 Task: Make an articulated and posable action figure.
Action: Mouse moved to (229, 171)
Screenshot: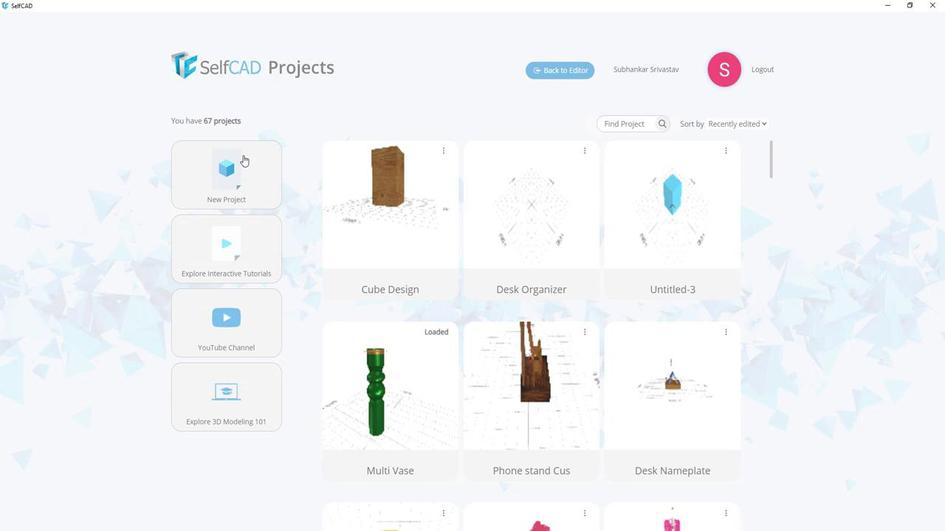 
Action: Mouse pressed left at (229, 171)
Screenshot: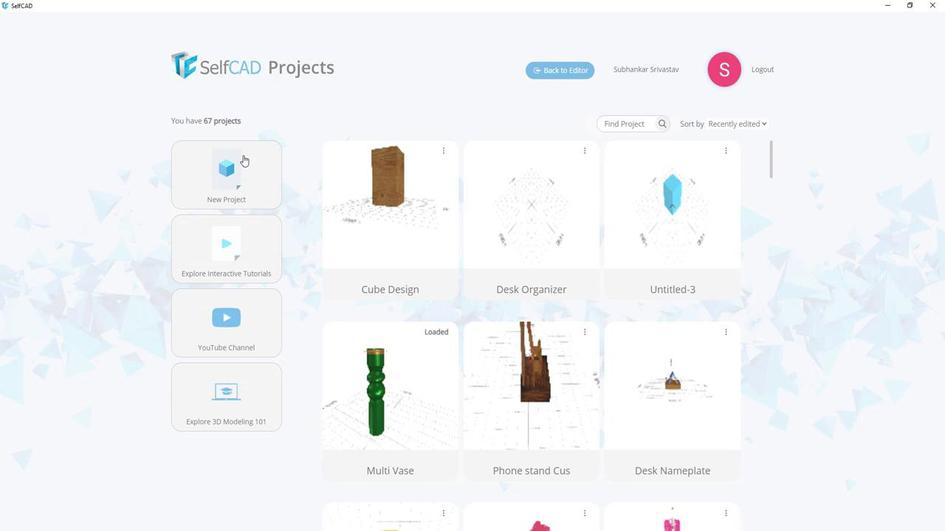 
Action: Mouse moved to (492, 215)
Screenshot: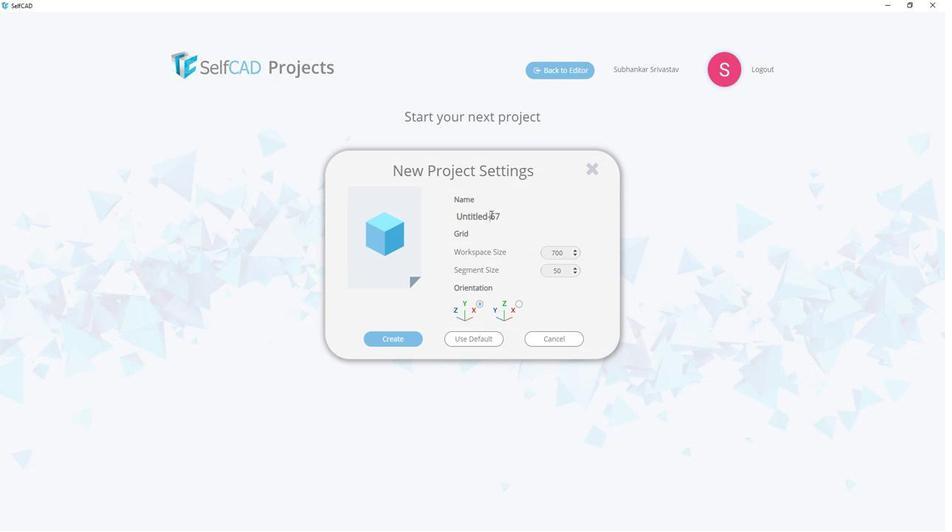 
Action: Mouse pressed left at (492, 215)
Screenshot: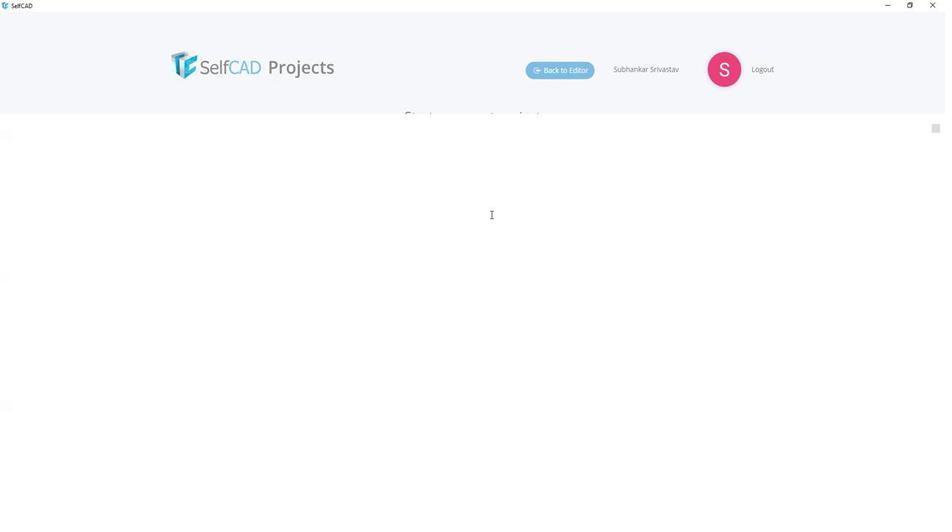 
Action: Mouse moved to (464, 214)
Screenshot: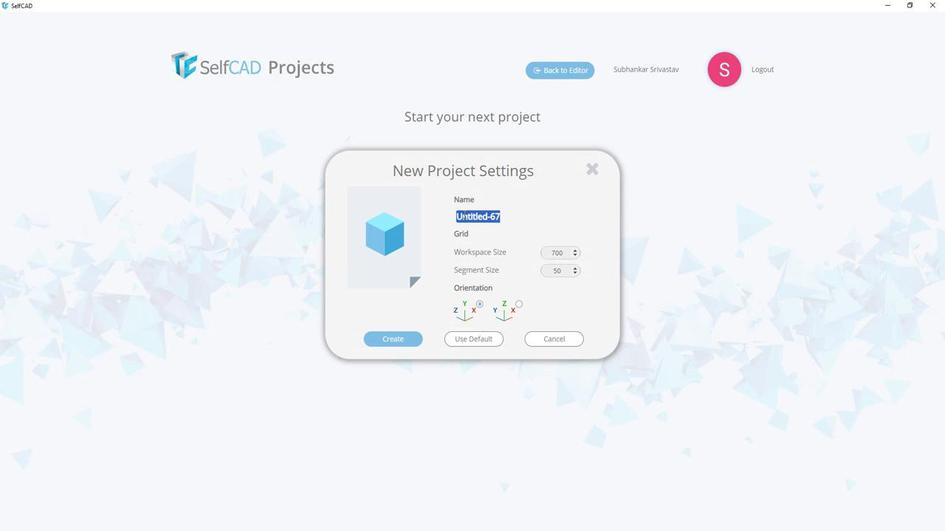 
Action: Key pressed <Key.shift>Ac
Screenshot: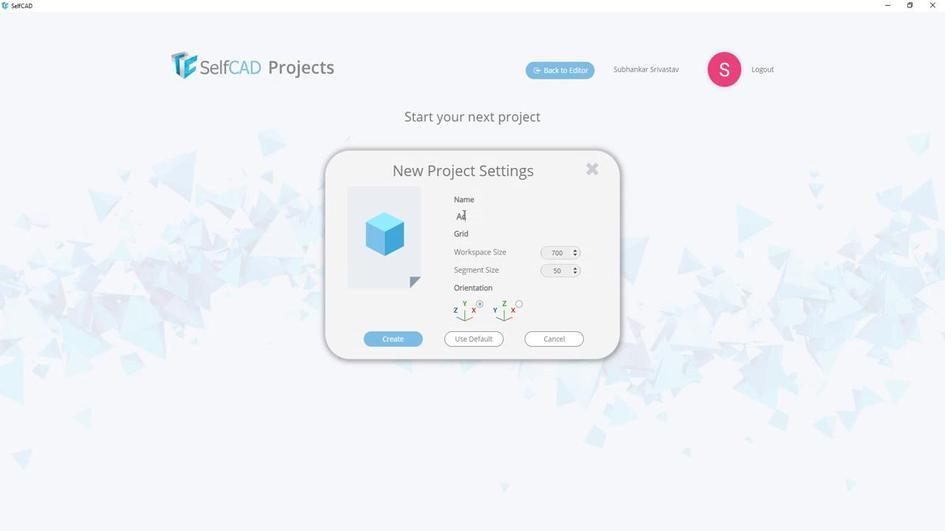 
Action: Mouse moved to (464, 214)
Screenshot: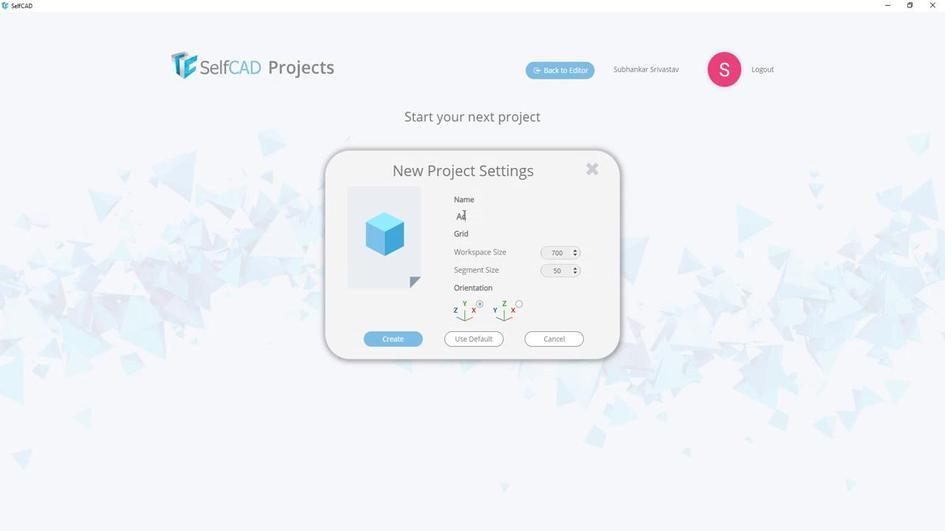 
Action: Key pressed tion<Key.space><Key.shift>figure<Key.enter>
Screenshot: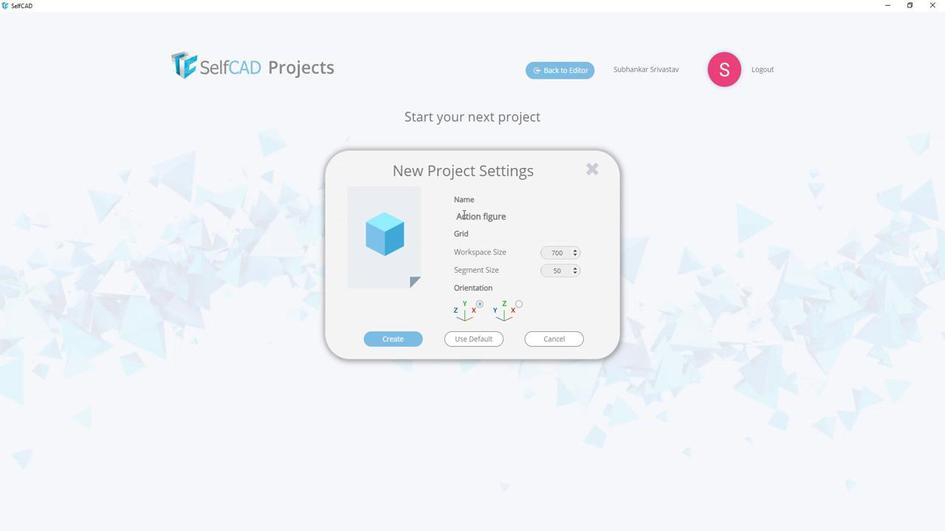 
Action: Mouse moved to (34, 163)
Screenshot: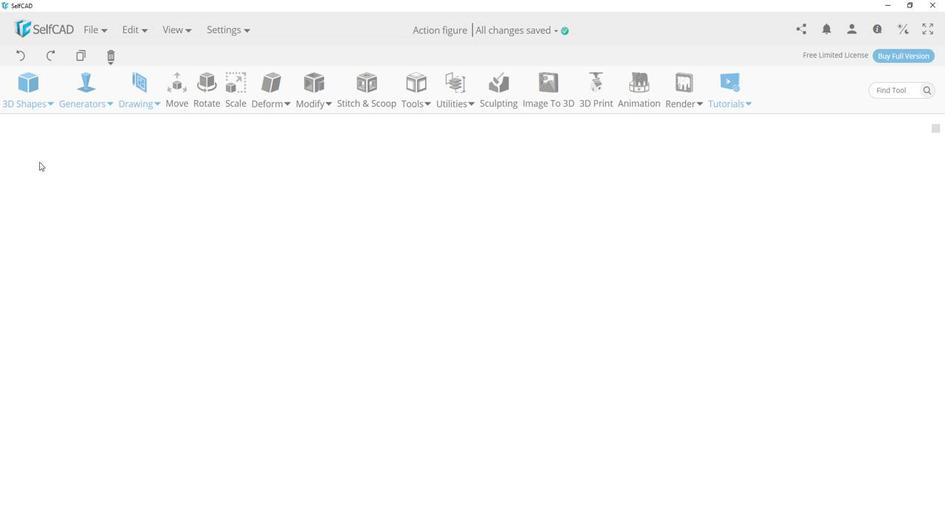 
Action: Mouse pressed left at (34, 163)
Screenshot: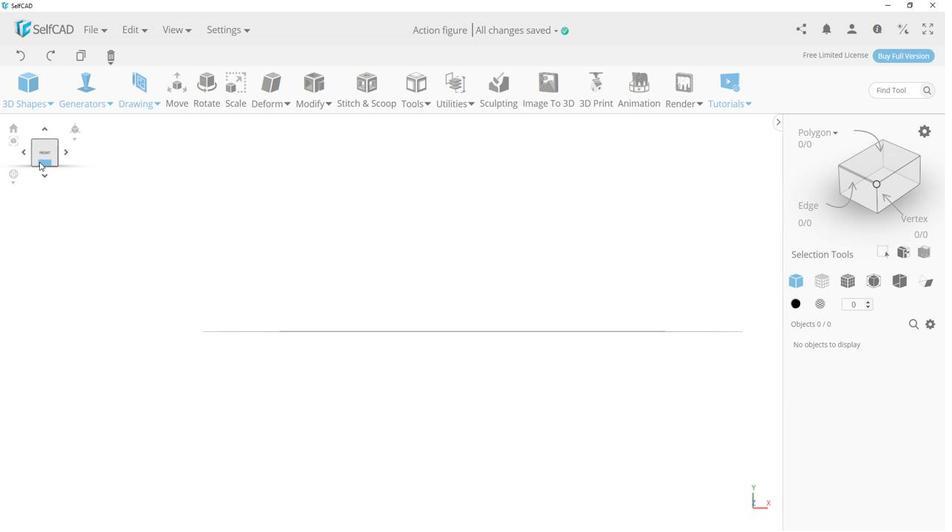 
Action: Mouse moved to (39, 156)
Screenshot: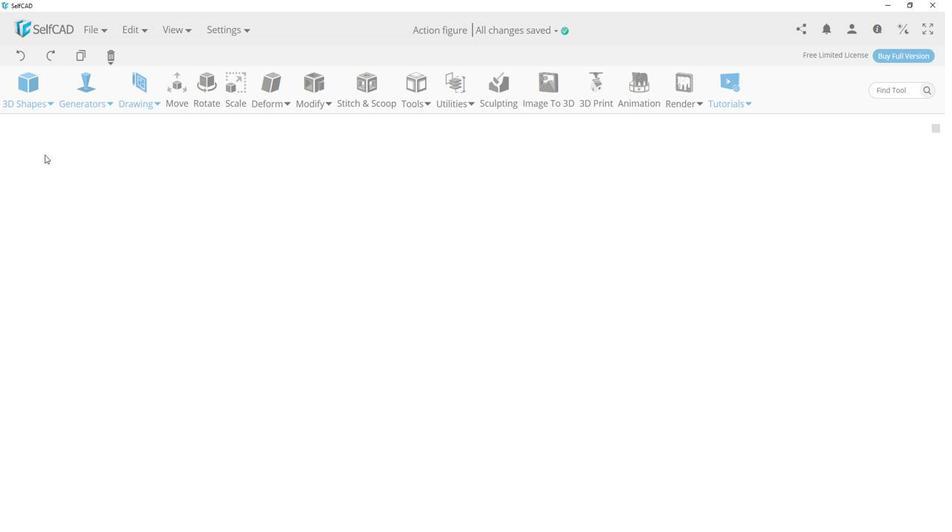 
Action: Mouse pressed left at (39, 156)
Screenshot: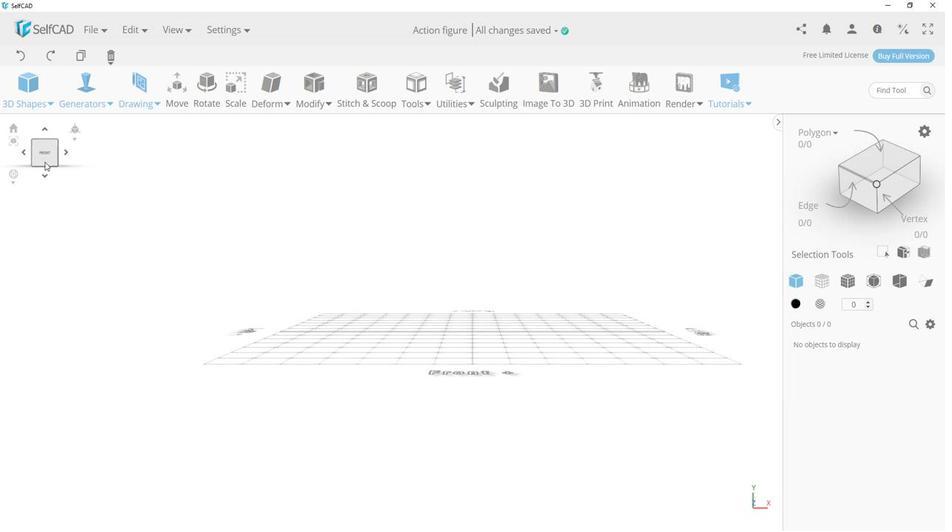 
Action: Mouse moved to (53, 171)
Screenshot: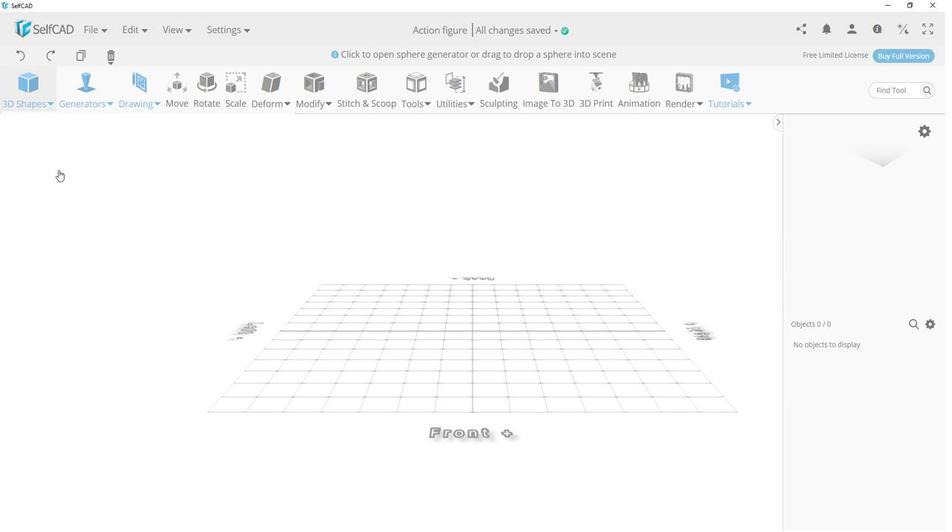 
Action: Mouse pressed left at (53, 171)
Screenshot: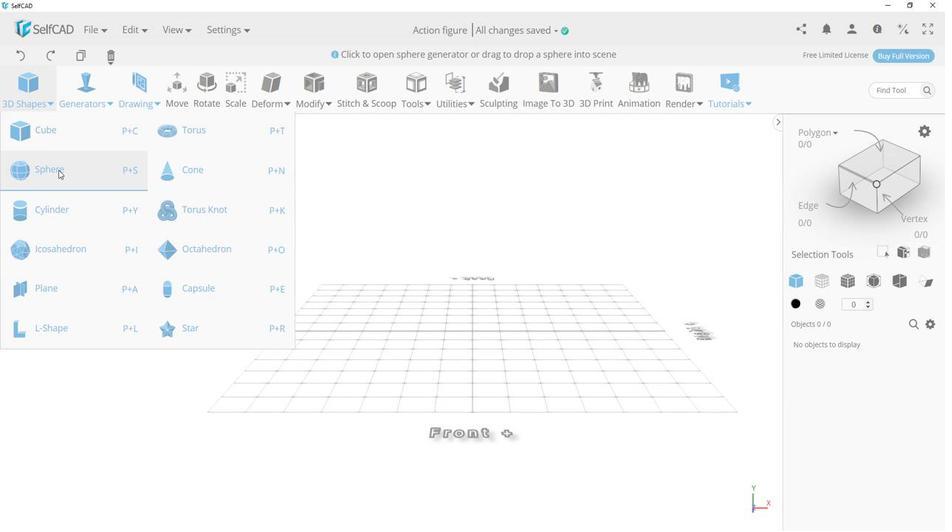 
Action: Mouse moved to (129, 124)
Screenshot: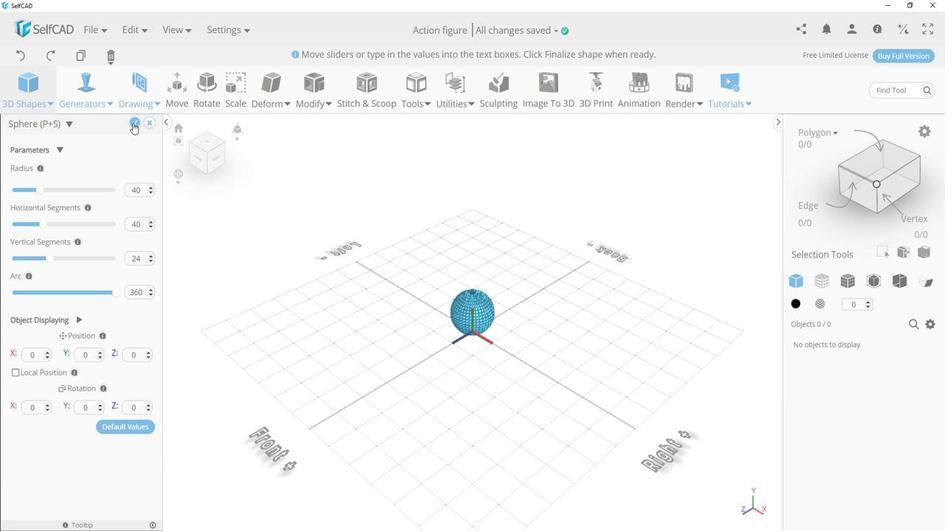 
Action: Mouse pressed left at (129, 124)
Screenshot: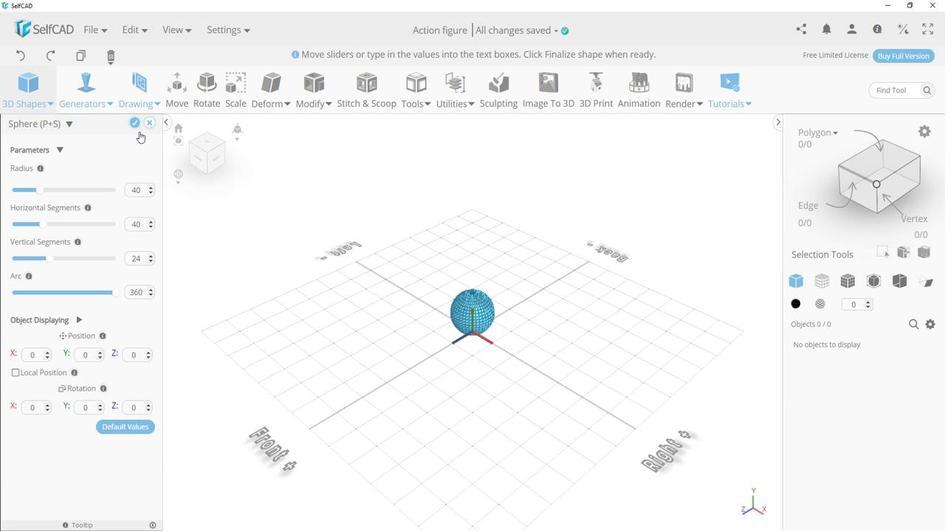 
Action: Mouse moved to (529, 370)
Screenshot: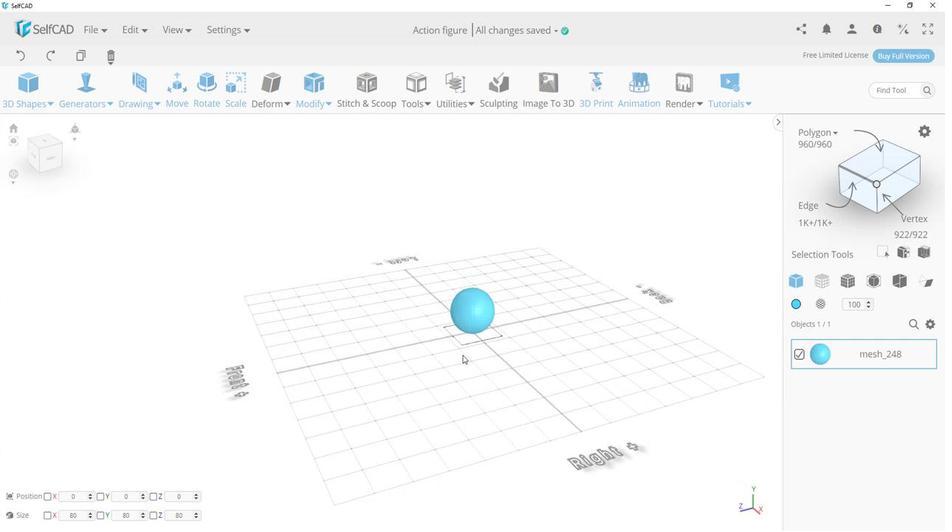 
Action: Mouse pressed left at (529, 370)
Screenshot: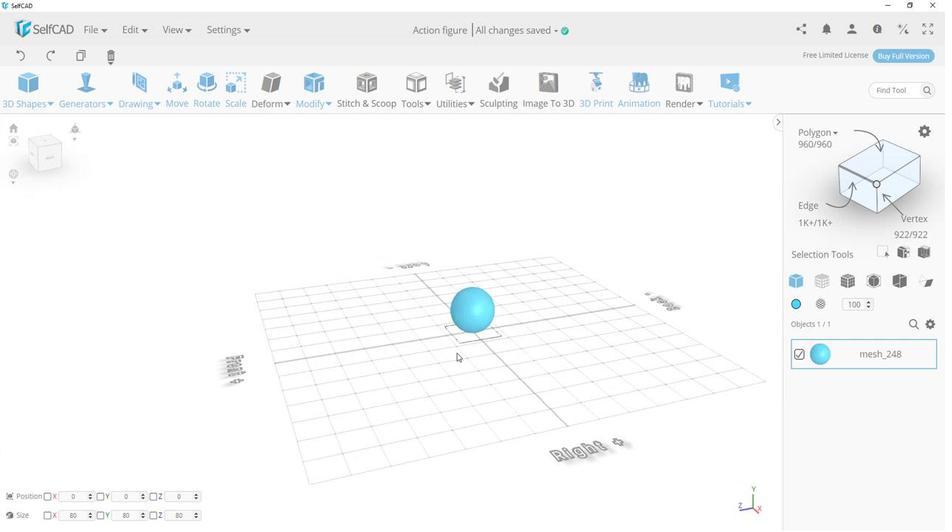 
Action: Mouse moved to (14, 513)
Screenshot: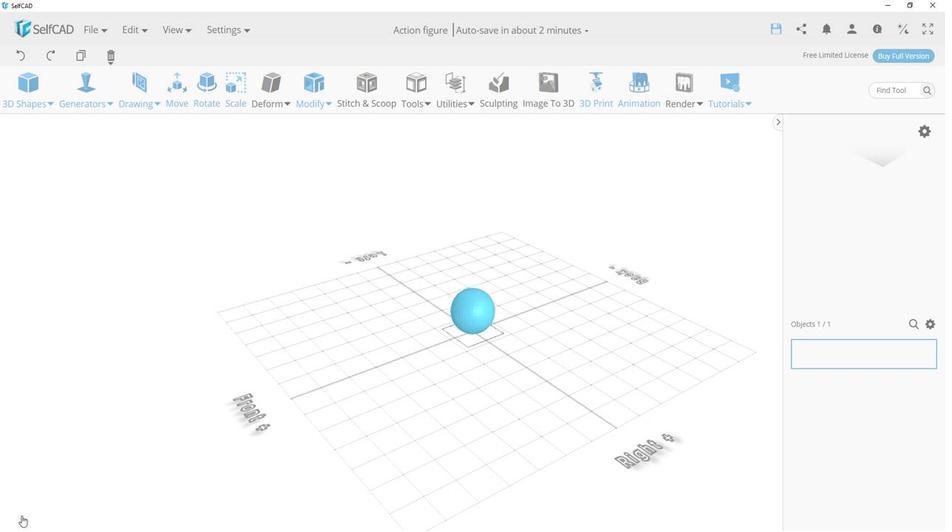 
Action: Mouse pressed left at (14, 513)
Screenshot: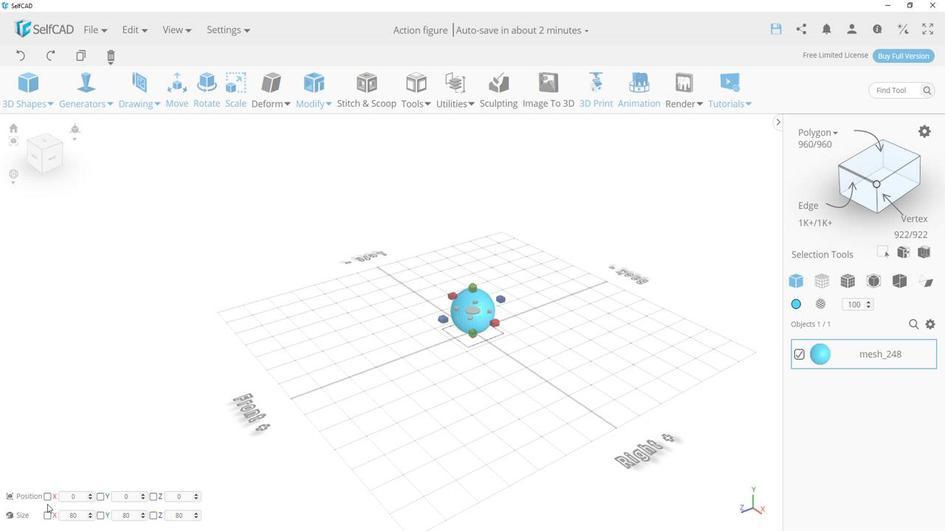 
Action: Mouse moved to (474, 285)
Screenshot: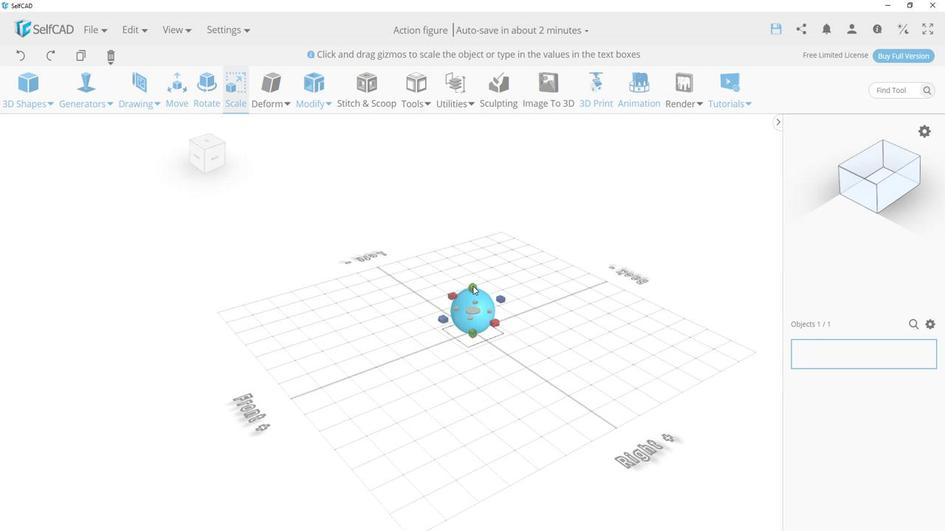 
Action: Mouse pressed left at (474, 285)
Screenshot: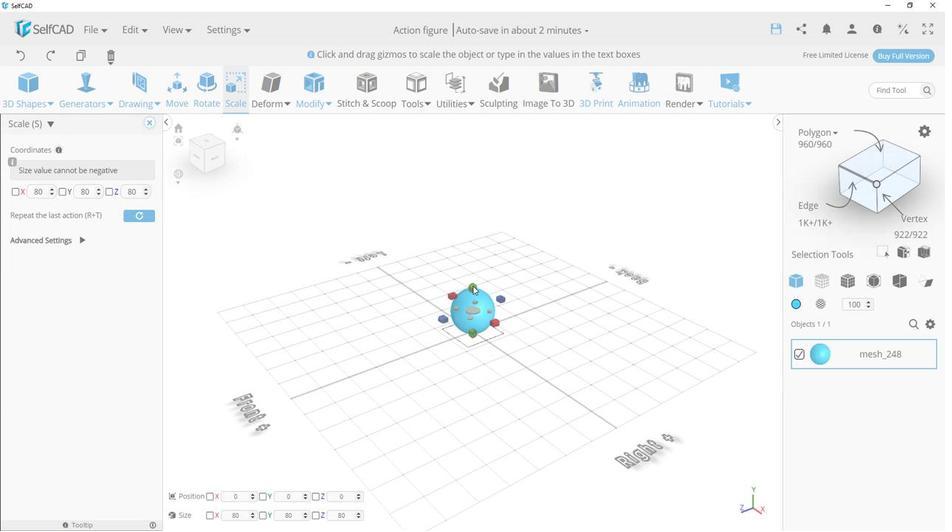 
Action: Mouse moved to (524, 326)
Screenshot: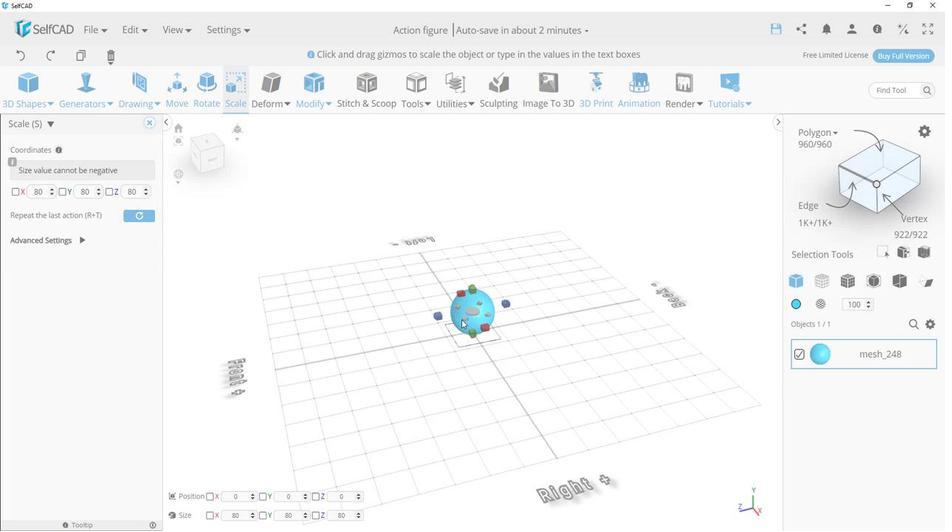 
Action: Mouse pressed left at (524, 326)
Screenshot: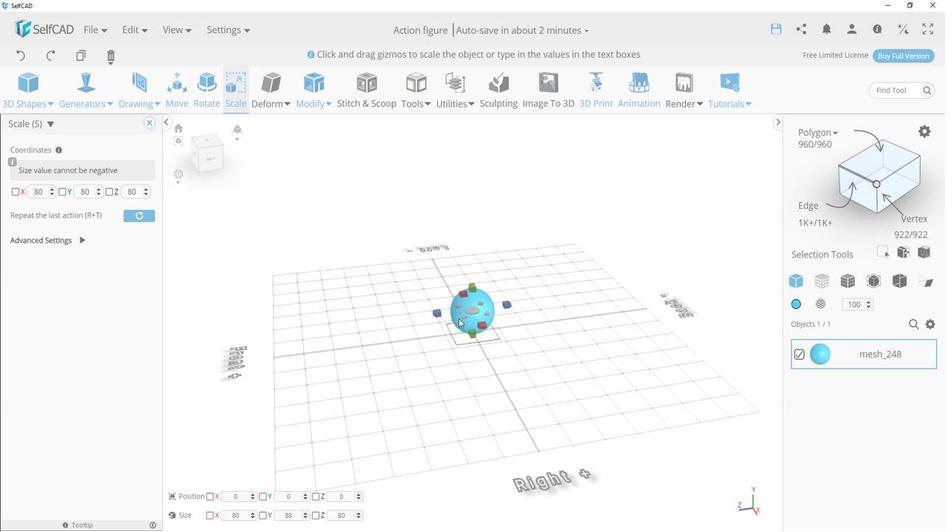
Action: Mouse moved to (475, 282)
Screenshot: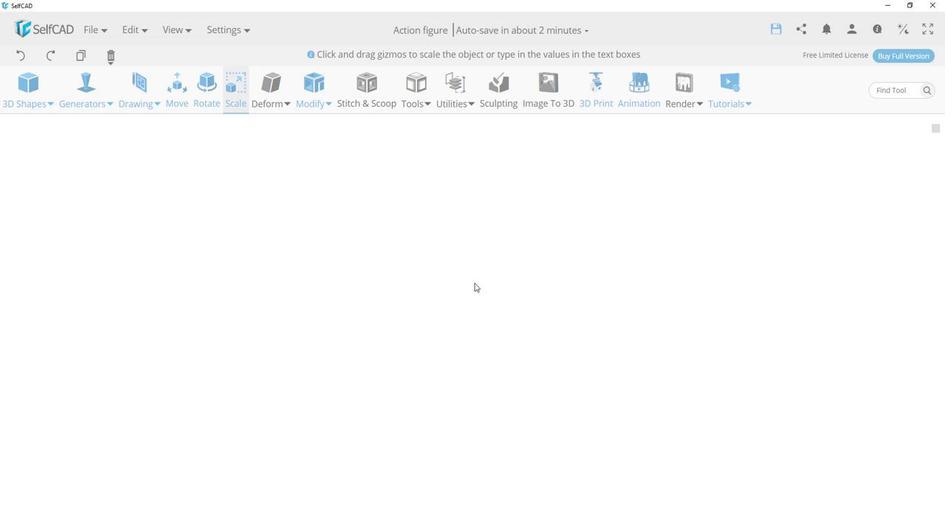 
Action: Mouse pressed left at (475, 282)
Screenshot: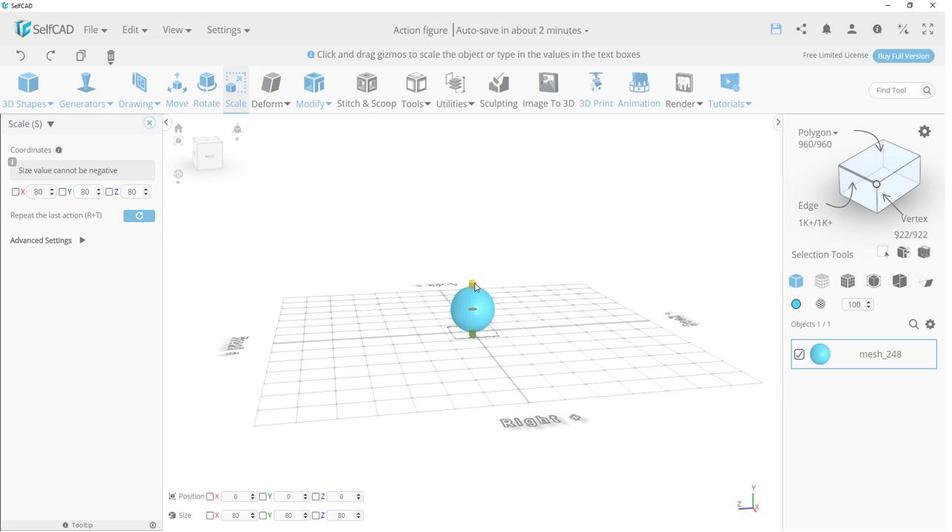 
Action: Mouse moved to (406, 342)
Screenshot: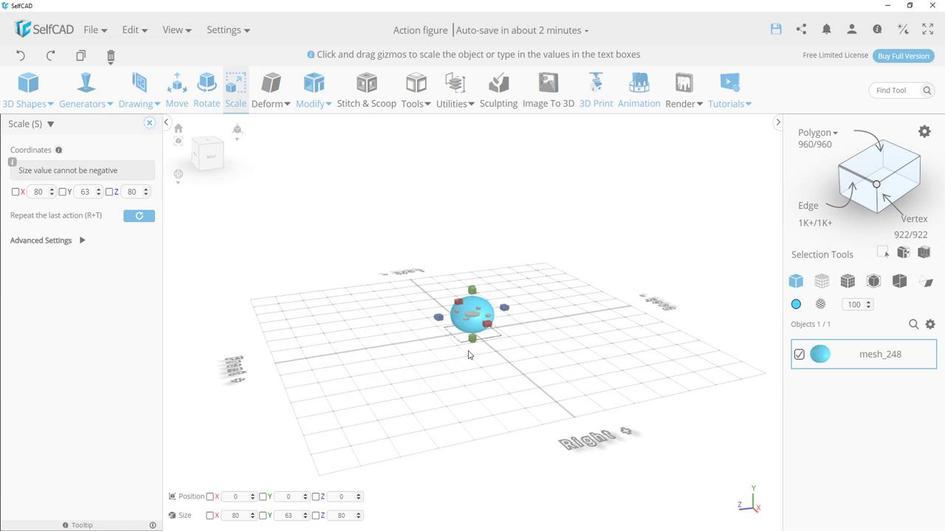 
Action: Mouse pressed left at (406, 342)
Screenshot: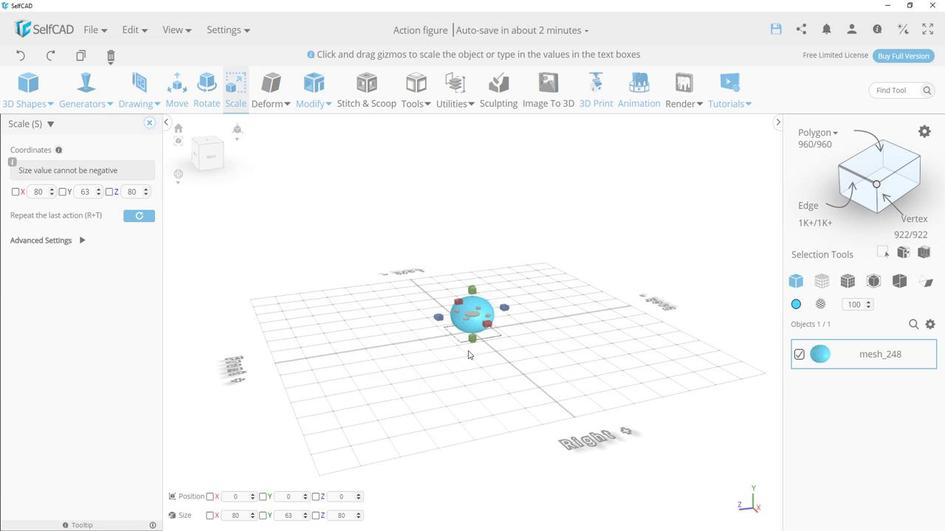 
Action: Mouse moved to (481, 320)
Screenshot: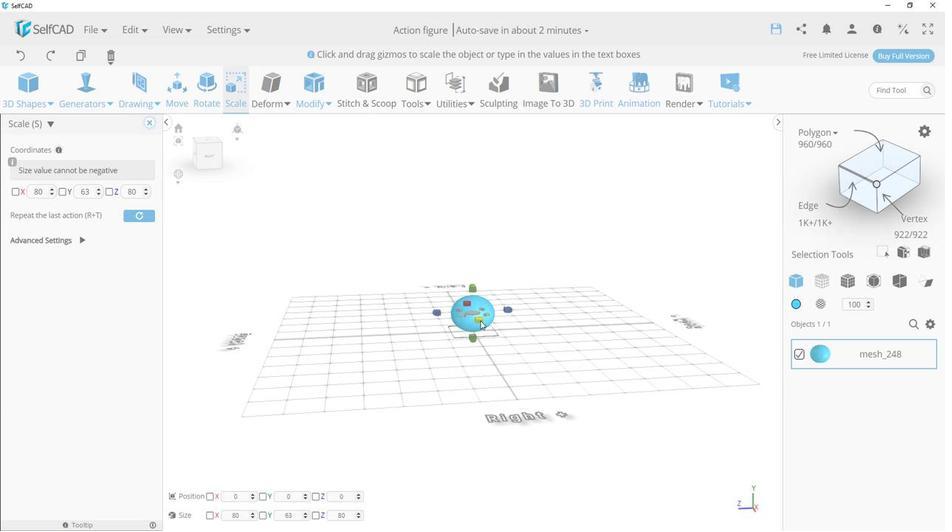 
Action: Mouse pressed left at (481, 320)
Screenshot: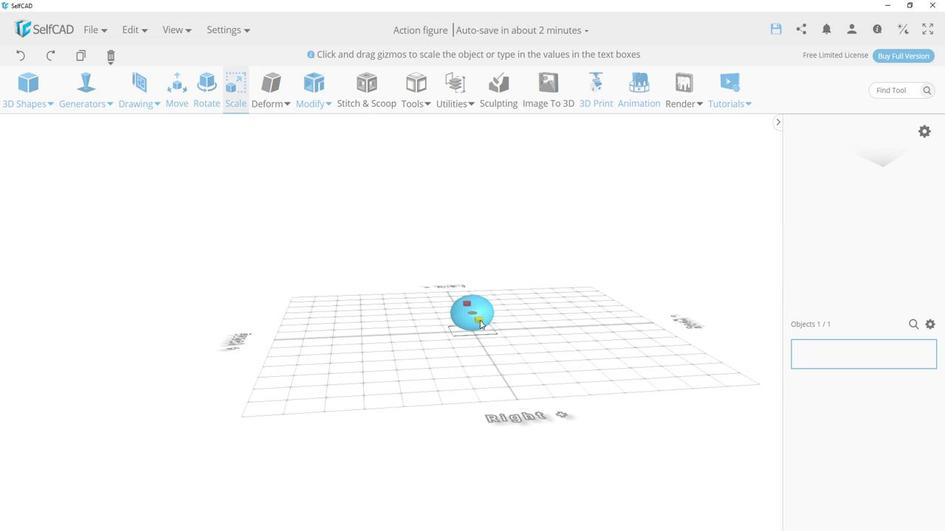 
Action: Mouse moved to (352, 354)
Screenshot: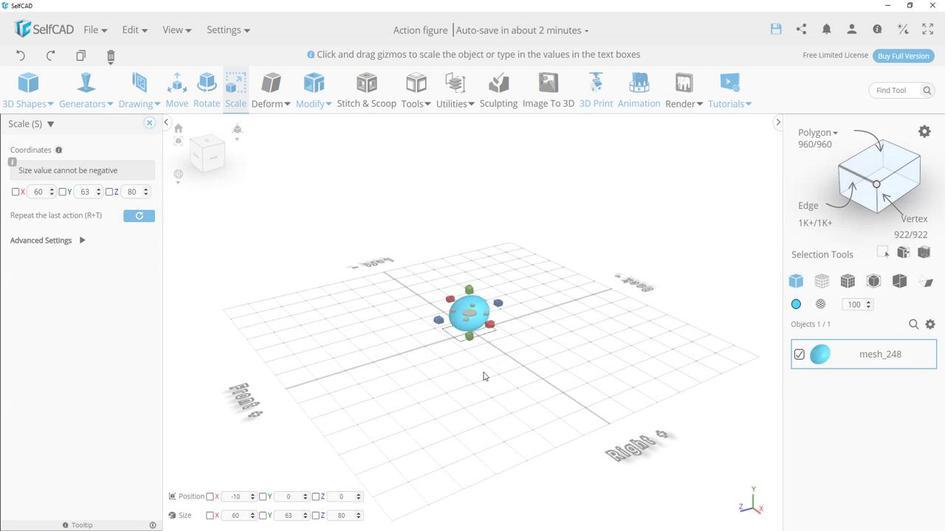 
Action: Mouse pressed left at (352, 354)
Screenshot: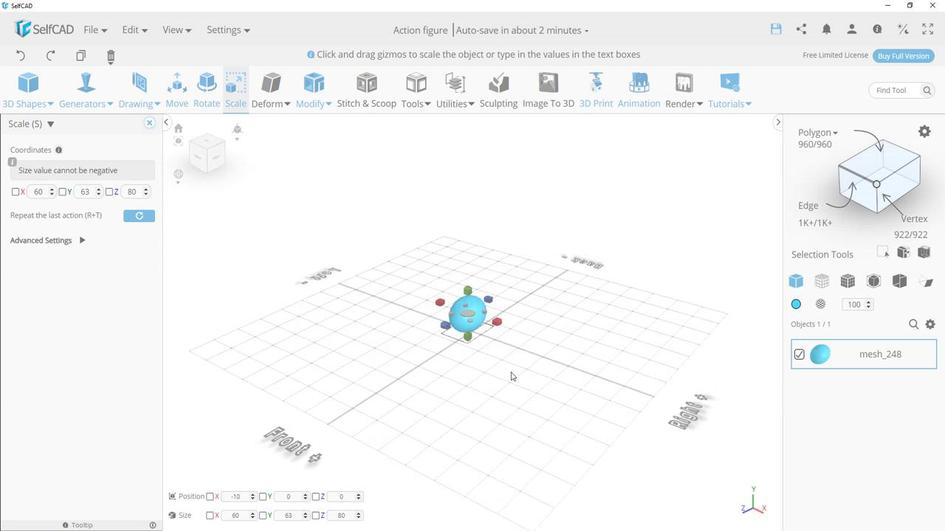 
Action: Mouse moved to (556, 337)
Screenshot: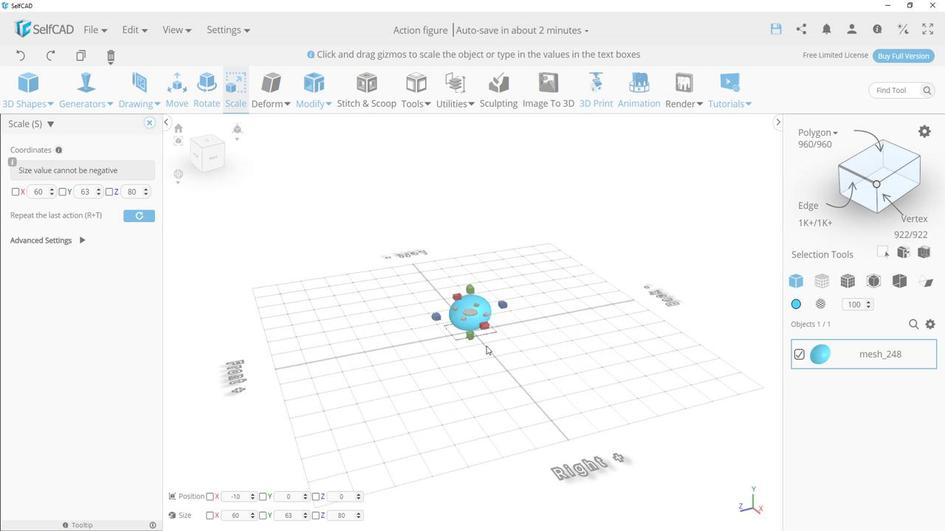 
Action: Mouse pressed left at (556, 337)
Screenshot: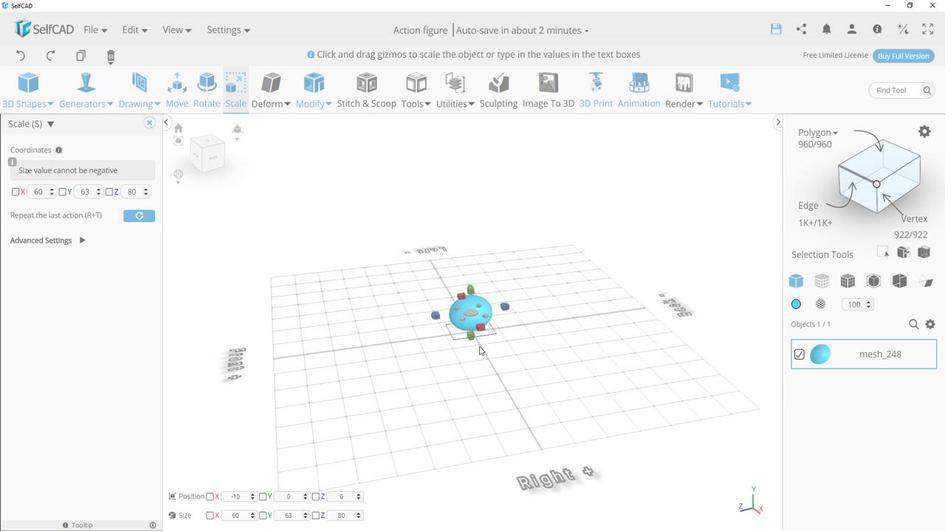 
Action: Mouse moved to (498, 341)
Screenshot: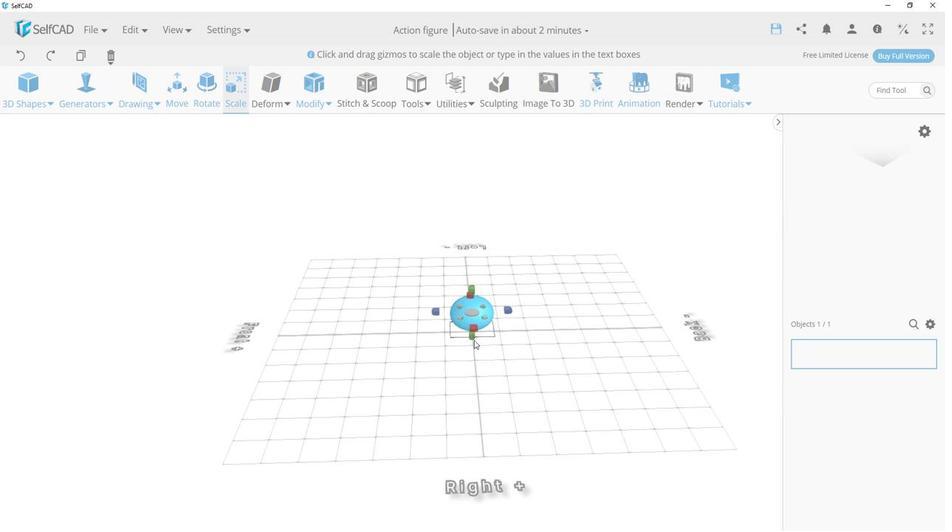 
Action: Mouse pressed left at (498, 341)
Screenshot: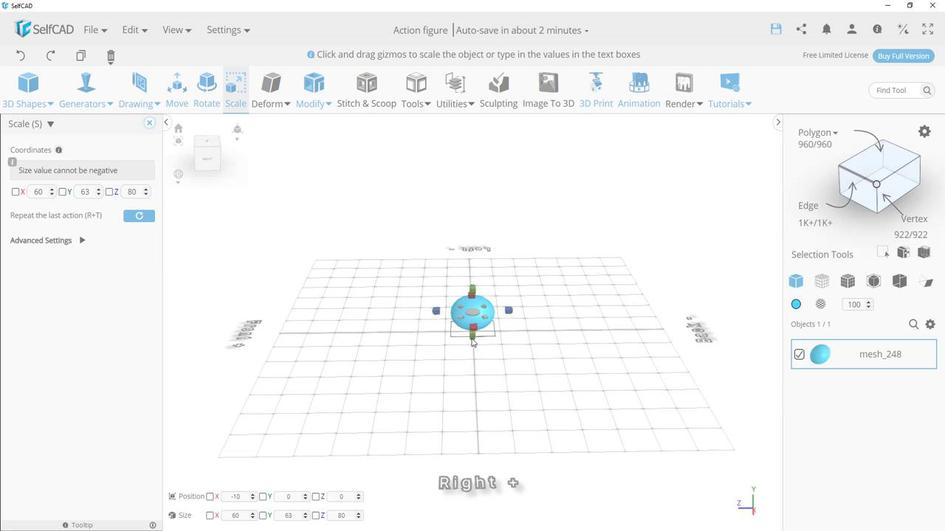 
Action: Mouse moved to (42, 107)
Screenshot: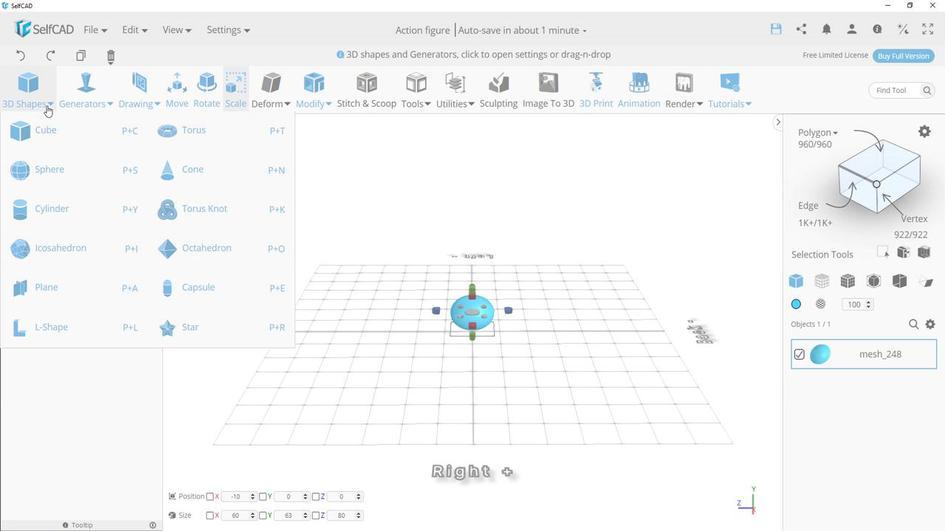 
Action: Mouse pressed left at (42, 107)
Screenshot: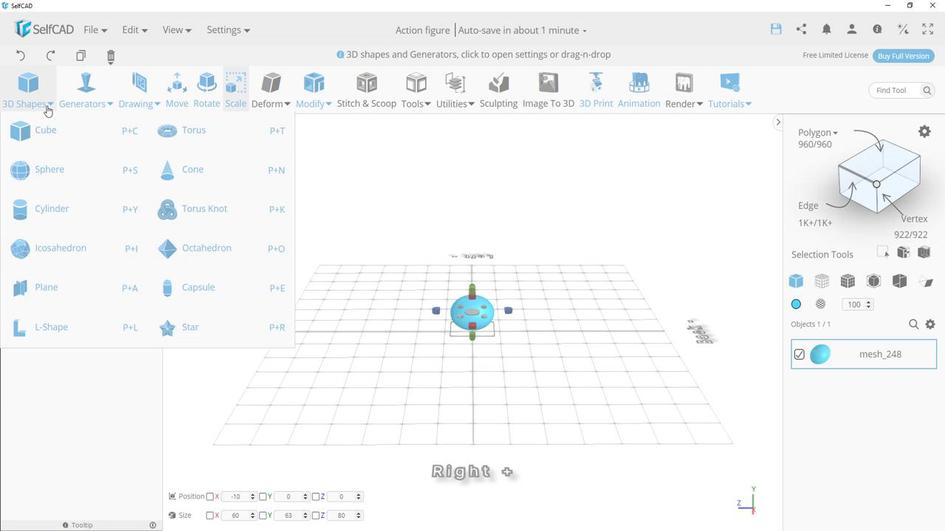 
Action: Mouse moved to (49, 220)
Screenshot: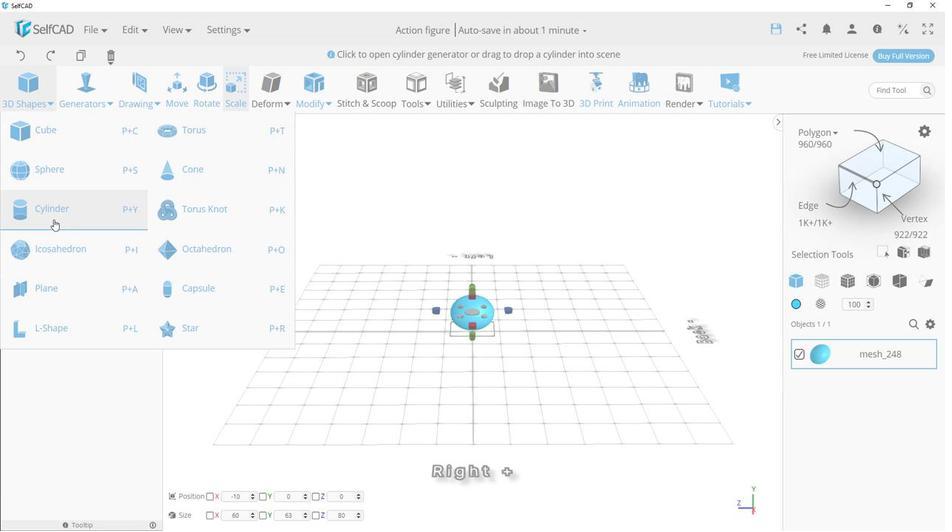 
Action: Mouse pressed left at (49, 220)
Screenshot: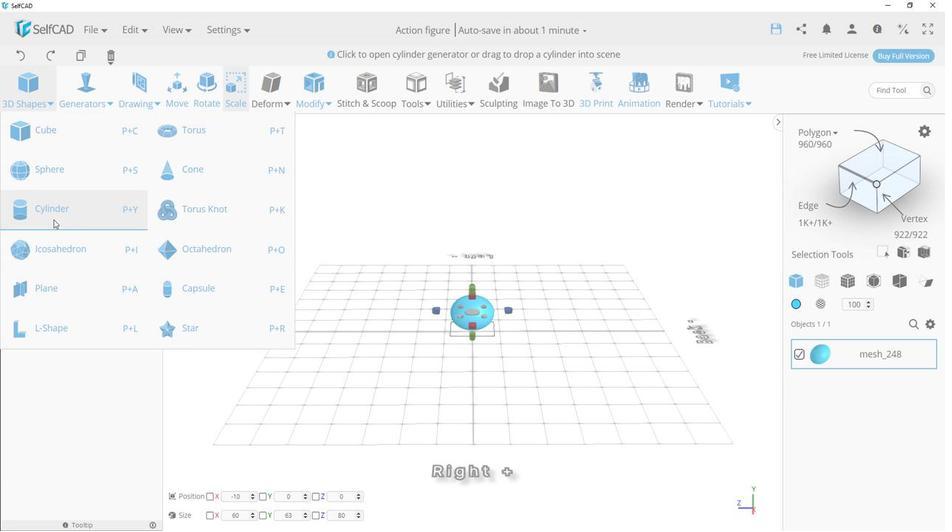 
Action: Mouse moved to (565, 435)
Screenshot: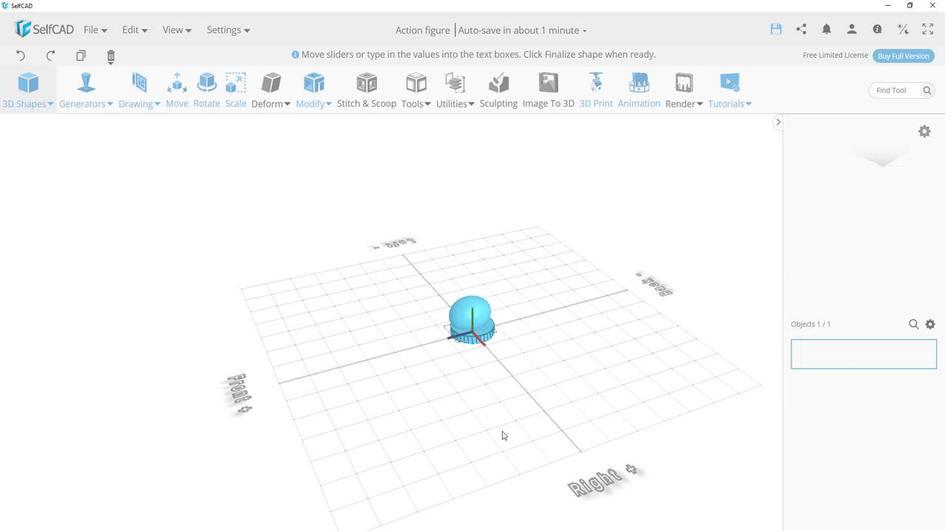 
Action: Mouse pressed left at (565, 435)
Screenshot: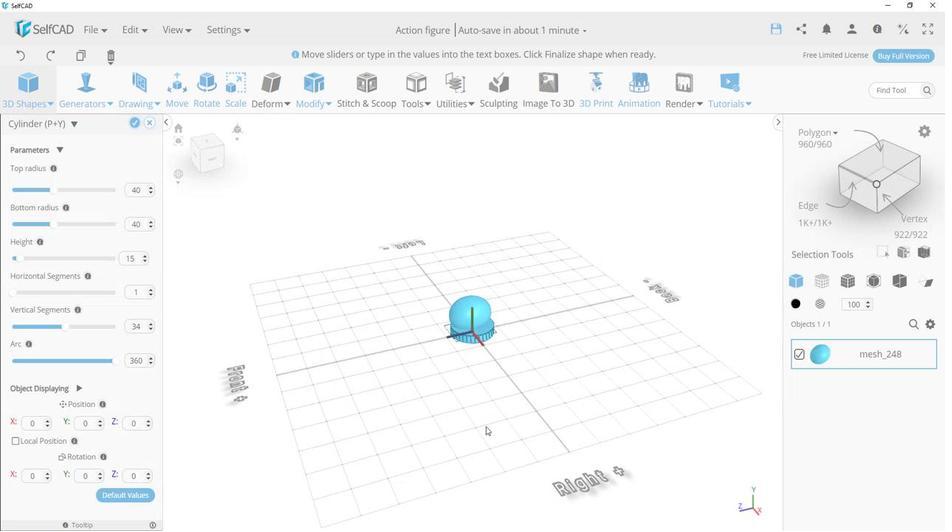 
Action: Mouse moved to (49, 191)
Screenshot: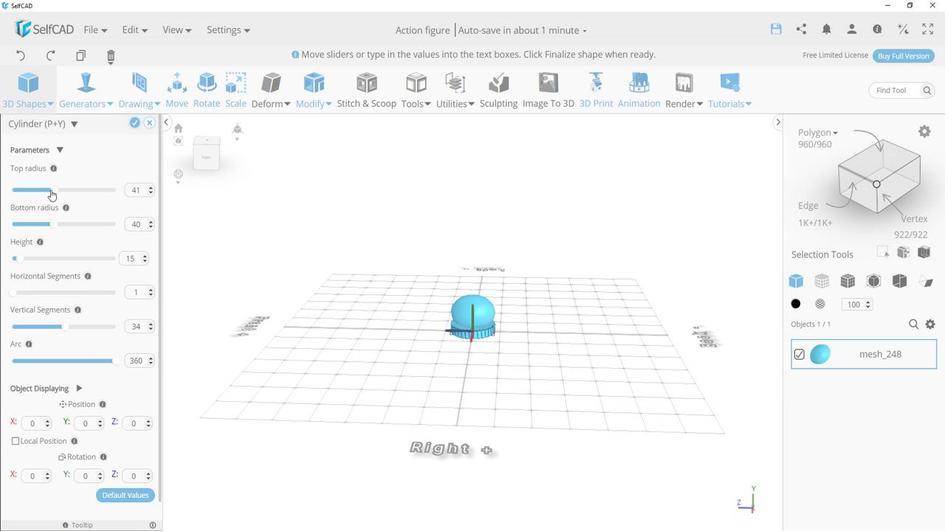 
Action: Mouse pressed left at (49, 191)
Screenshot: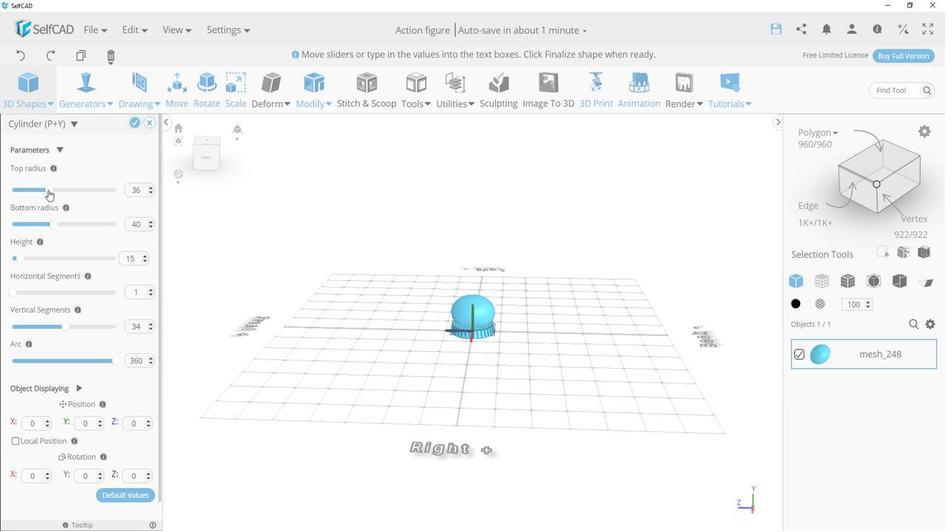 
Action: Mouse moved to (46, 225)
Screenshot: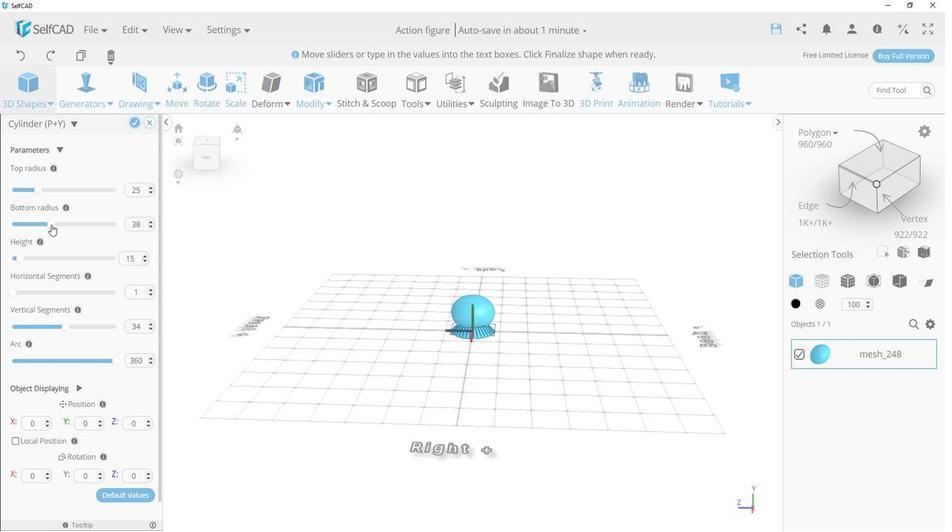 
Action: Mouse pressed left at (46, 225)
Screenshot: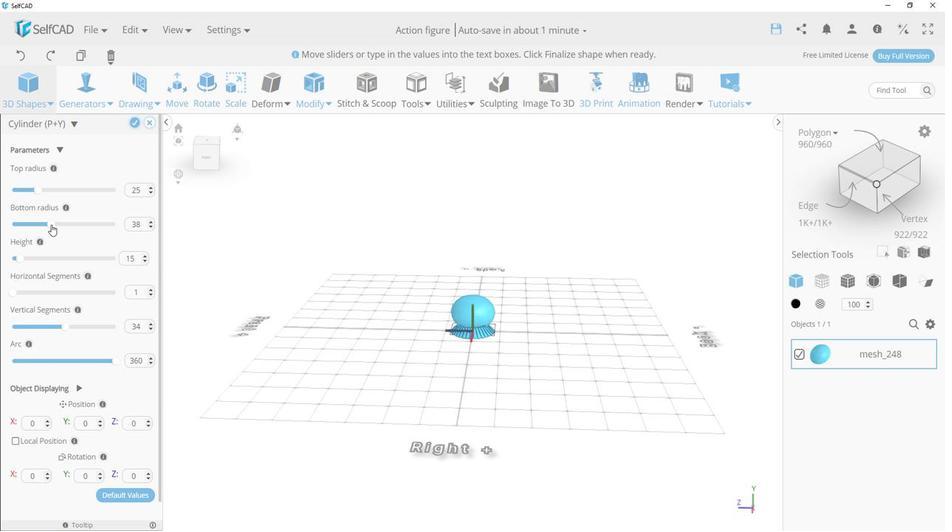 
Action: Mouse moved to (16, 258)
Screenshot: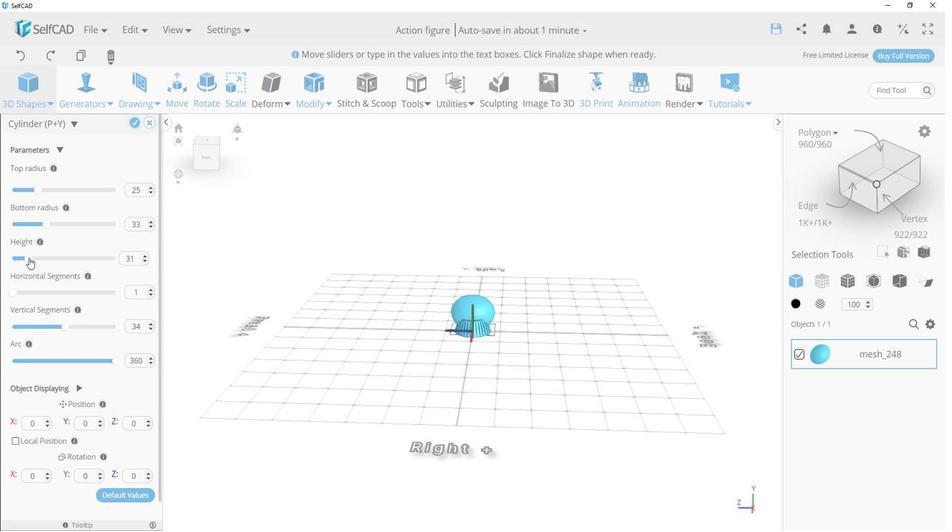 
Action: Mouse pressed left at (16, 258)
Screenshot: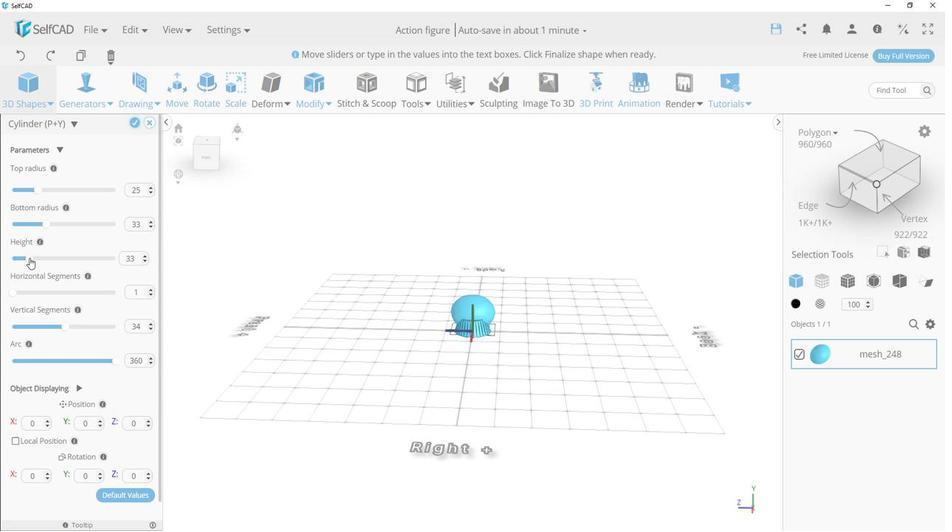 
Action: Mouse moved to (130, 124)
Screenshot: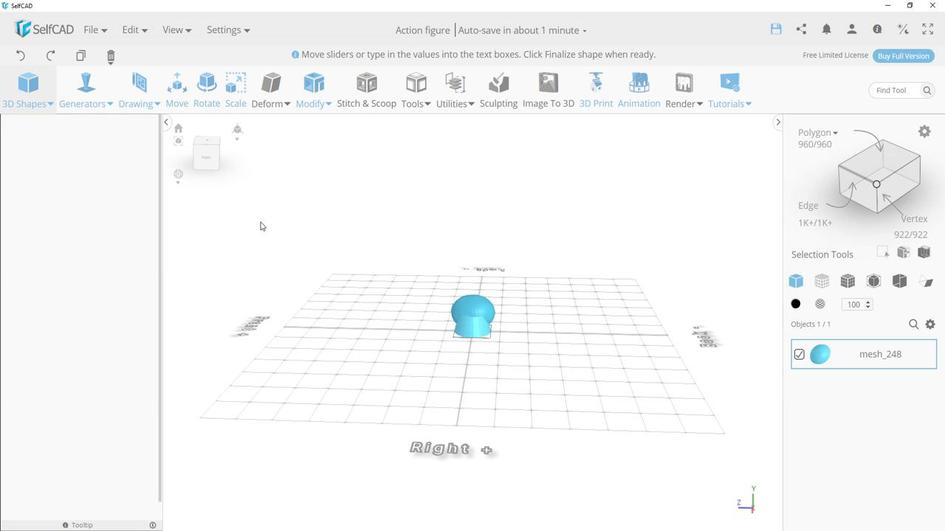 
Action: Mouse pressed left at (130, 124)
Screenshot: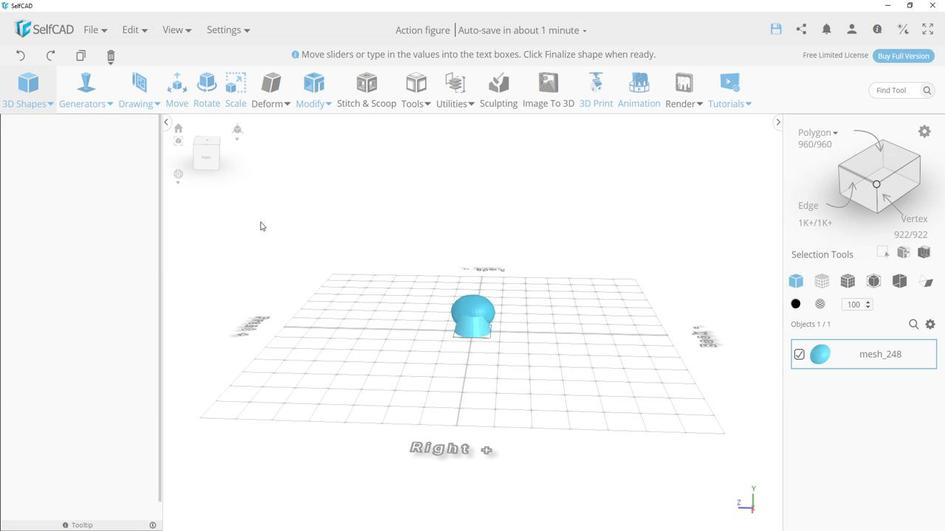 
Action: Mouse moved to (178, 96)
Screenshot: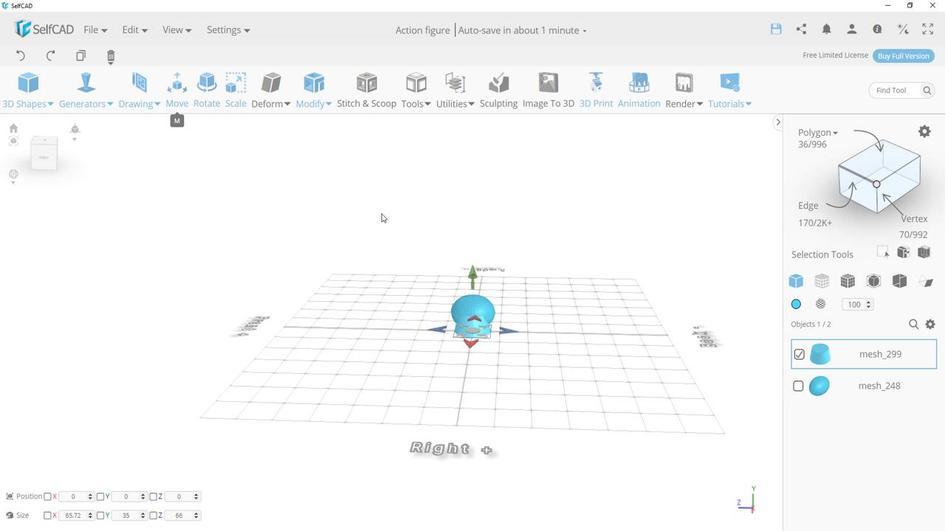 
Action: Mouse pressed left at (178, 96)
Screenshot: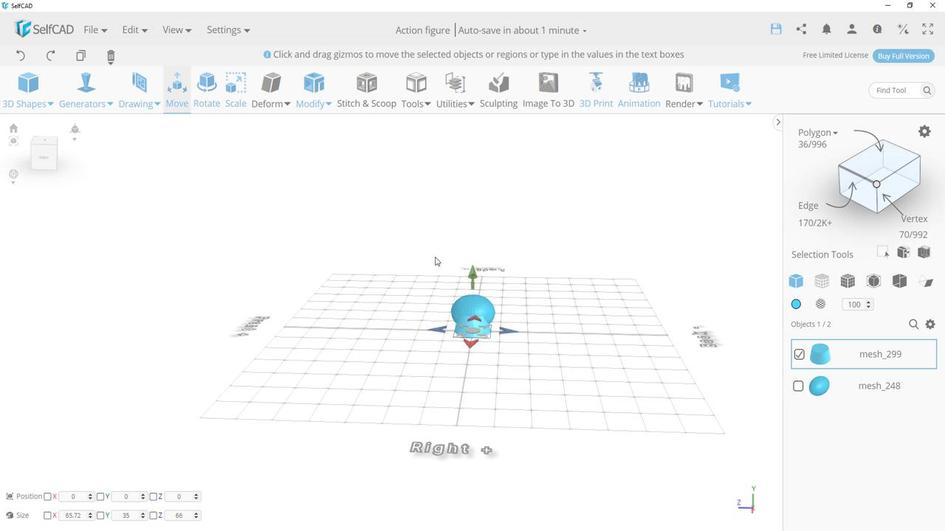
Action: Mouse moved to (474, 272)
Screenshot: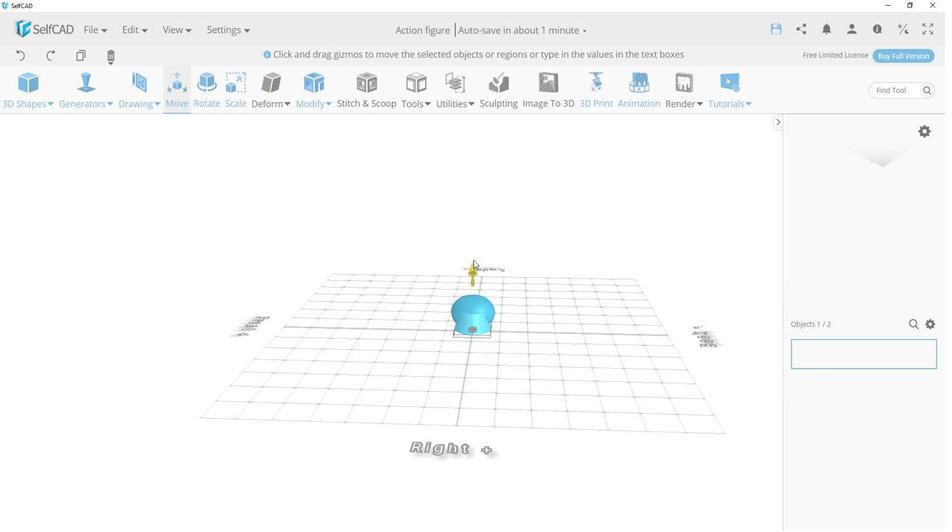 
Action: Mouse pressed left at (474, 272)
Screenshot: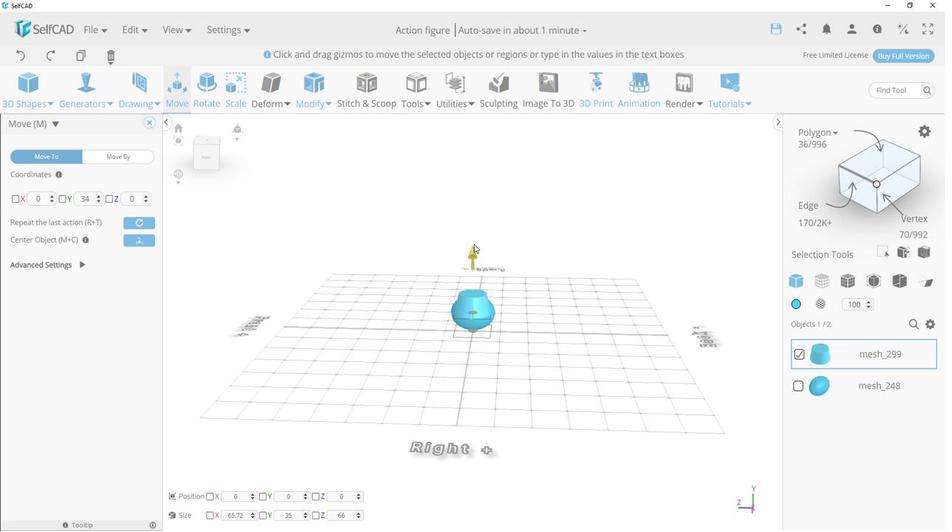 
Action: Mouse moved to (431, 341)
Screenshot: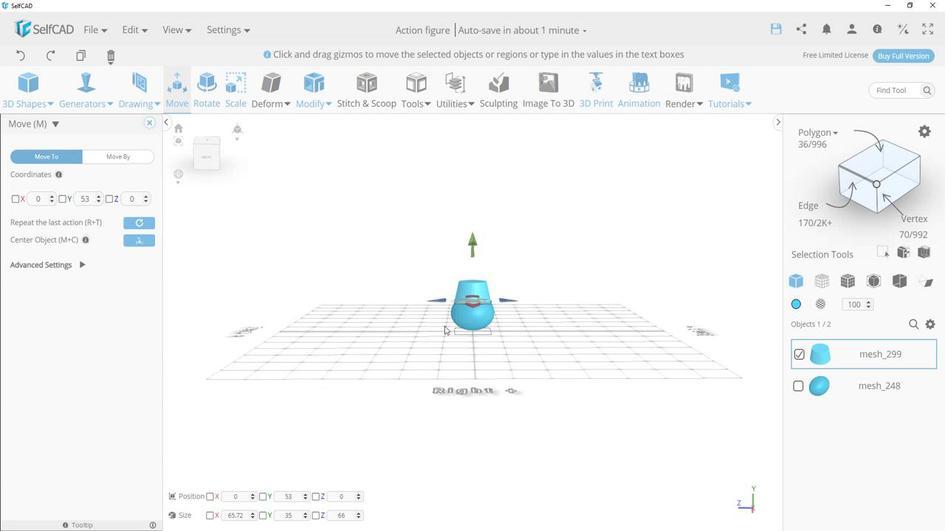 
Action: Mouse pressed left at (431, 341)
Screenshot: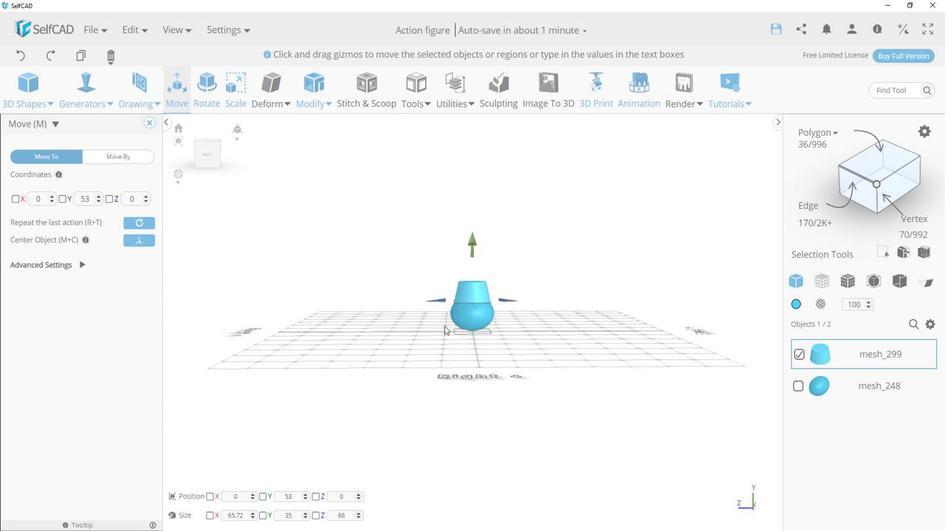 
Action: Mouse moved to (475, 243)
Screenshot: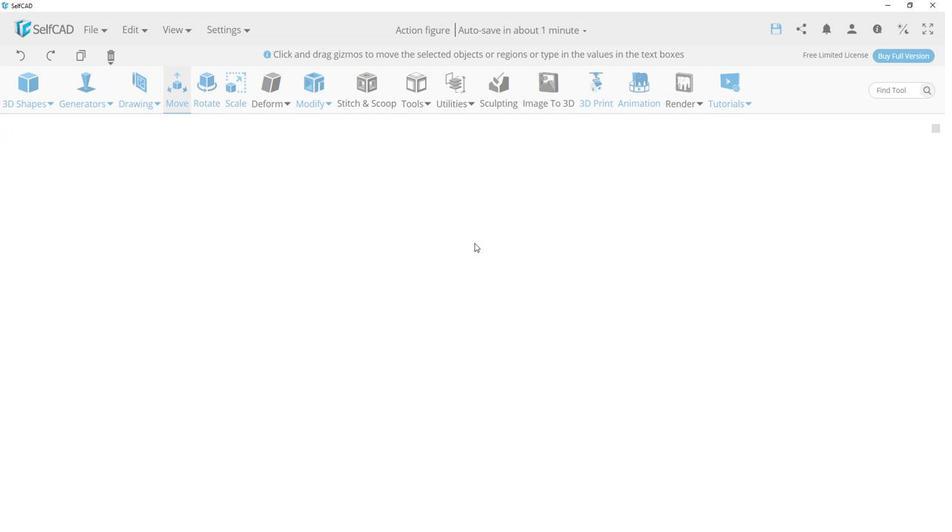 
Action: Mouse pressed left at (475, 243)
Screenshot: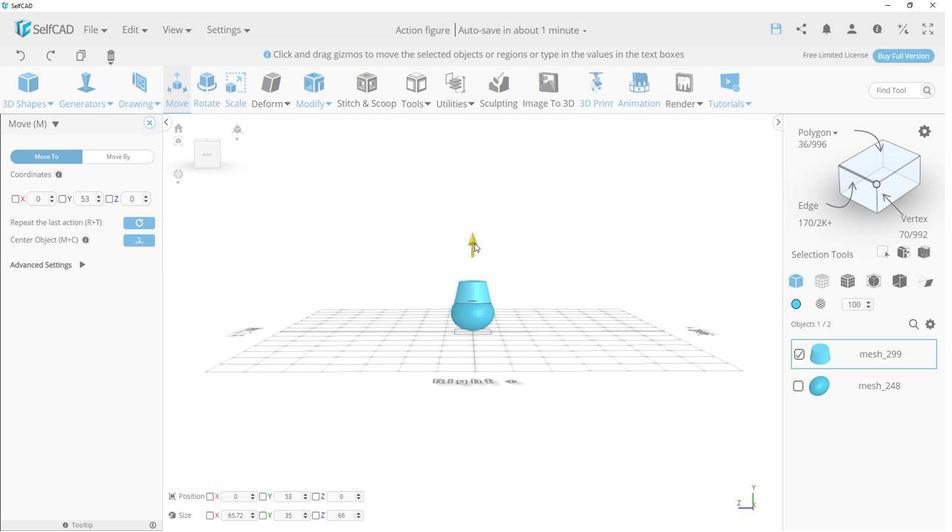 
Action: Mouse moved to (339, 329)
Screenshot: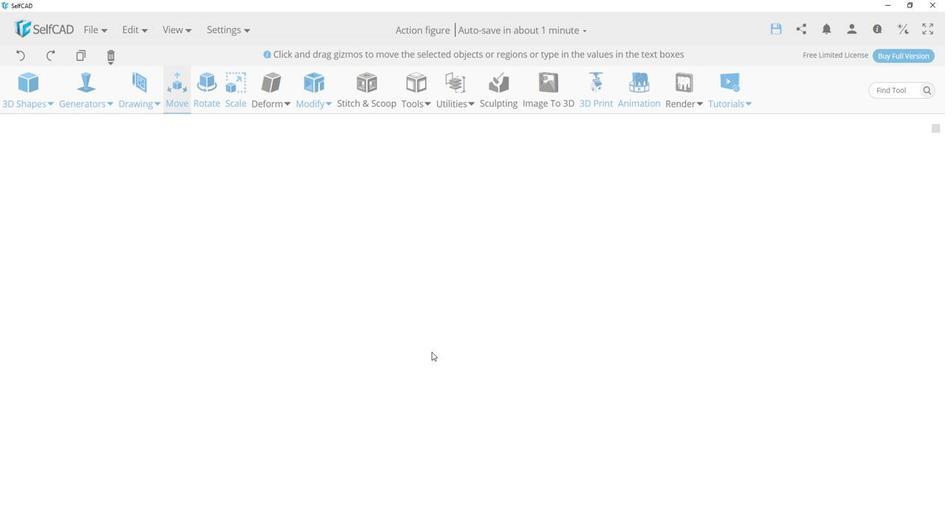 
Action: Mouse pressed left at (339, 329)
Screenshot: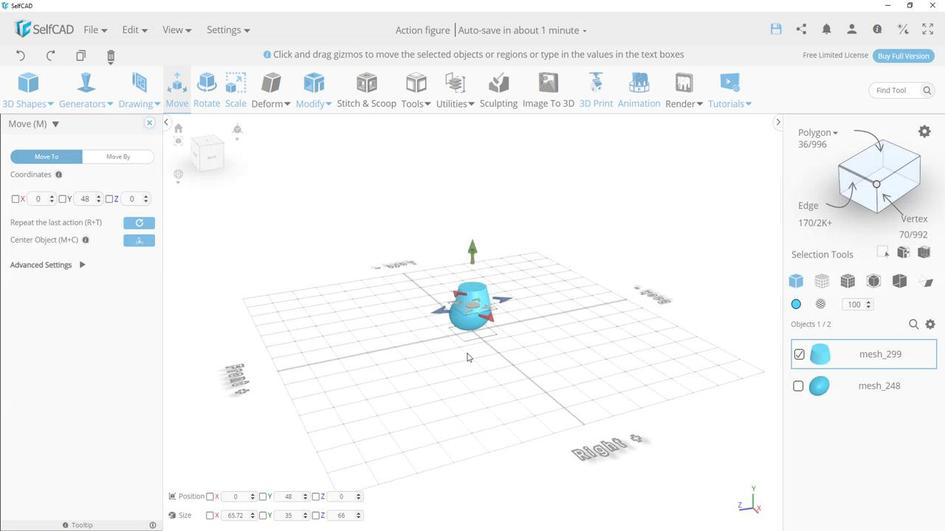
Action: Mouse moved to (180, 510)
Screenshot: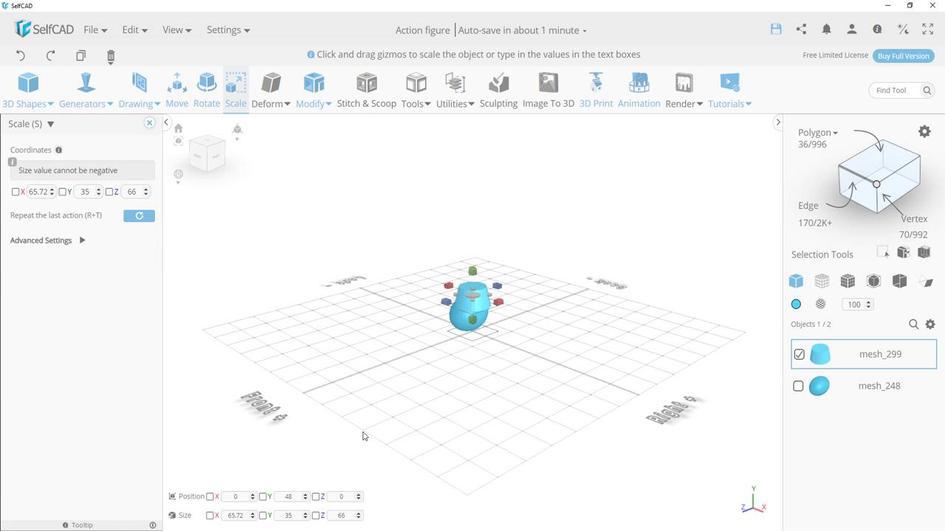 
Action: Mouse pressed left at (180, 510)
Screenshot: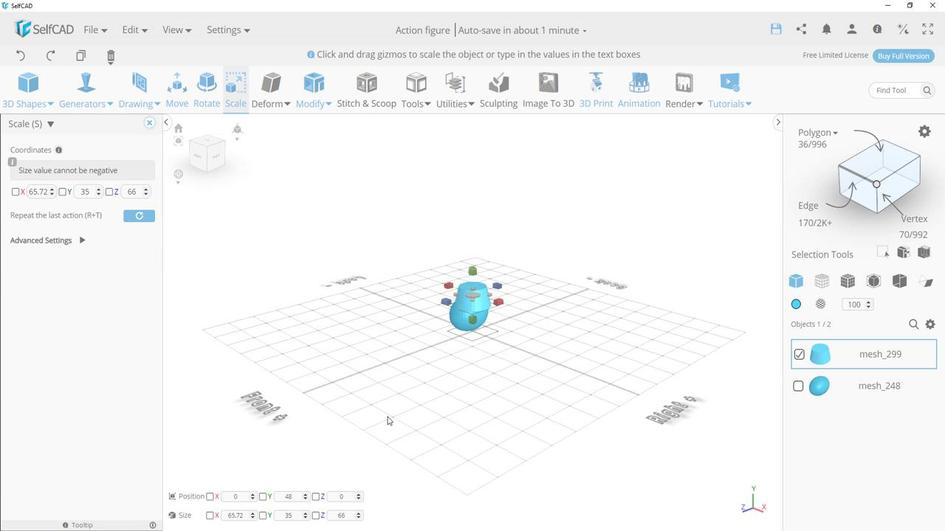 
Action: Mouse moved to (390, 411)
Screenshot: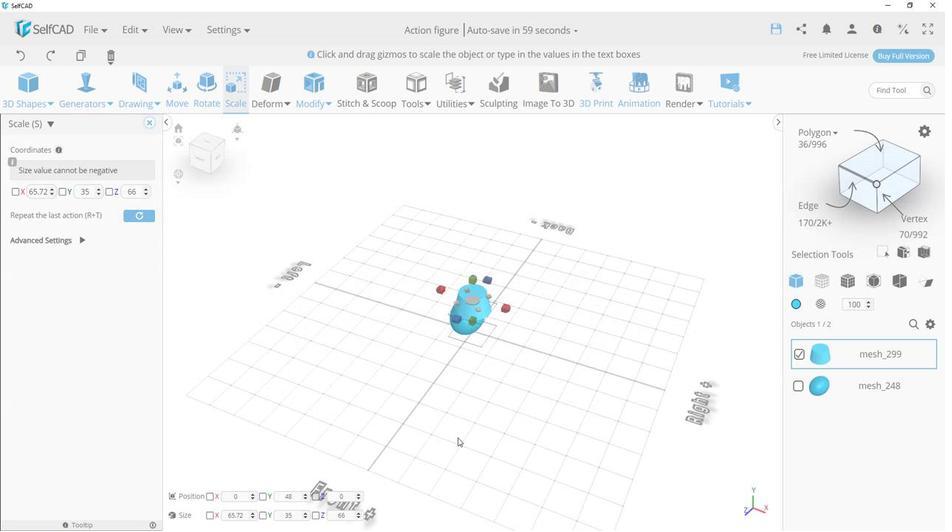 
Action: Mouse pressed left at (390, 411)
Screenshot: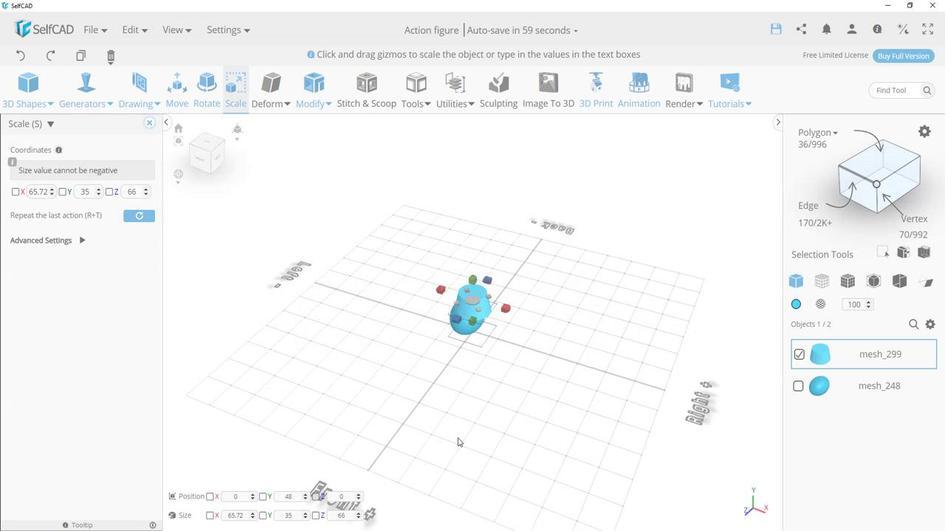 
Action: Mouse moved to (512, 296)
Screenshot: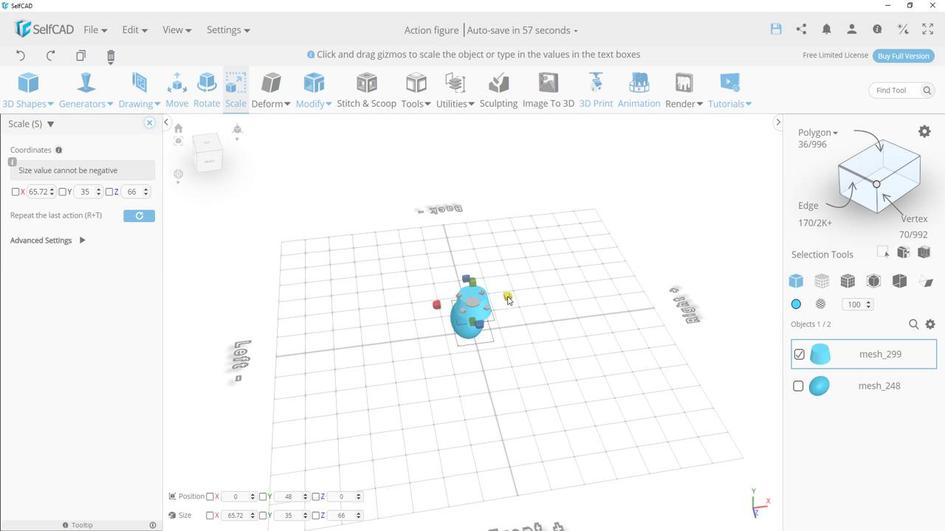 
Action: Mouse pressed left at (512, 296)
Screenshot: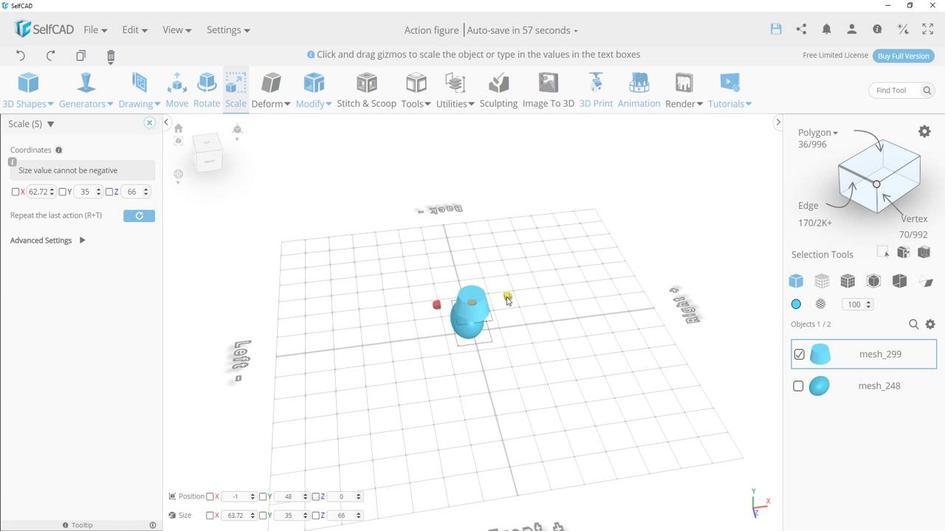 
Action: Mouse moved to (533, 345)
Screenshot: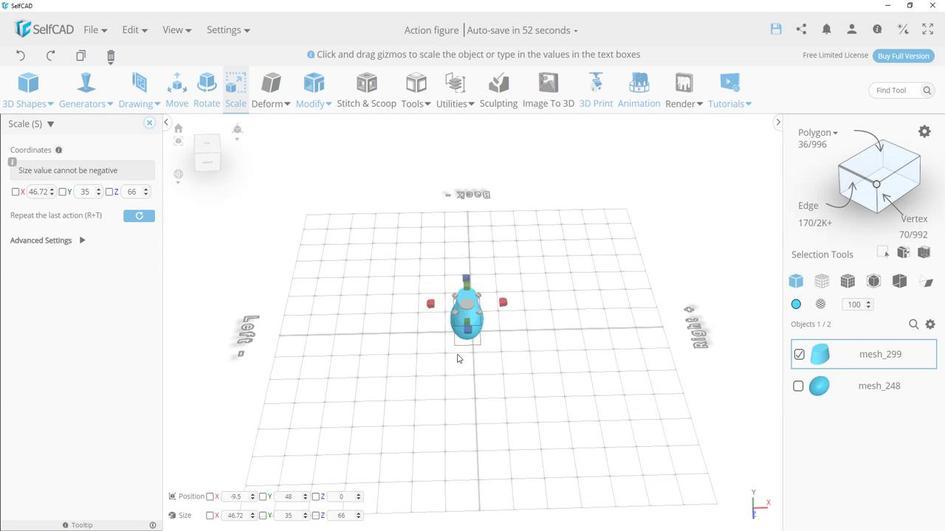 
Action: Mouse pressed left at (533, 345)
Screenshot: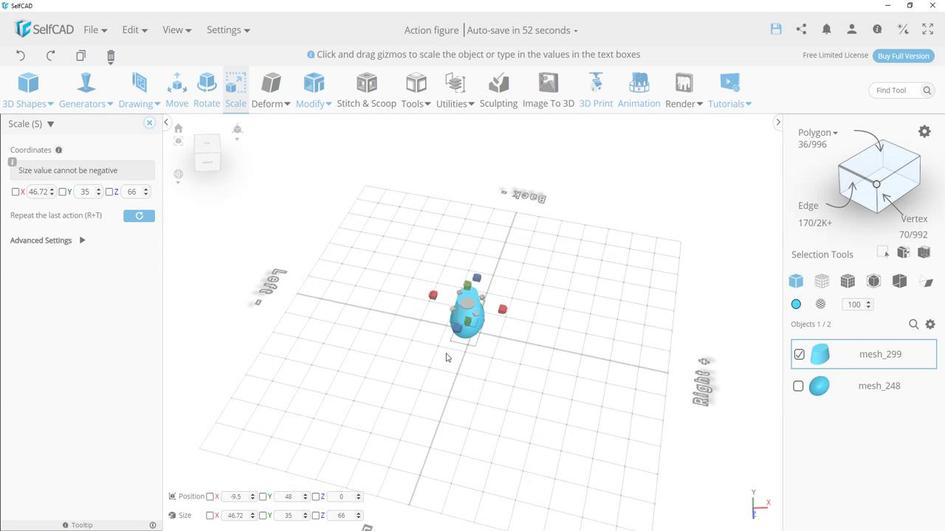 
Action: Mouse moved to (513, 354)
Screenshot: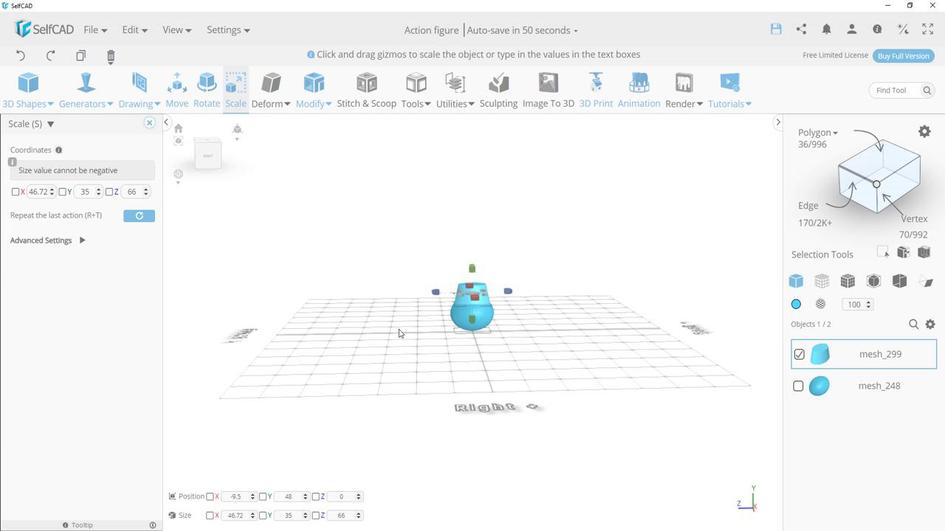 
Action: Mouse pressed left at (513, 354)
Screenshot: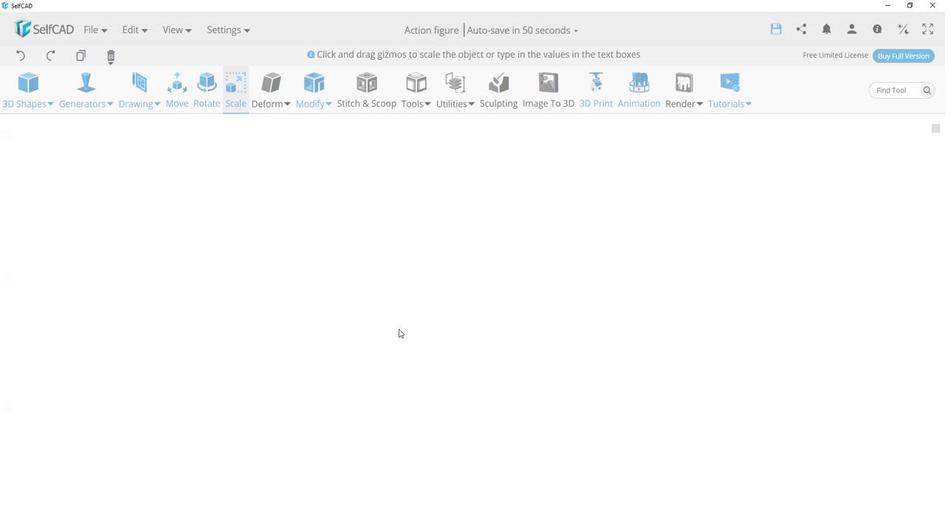 
Action: Mouse moved to (522, 310)
Screenshot: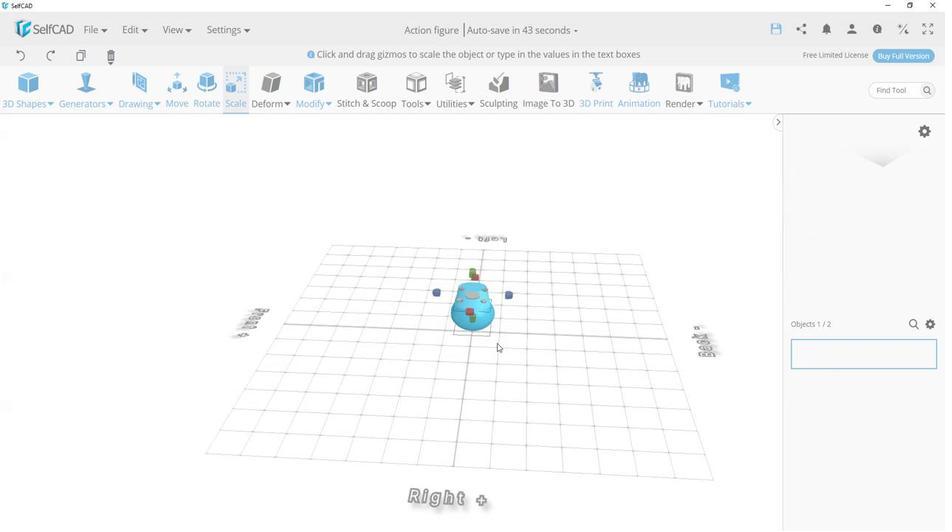 
Action: Mouse pressed left at (522, 310)
Screenshot: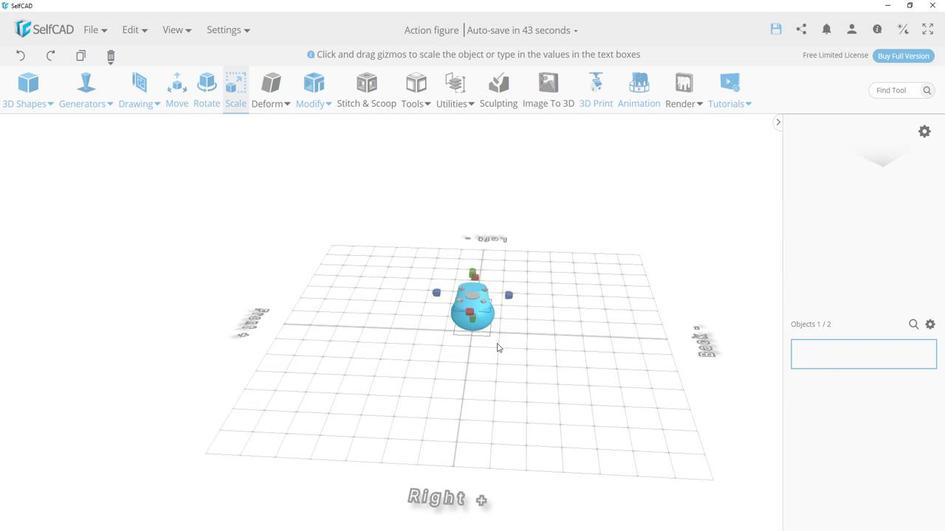 
Action: Mouse moved to (559, 293)
Screenshot: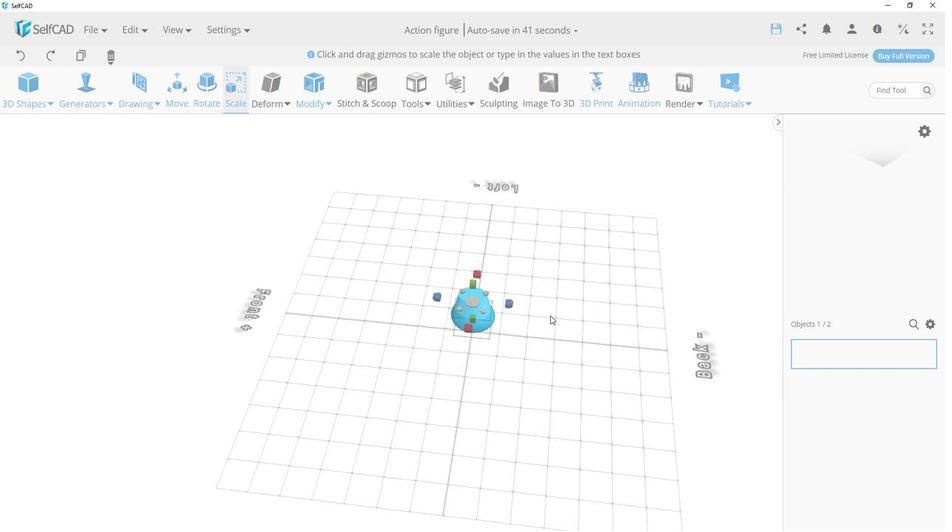 
Action: Mouse pressed left at (559, 293)
Screenshot: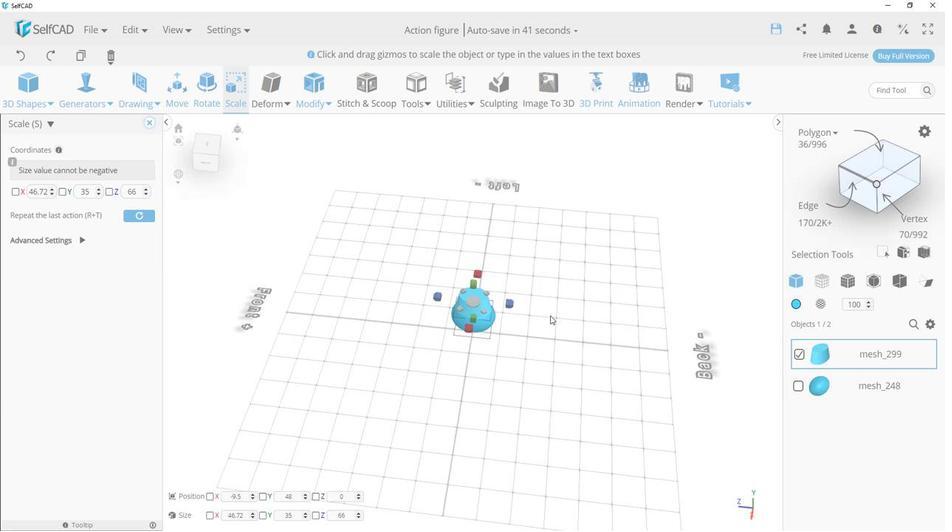 
Action: Mouse moved to (878, 165)
Screenshot: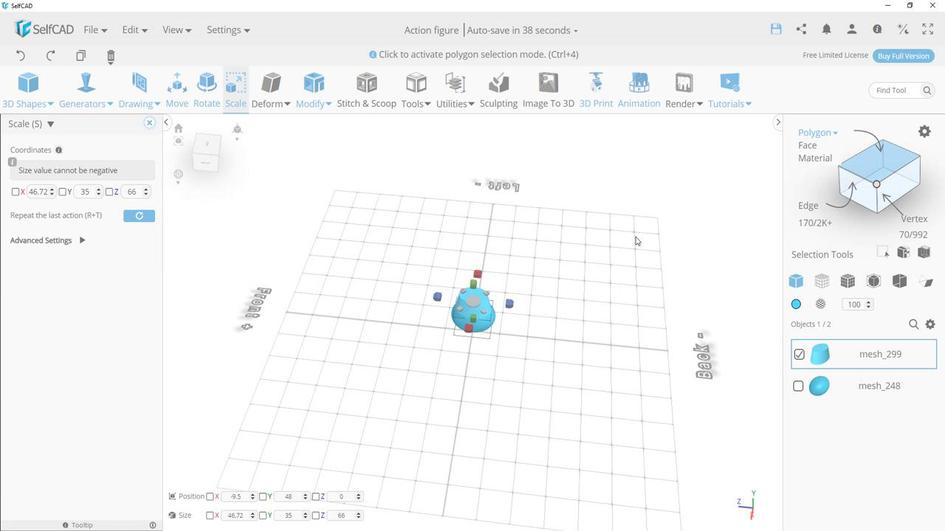 
Action: Mouse pressed left at (878, 165)
Screenshot: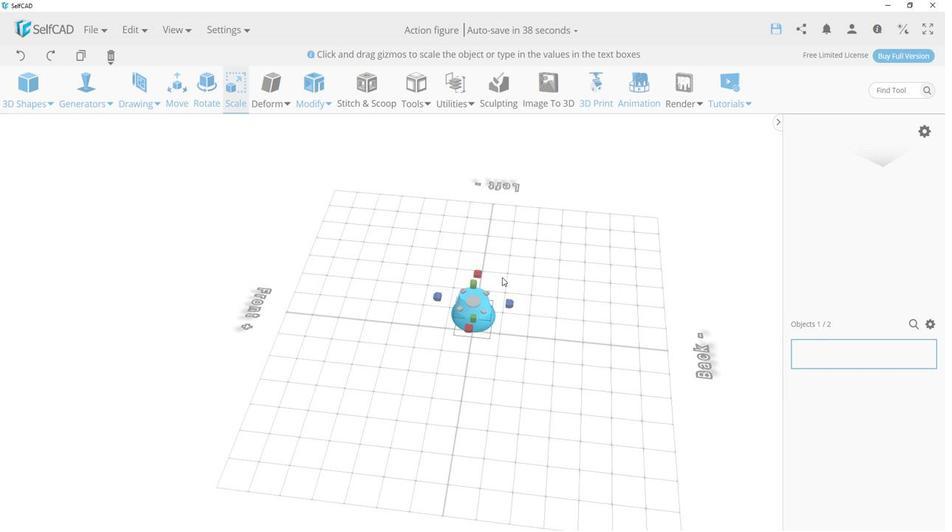 
Action: Mouse moved to (471, 293)
Screenshot: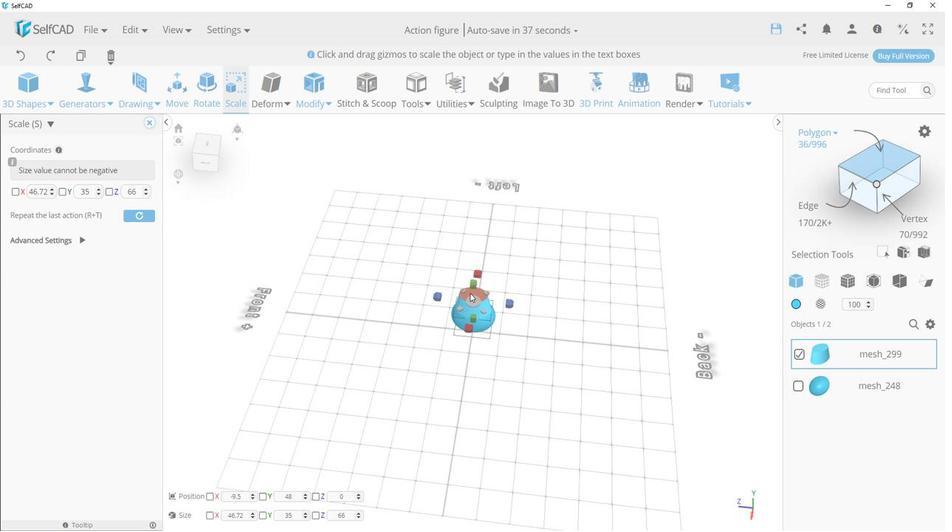 
Action: Mouse pressed left at (471, 293)
Screenshot: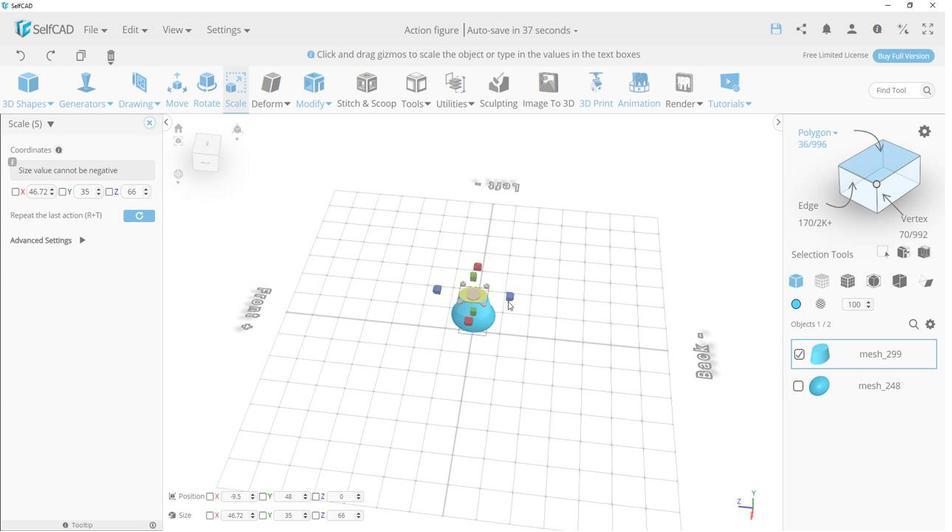 
Action: Mouse moved to (512, 353)
Screenshot: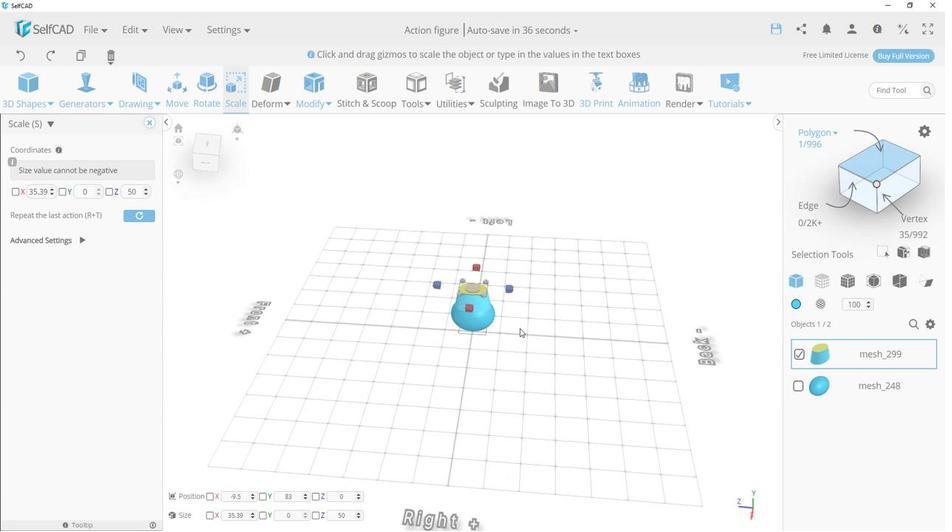 
Action: Mouse pressed left at (512, 353)
Screenshot: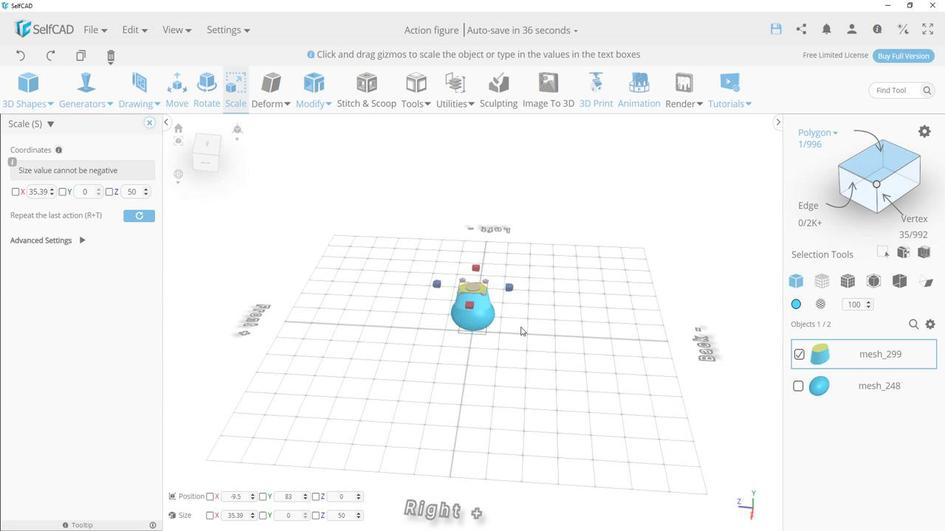 
Action: Mouse moved to (476, 282)
Screenshot: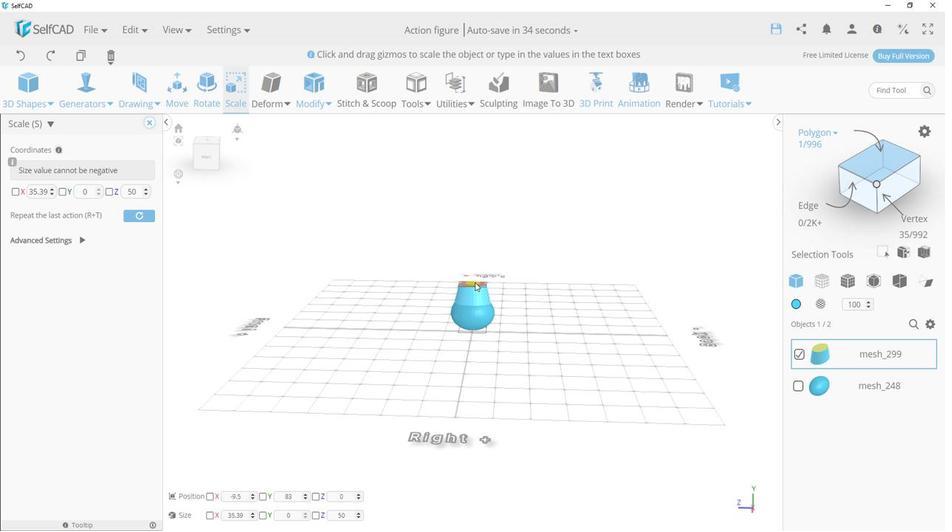 
Action: Mouse pressed left at (476, 282)
Screenshot: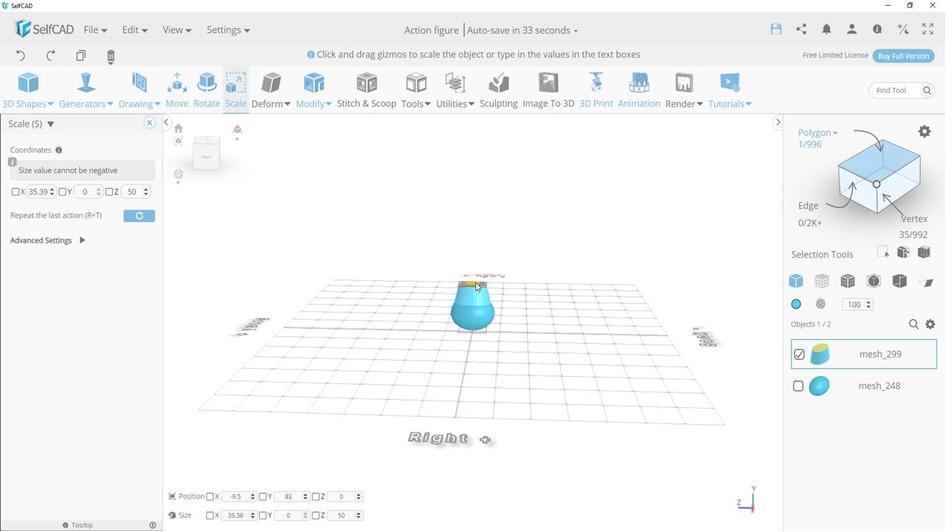 
Action: Mouse moved to (449, 337)
Screenshot: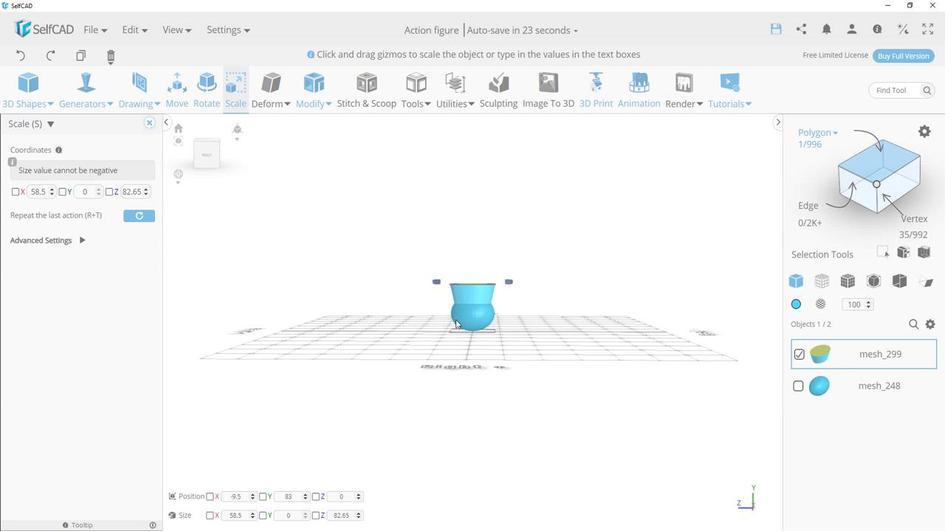 
Action: Mouse pressed left at (449, 337)
Screenshot: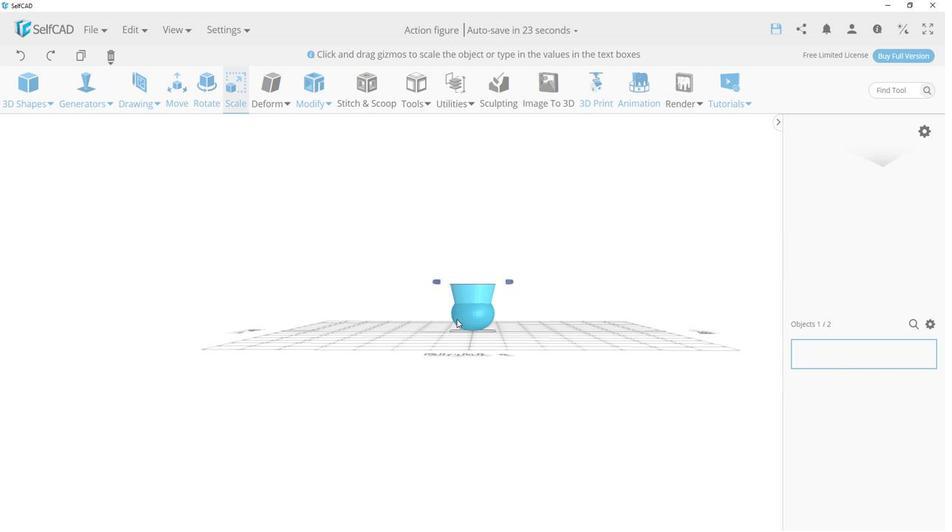 
Action: Mouse moved to (180, 91)
Screenshot: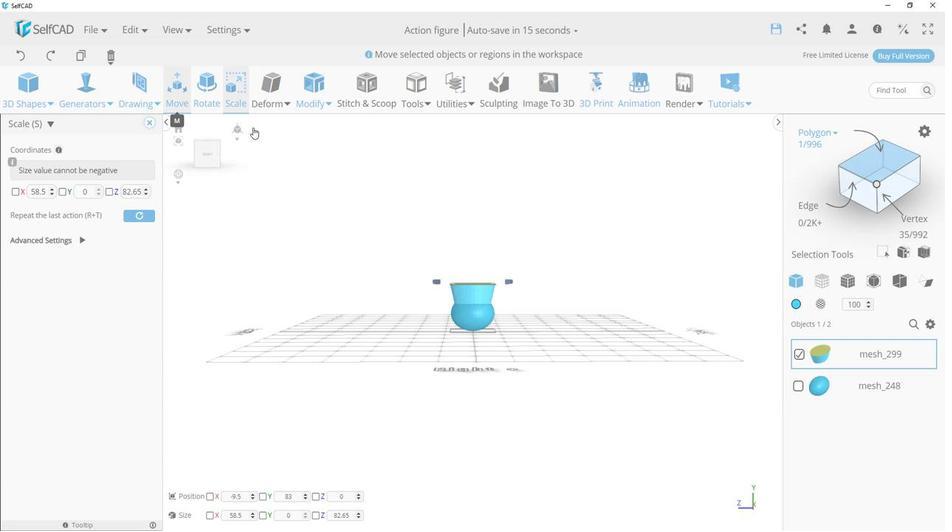 
Action: Mouse pressed left at (180, 91)
Screenshot: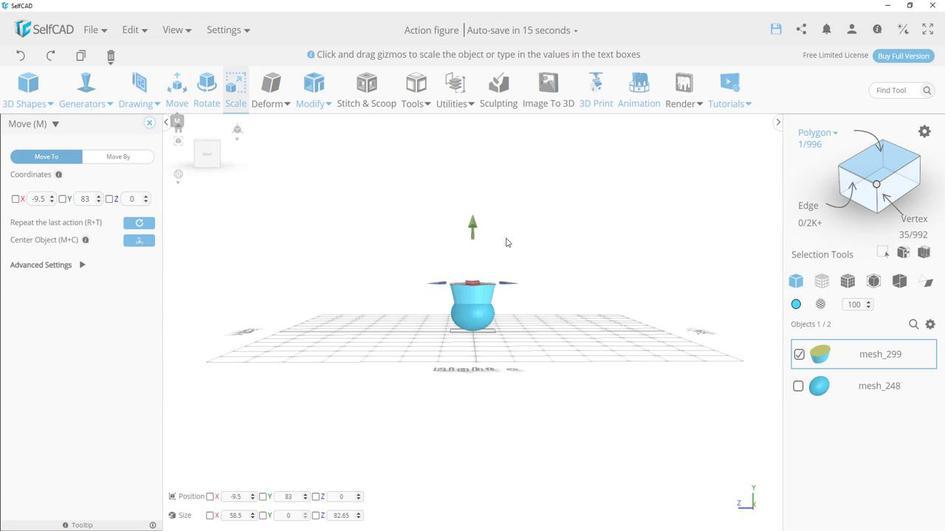 
Action: Mouse moved to (474, 220)
Screenshot: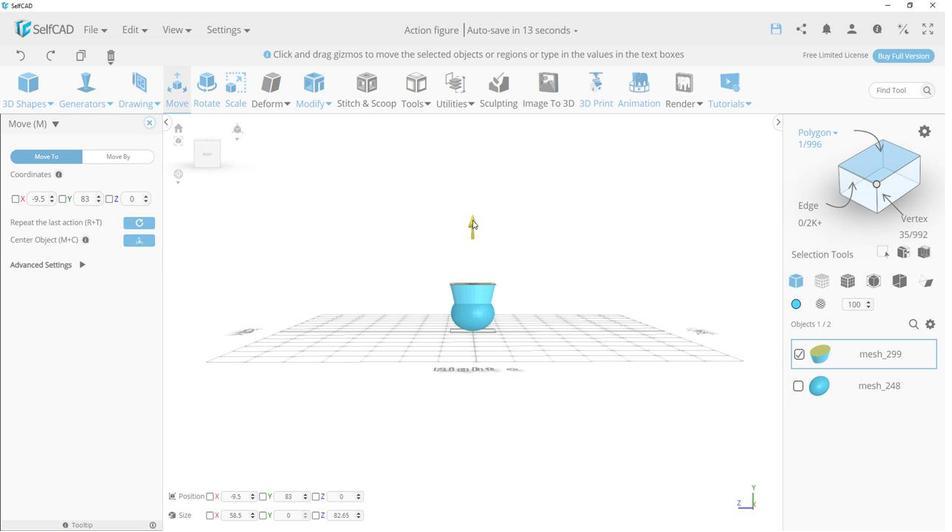 
Action: Mouse pressed left at (474, 220)
Screenshot: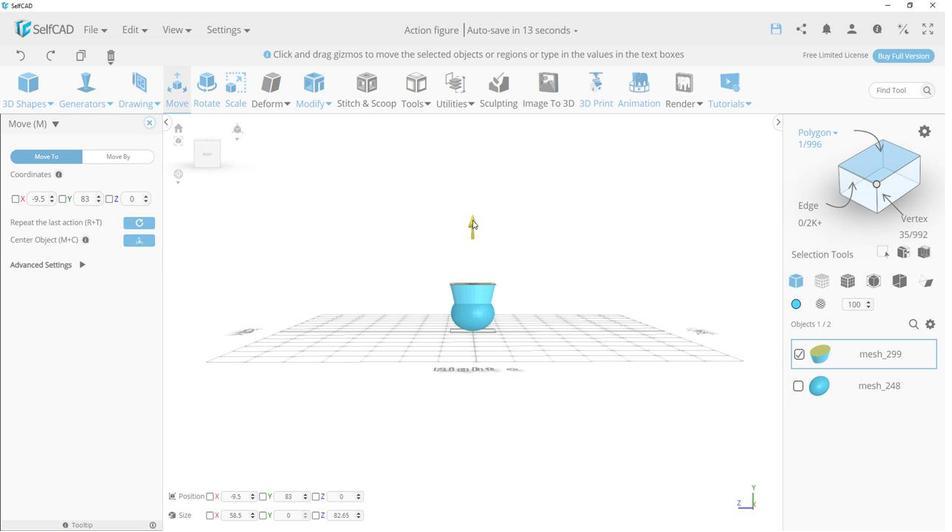 
Action: Mouse moved to (548, 296)
Screenshot: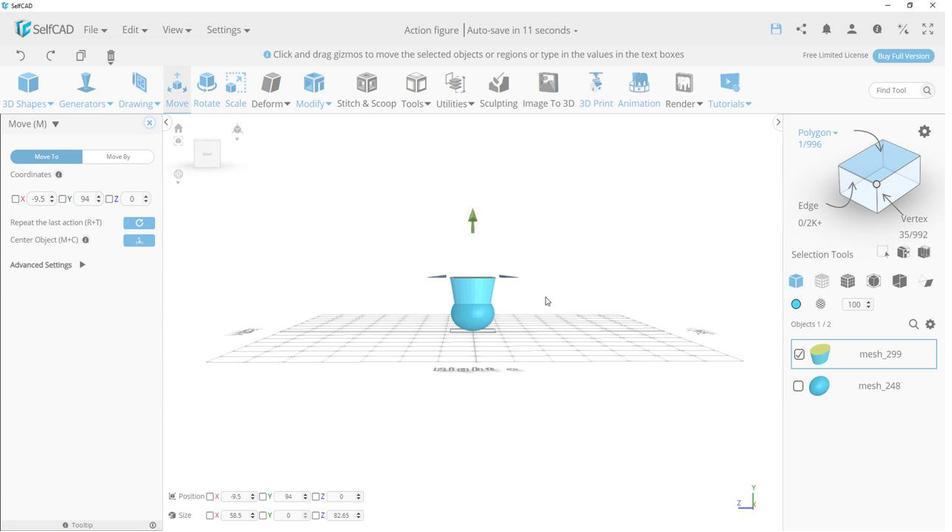 
Action: Mouse pressed left at (548, 296)
Screenshot: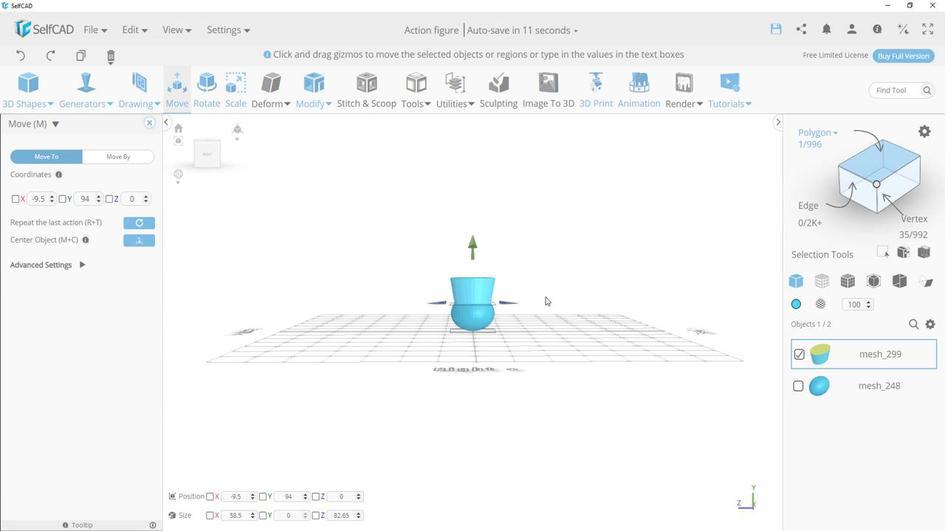 
Action: Mouse moved to (348, 327)
Screenshot: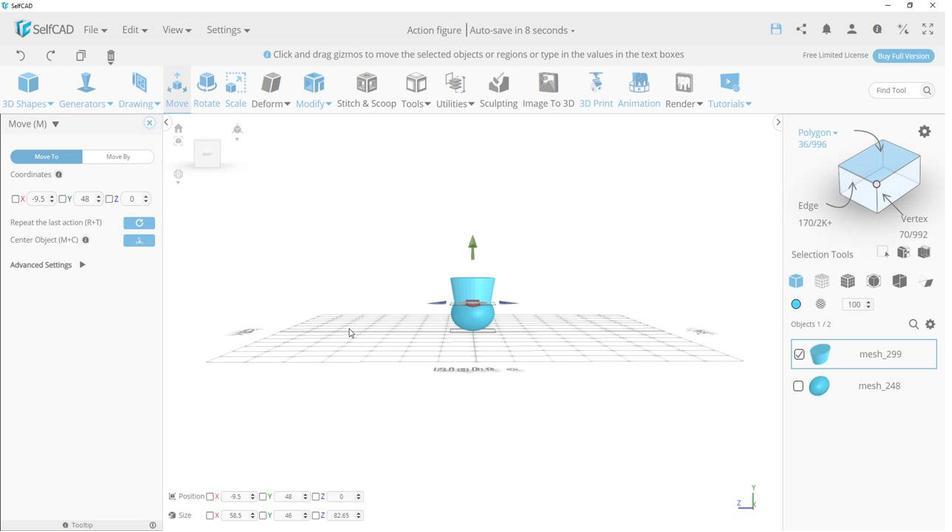 
Action: Mouse pressed left at (348, 327)
Screenshot: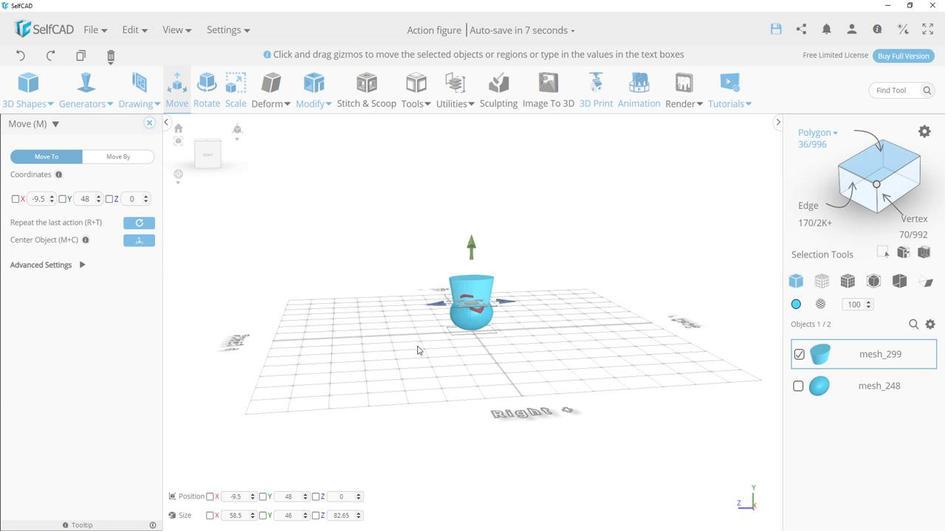 
Action: Mouse moved to (413, 366)
Screenshot: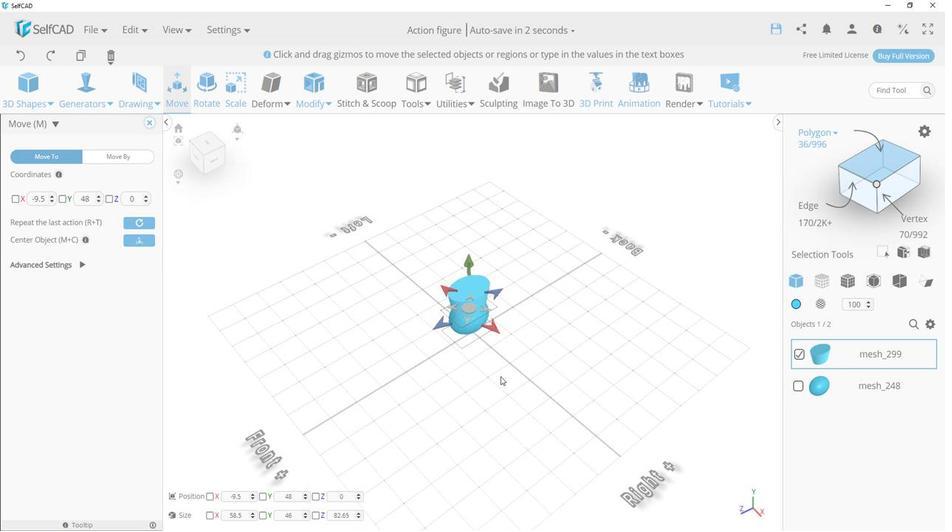 
Action: Mouse pressed left at (413, 366)
Screenshot: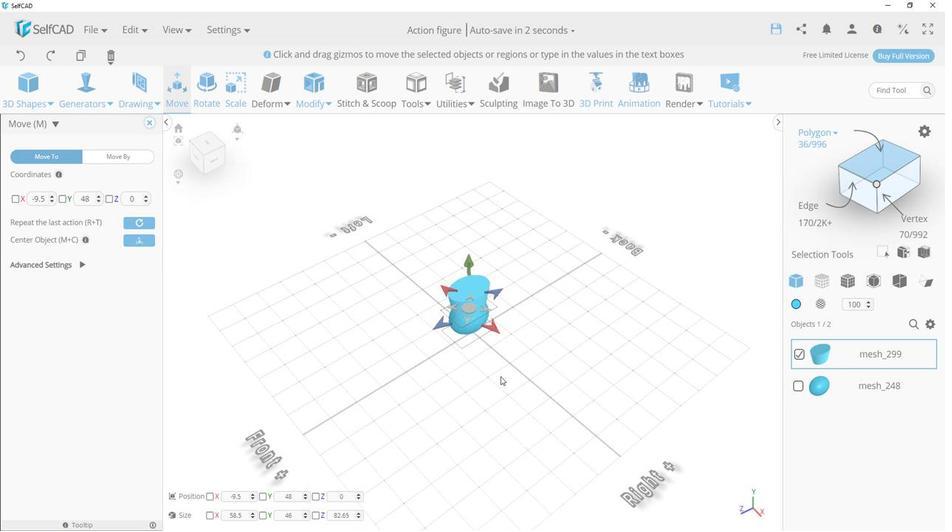 
Action: Mouse moved to (429, 352)
Screenshot: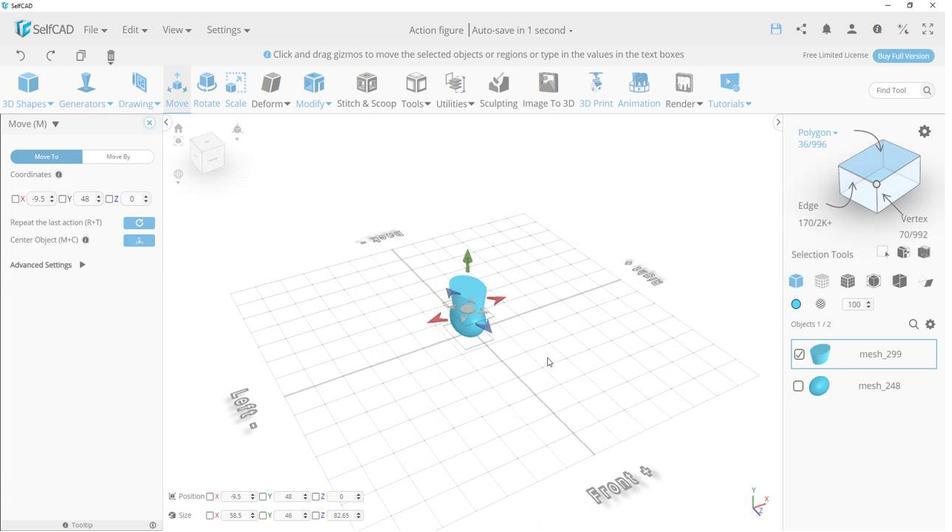 
Action: Mouse pressed left at (429, 352)
Screenshot: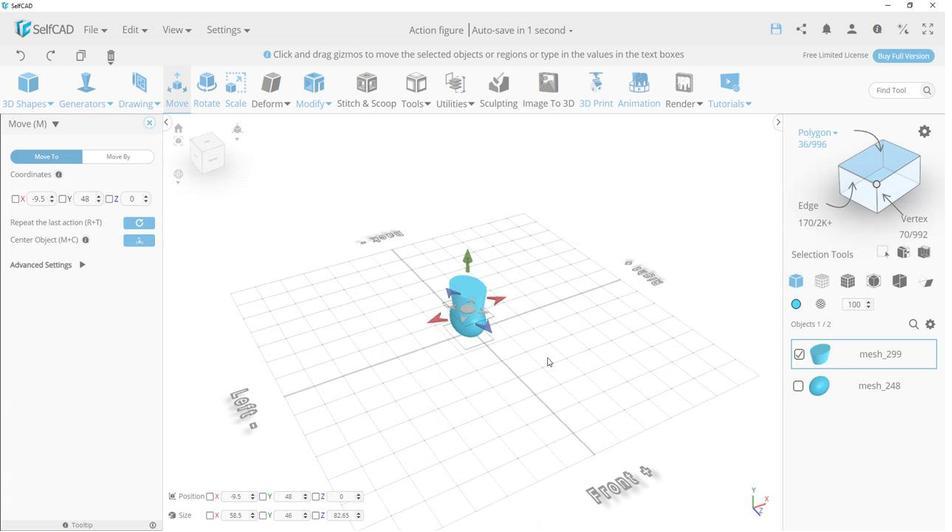 
Action: Mouse moved to (186, 511)
Screenshot: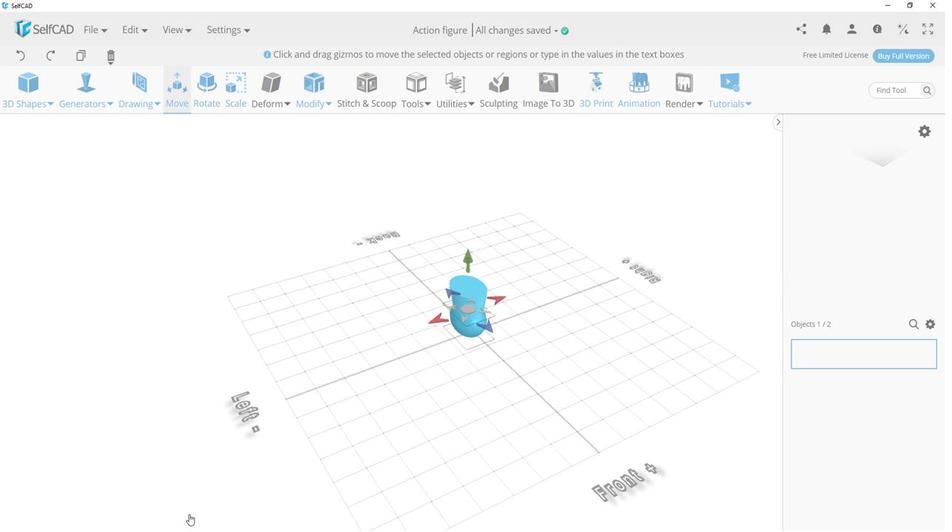 
Action: Mouse pressed left at (186, 511)
Screenshot: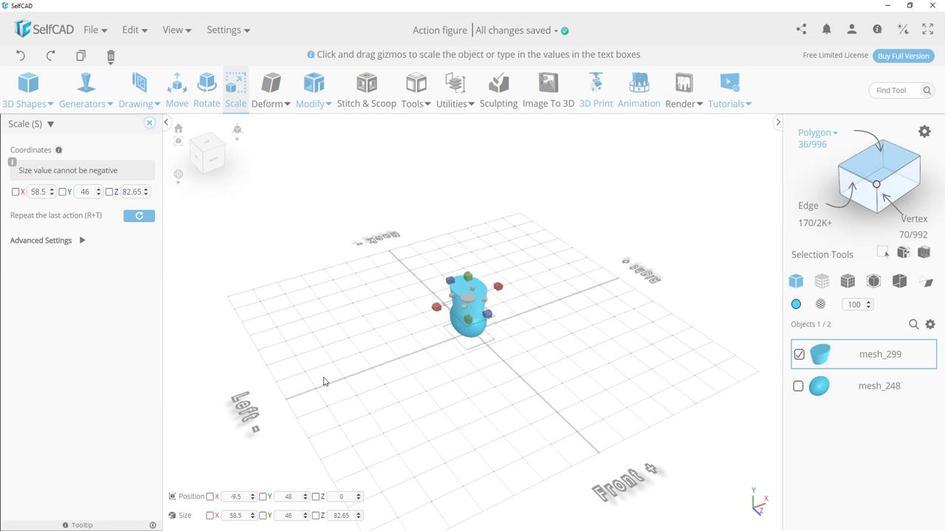 
Action: Mouse moved to (438, 305)
Screenshot: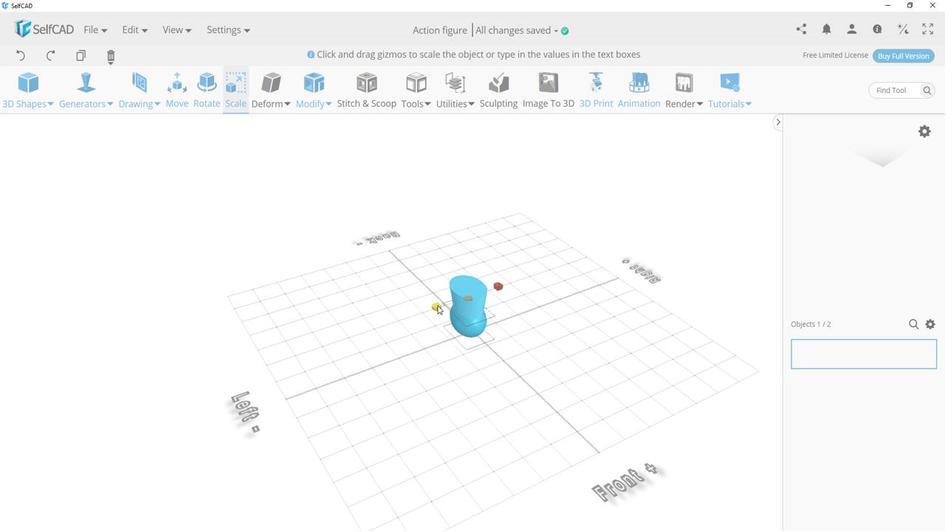 
Action: Mouse pressed left at (438, 305)
Screenshot: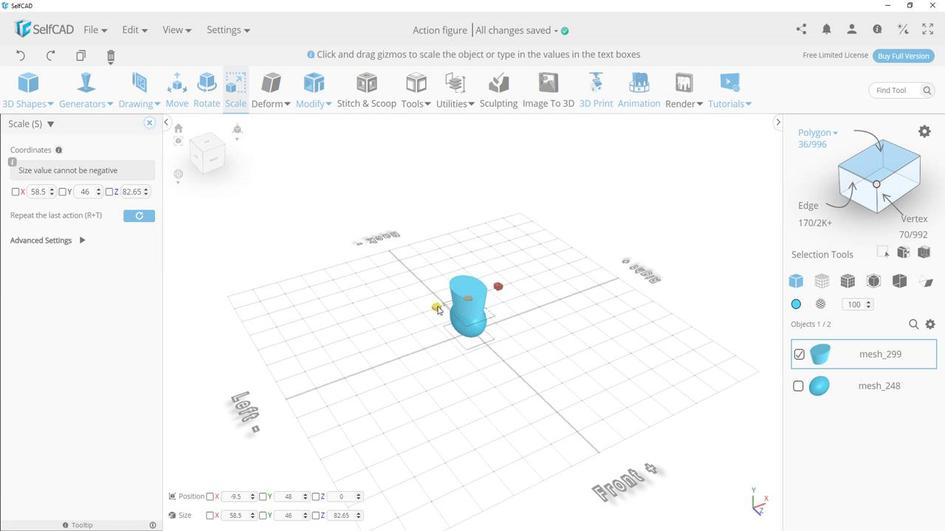 
Action: Mouse moved to (437, 307)
Screenshot: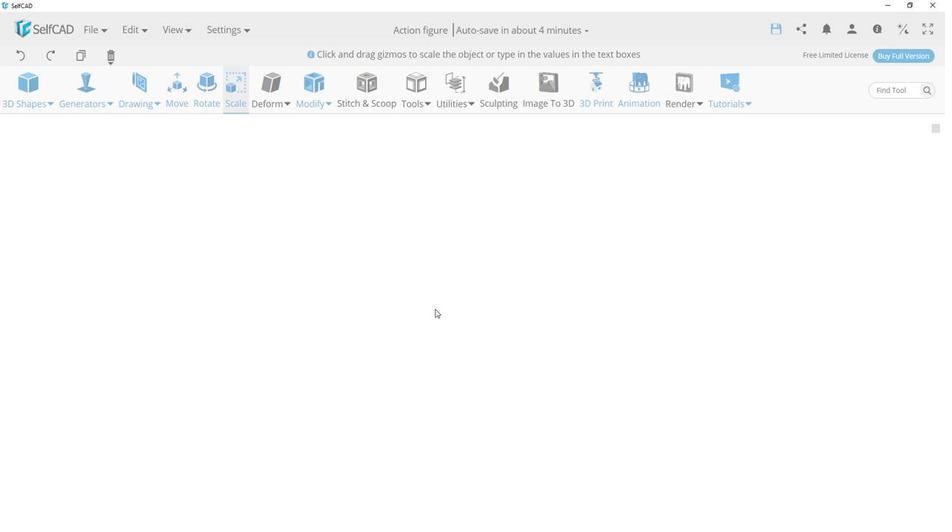 
Action: Mouse pressed left at (437, 307)
Screenshot: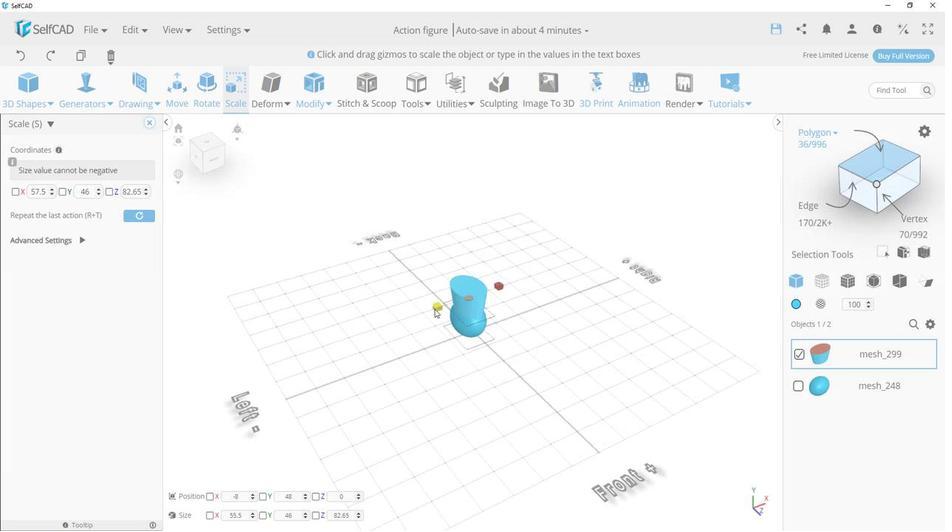 
Action: Mouse moved to (482, 289)
Screenshot: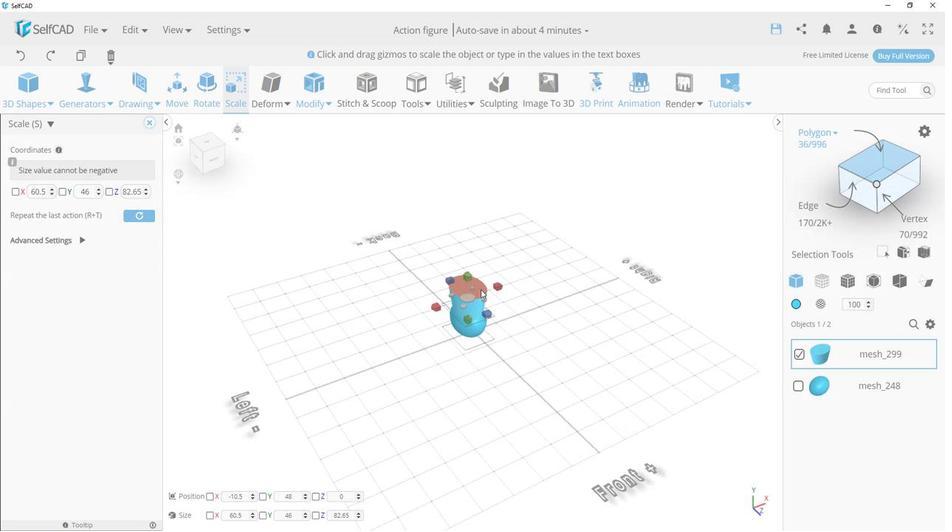 
Action: Mouse pressed left at (482, 289)
Screenshot: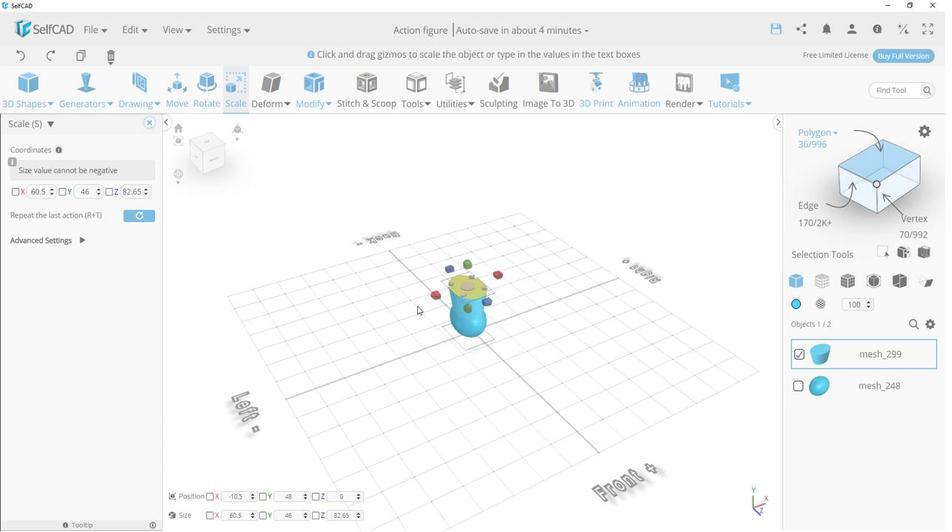 
Action: Mouse moved to (436, 291)
Screenshot: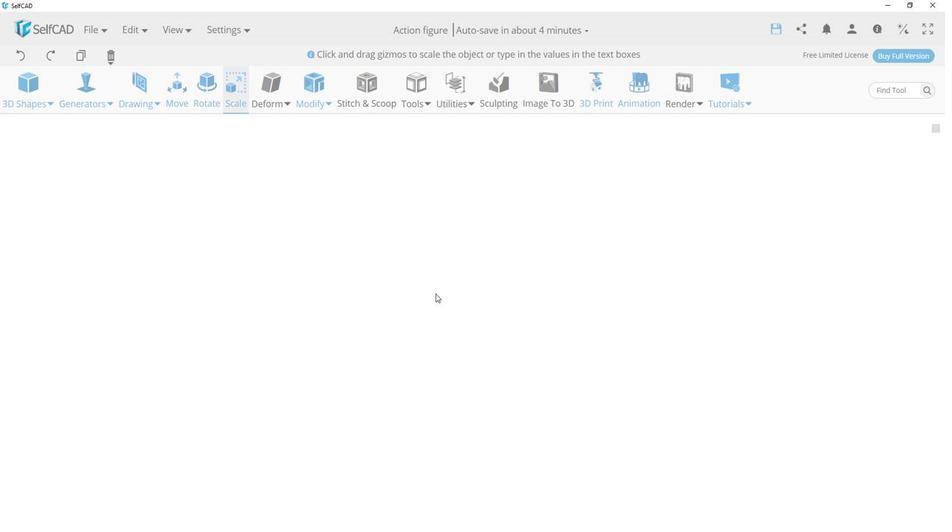 
Action: Mouse pressed left at (436, 291)
Screenshot: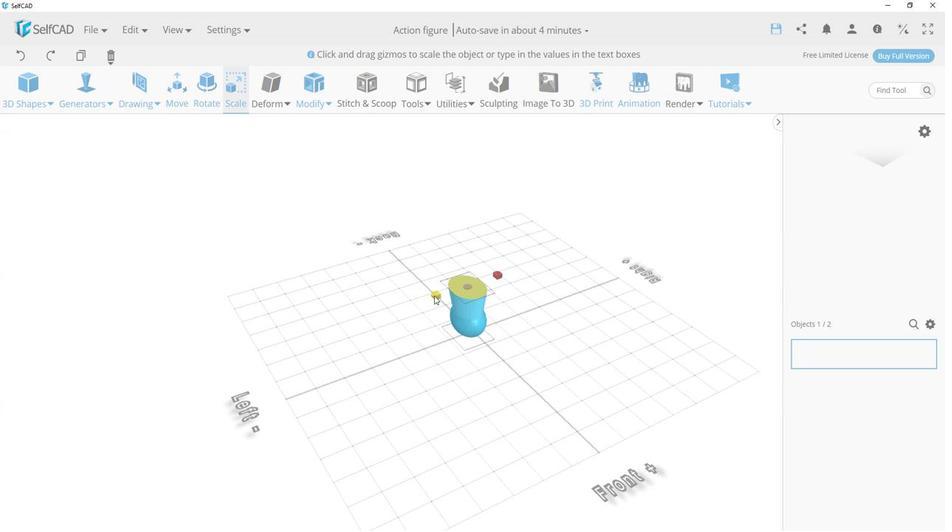 
Action: Mouse moved to (550, 299)
Screenshot: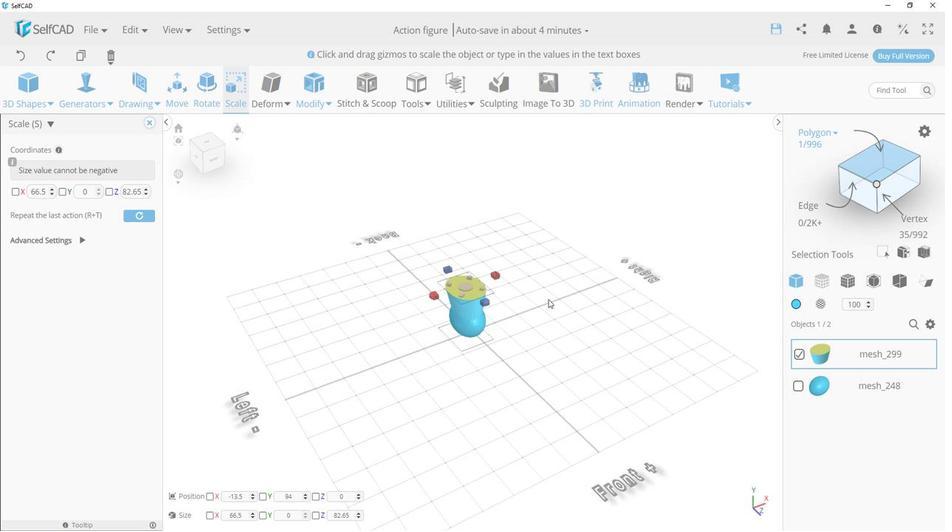 
Action: Mouse pressed left at (550, 299)
Screenshot: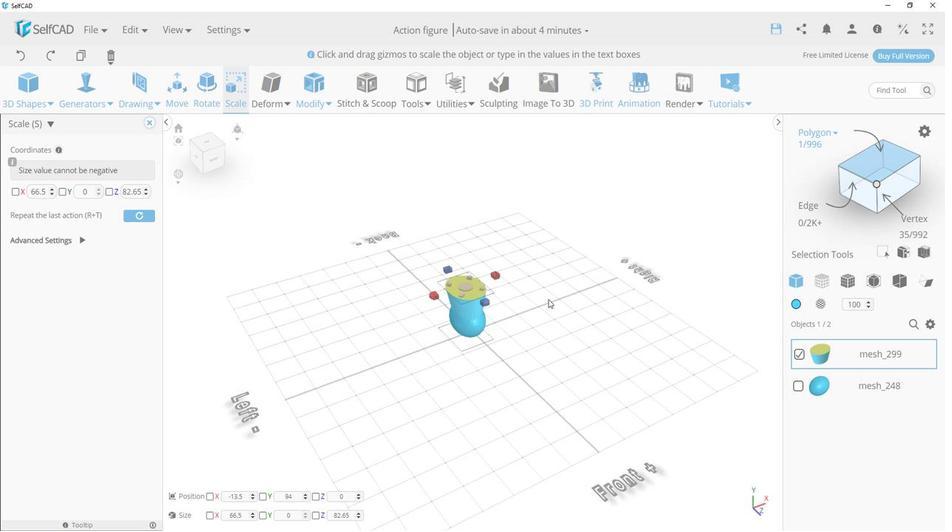 
Action: Mouse moved to (428, 342)
Screenshot: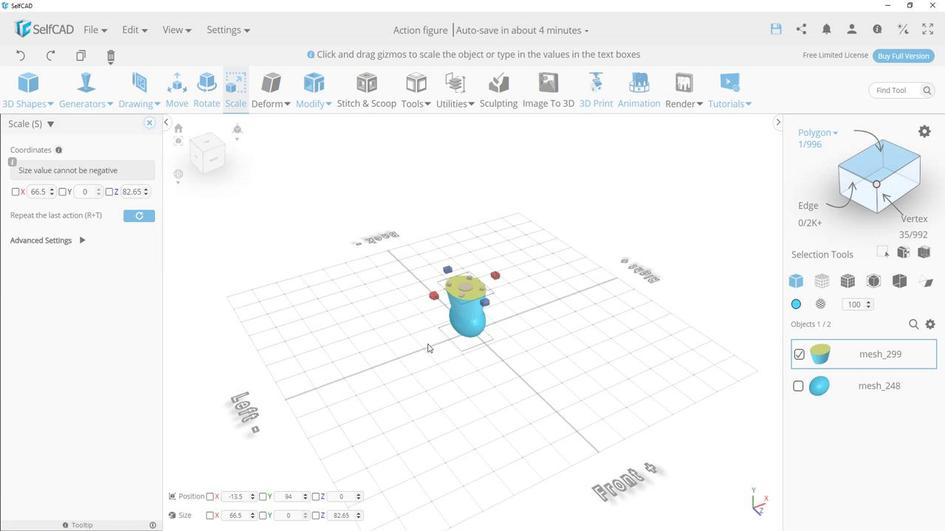 
Action: Mouse pressed left at (428, 342)
Screenshot: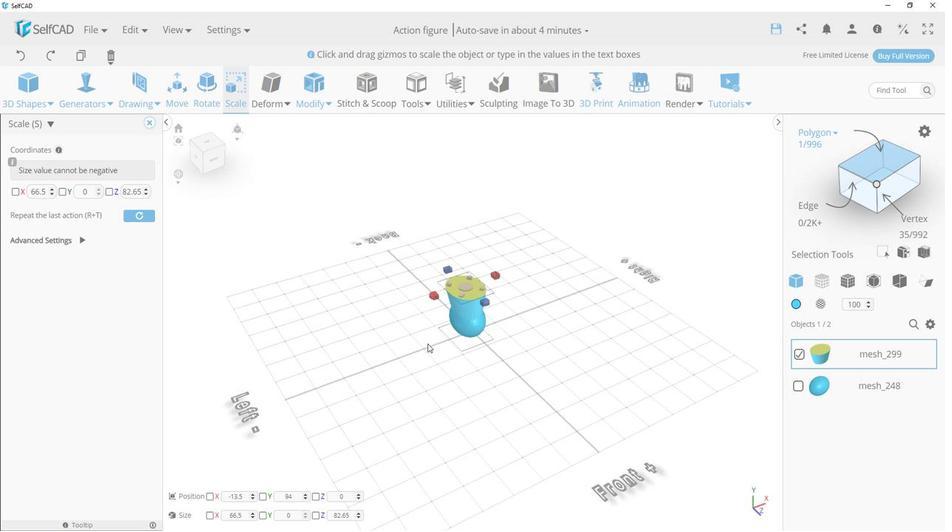 
Action: Mouse moved to (605, 355)
Screenshot: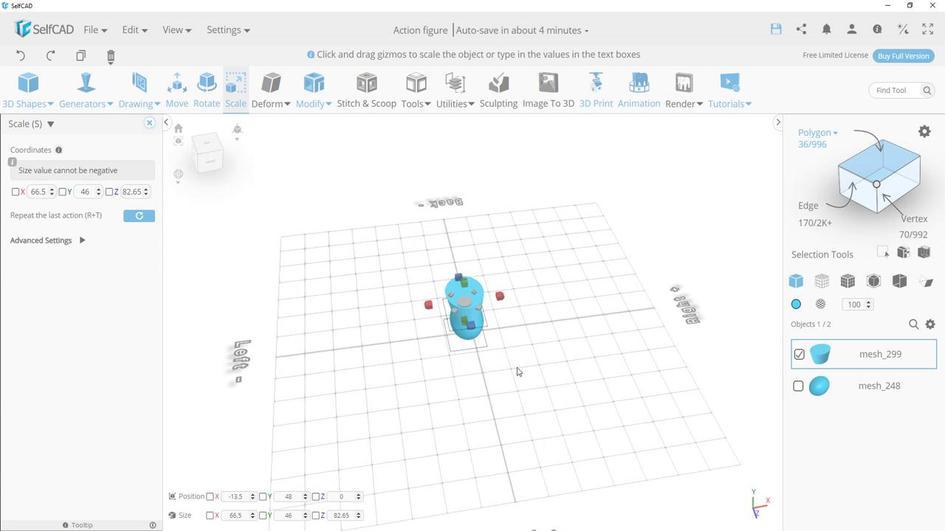 
Action: Mouse pressed left at (605, 355)
Screenshot: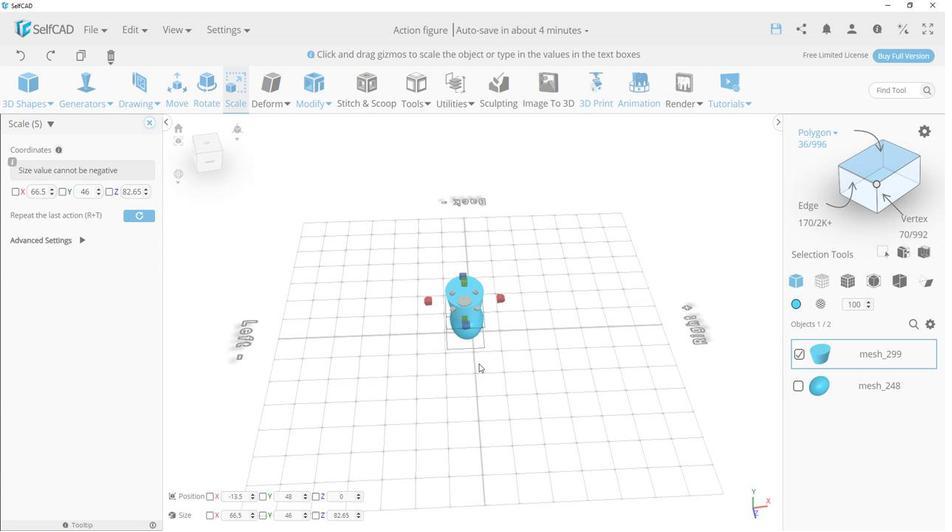 
Action: Mouse moved to (538, 307)
Screenshot: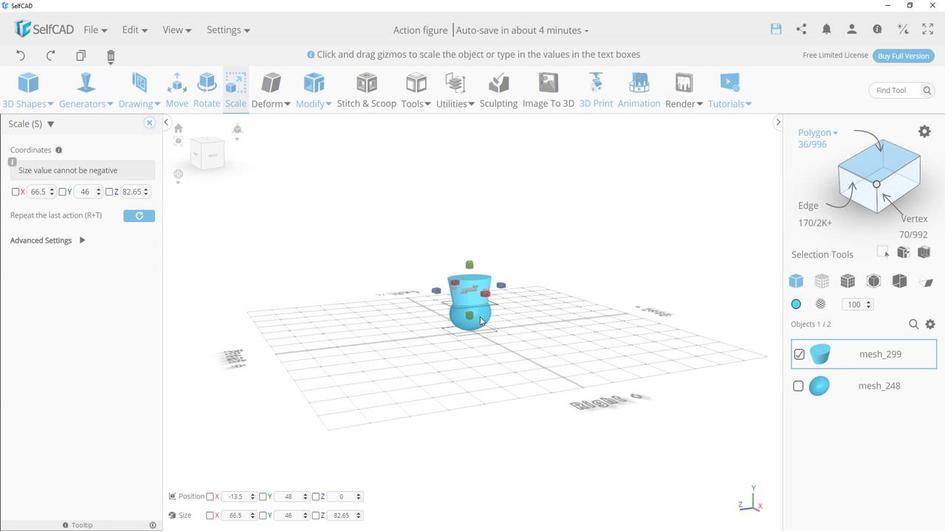 
Action: Mouse pressed left at (538, 307)
Screenshot: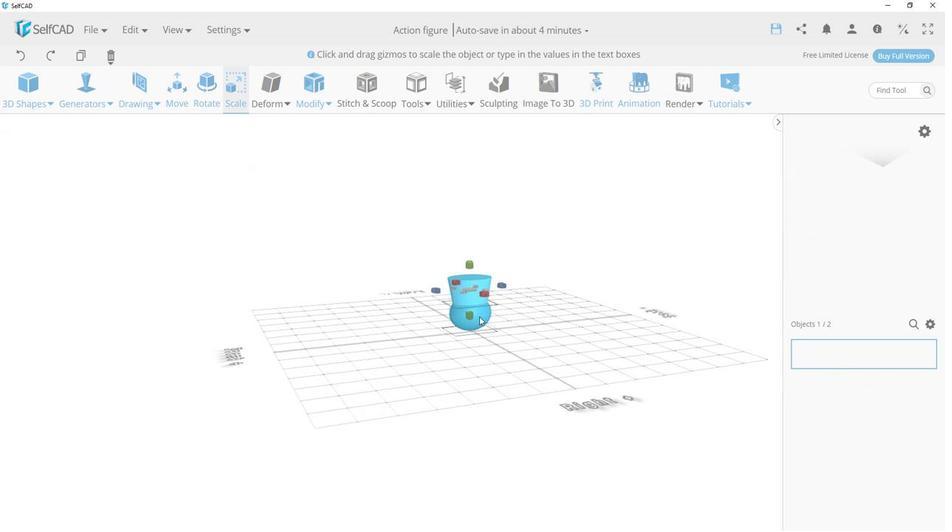 
Action: Mouse moved to (53, 163)
Screenshot: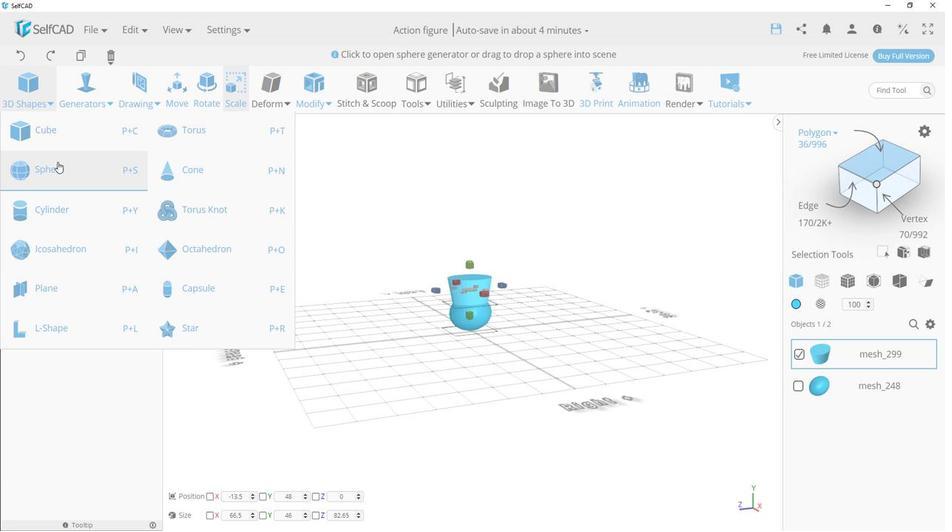 
Action: Mouse pressed left at (53, 163)
Screenshot: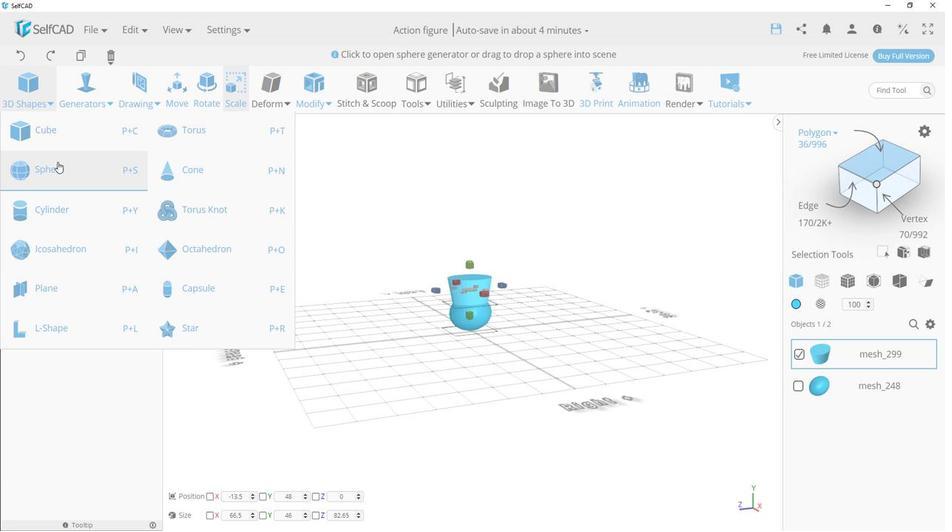 
Action: Mouse moved to (114, 292)
Screenshot: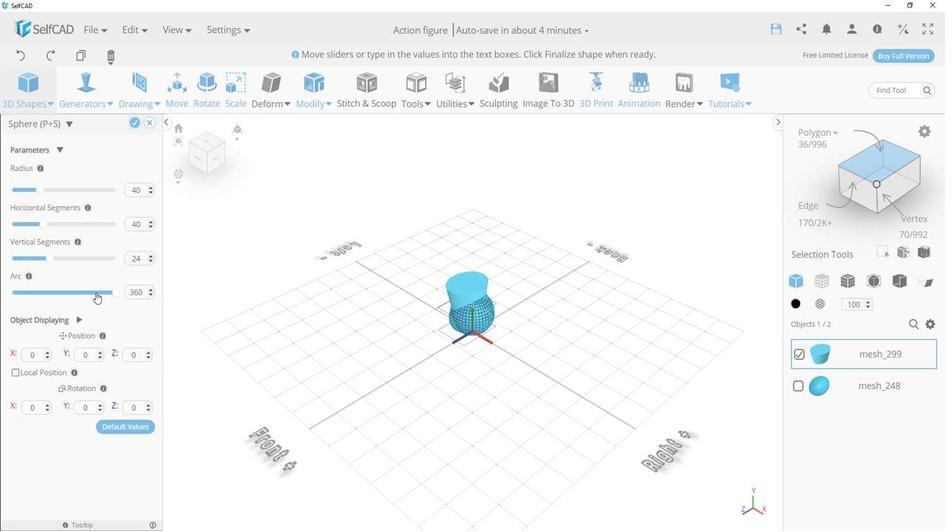
Action: Mouse pressed left at (114, 292)
Screenshot: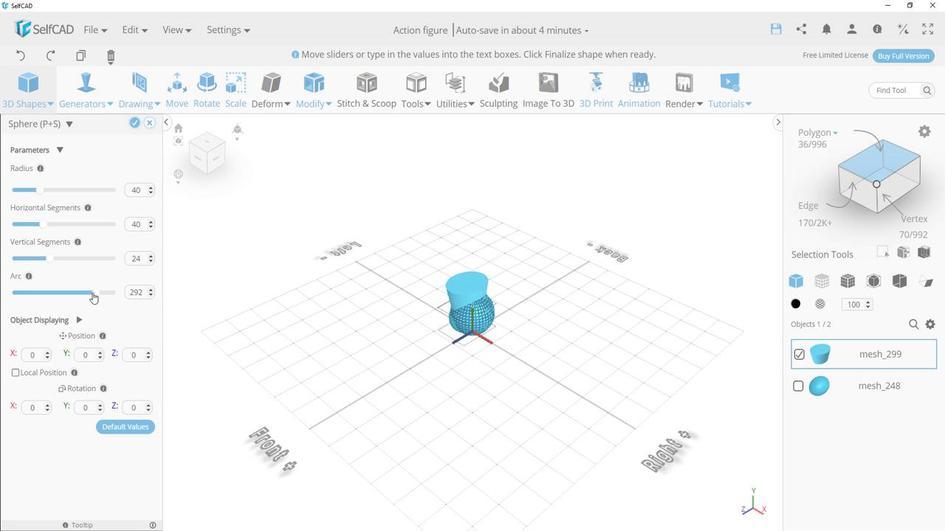 
Action: Mouse moved to (147, 291)
Screenshot: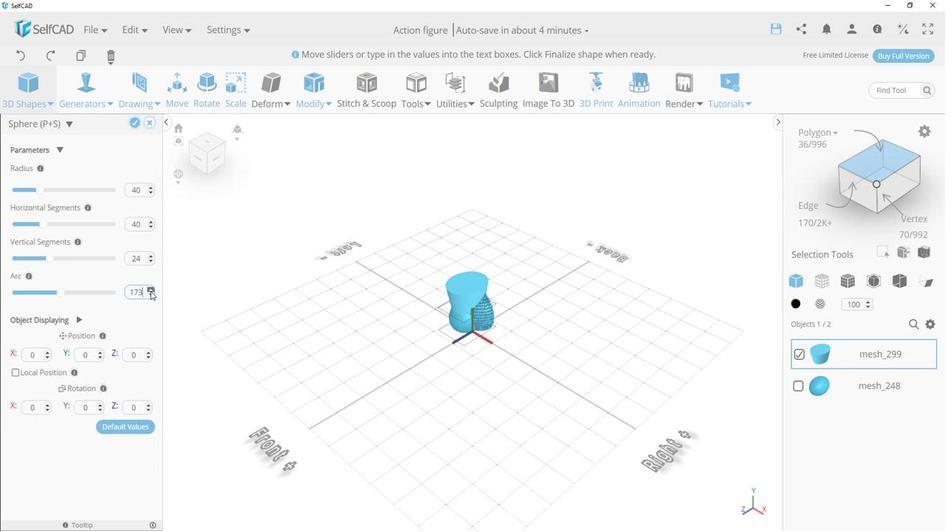 
Action: Mouse pressed left at (147, 291)
Screenshot: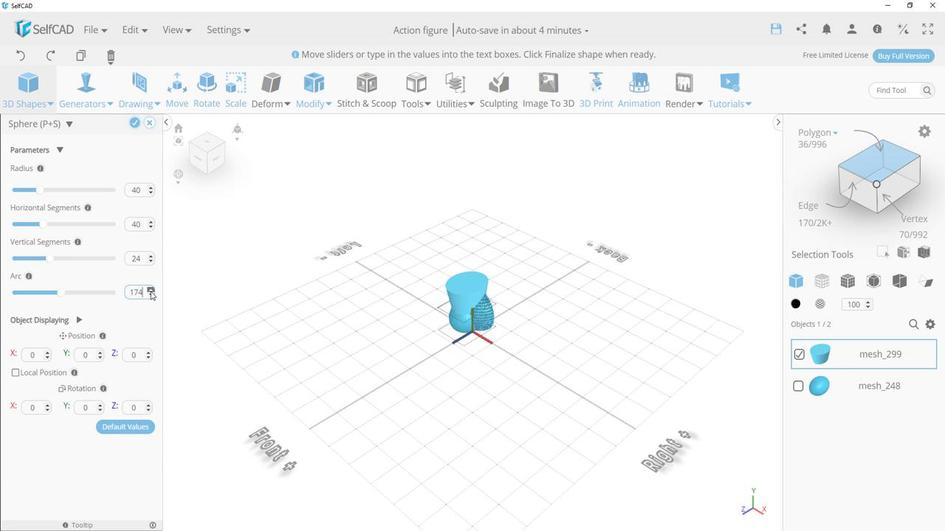 
Action: Mouse pressed left at (147, 291)
Screenshot: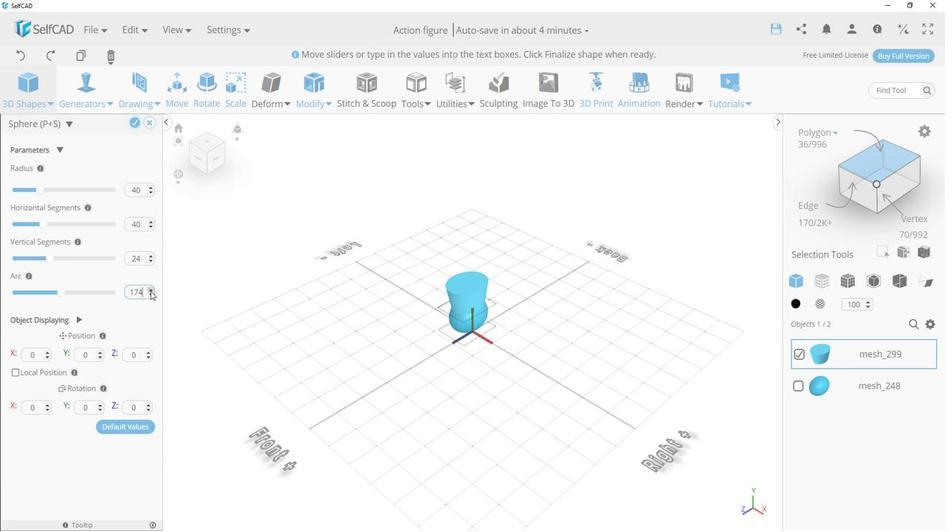 
Action: Mouse pressed left at (147, 291)
Screenshot: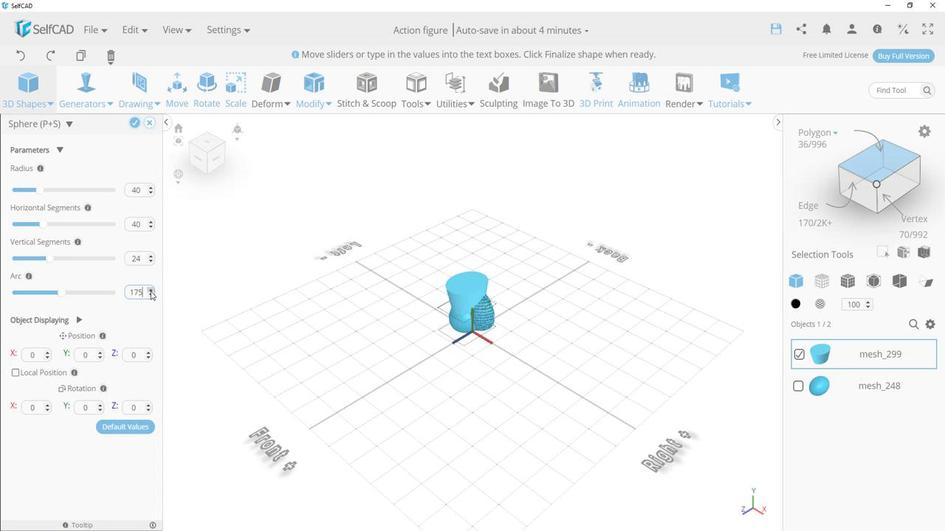 
Action: Mouse pressed left at (147, 291)
Screenshot: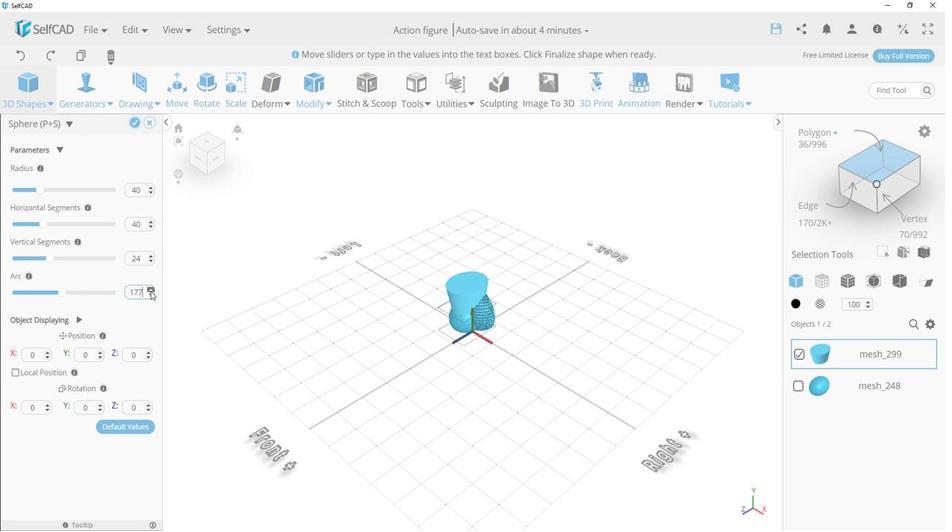 
Action: Mouse pressed left at (147, 291)
Screenshot: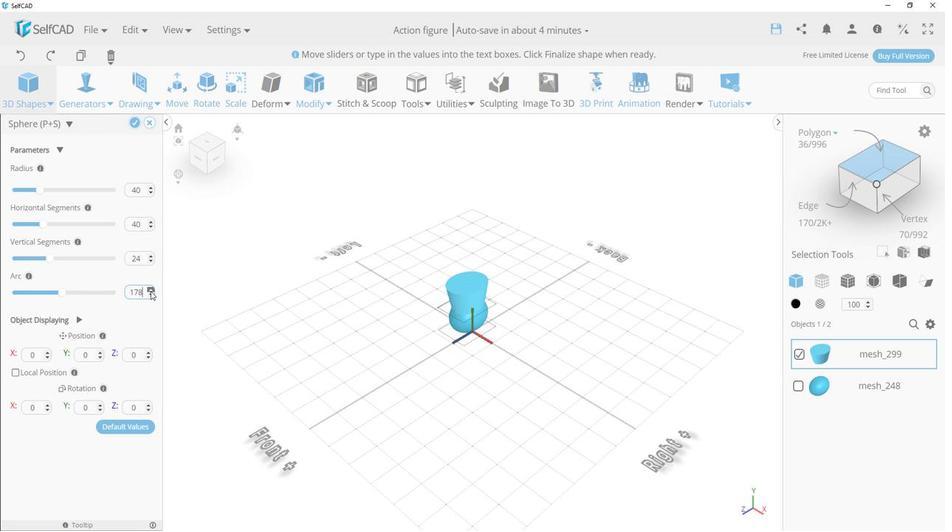 
Action: Mouse pressed left at (147, 291)
Screenshot: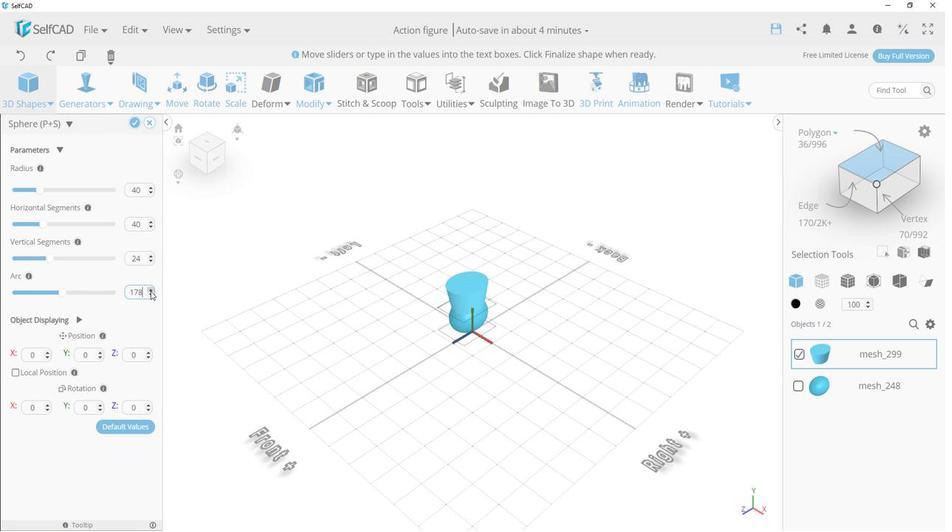 
Action: Mouse pressed left at (147, 291)
Screenshot: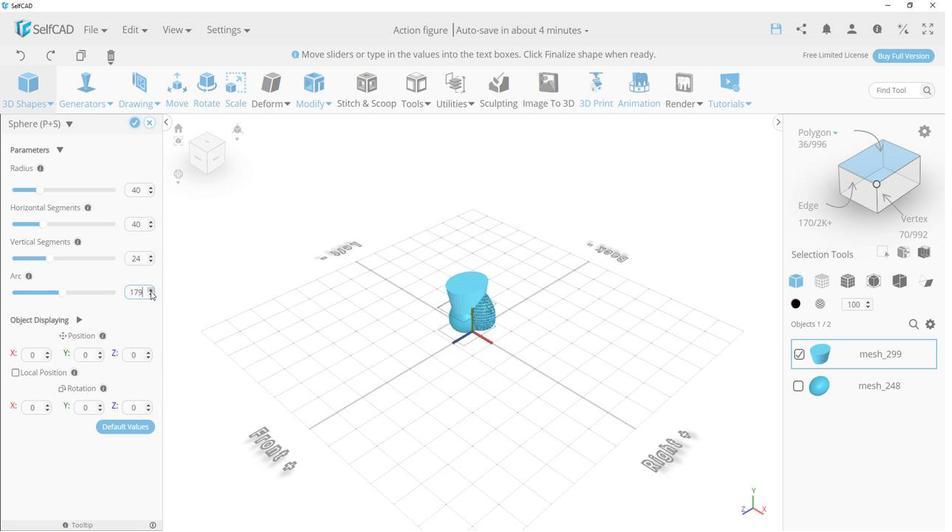 
Action: Mouse pressed left at (147, 291)
Screenshot: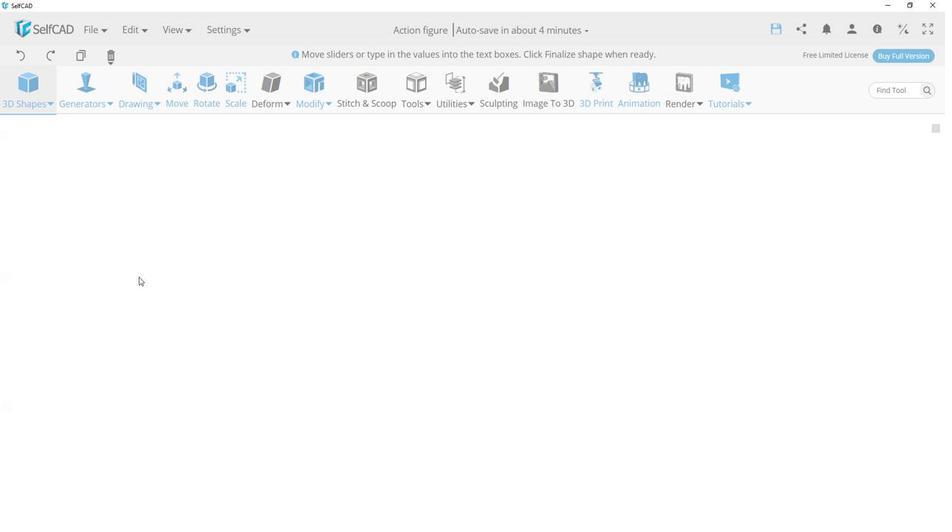 
Action: Mouse moved to (132, 124)
Screenshot: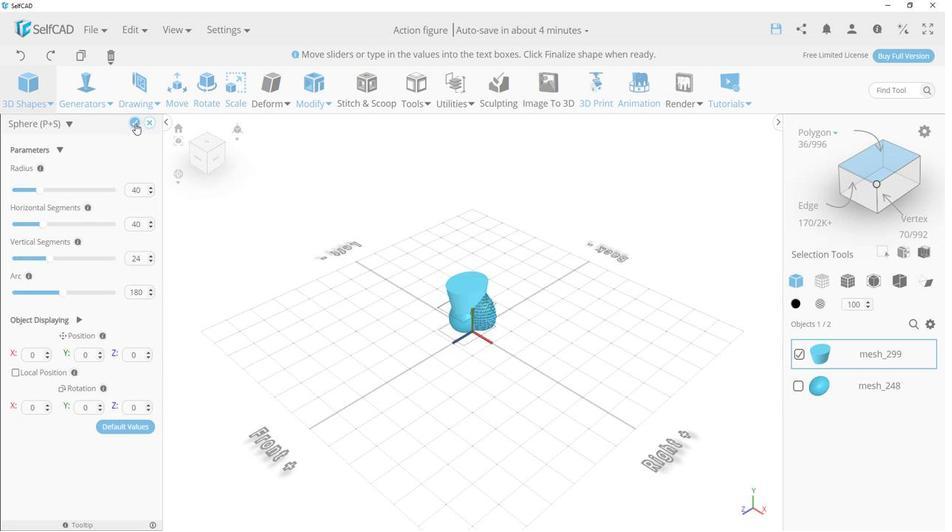 
Action: Mouse pressed left at (132, 124)
Screenshot: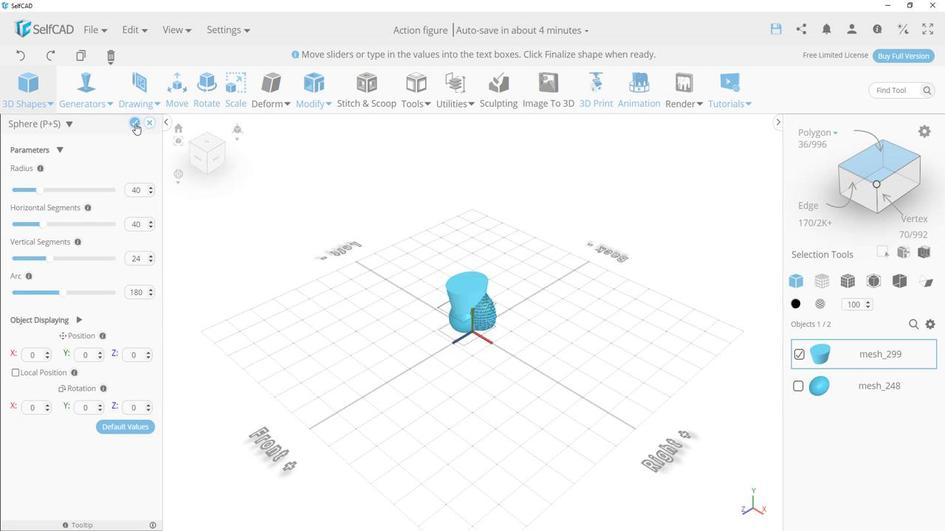 
Action: Mouse moved to (203, 93)
Screenshot: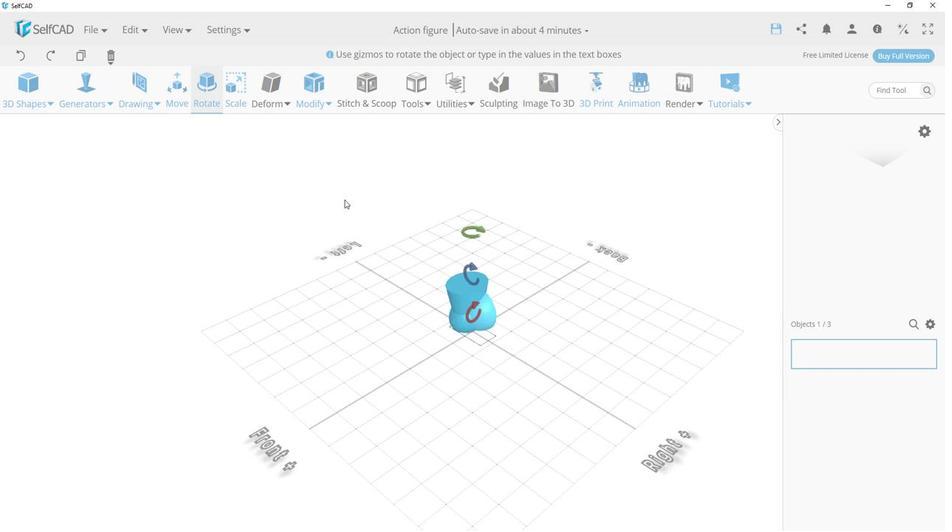 
Action: Mouse pressed left at (203, 93)
Screenshot: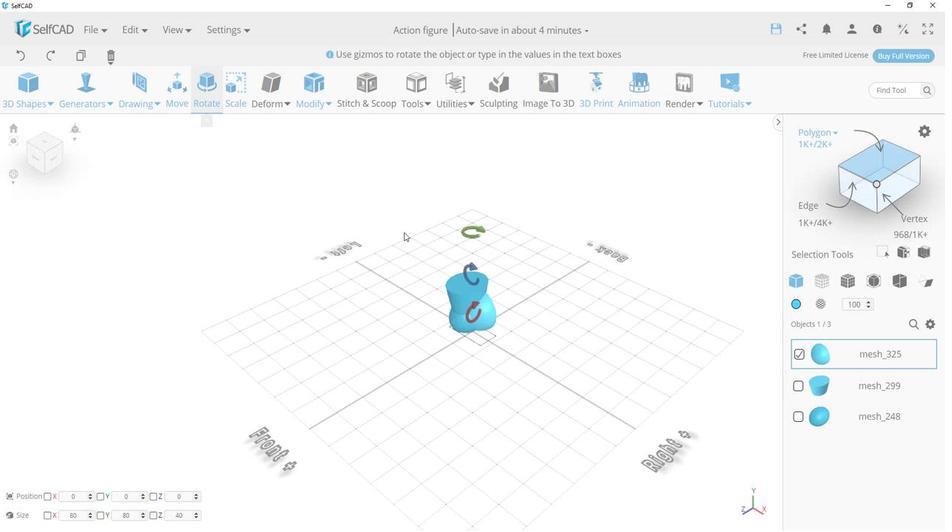 
Action: Mouse moved to (477, 304)
Screenshot: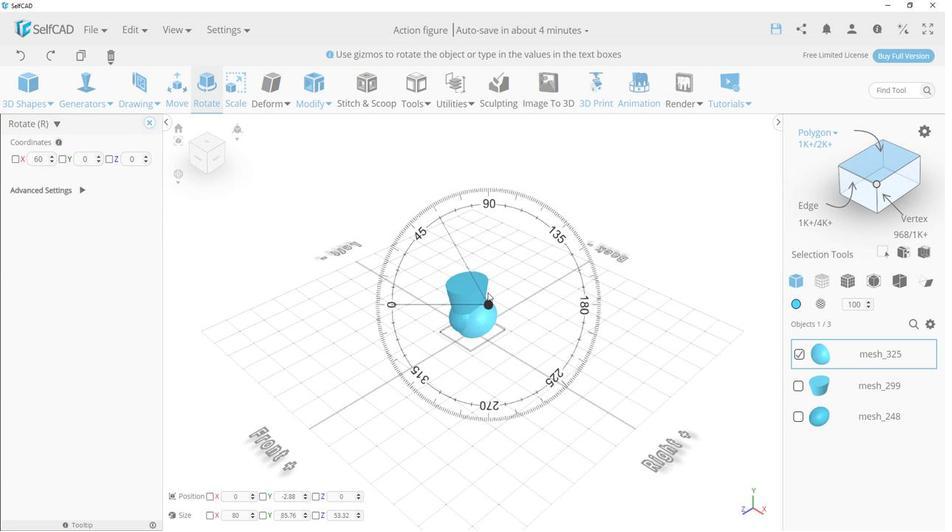 
Action: Mouse pressed left at (477, 304)
Screenshot: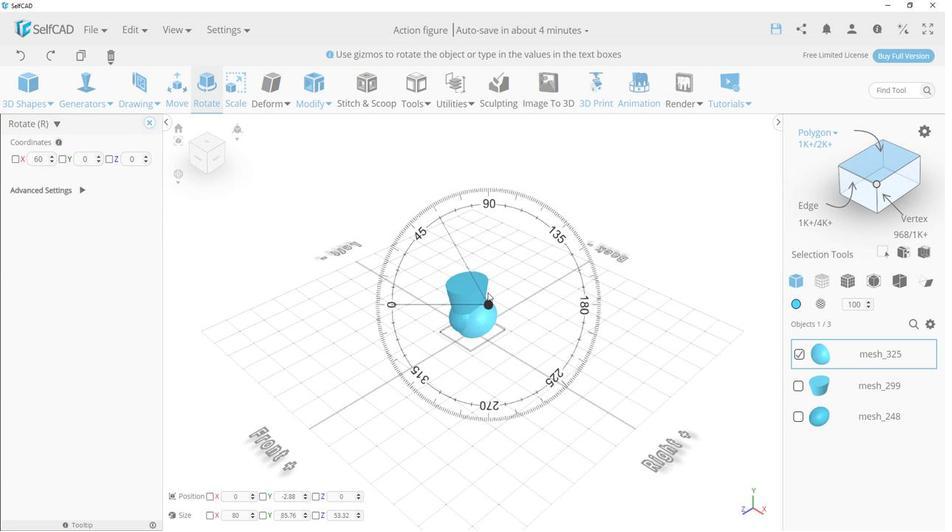 
Action: Mouse moved to (175, 91)
Screenshot: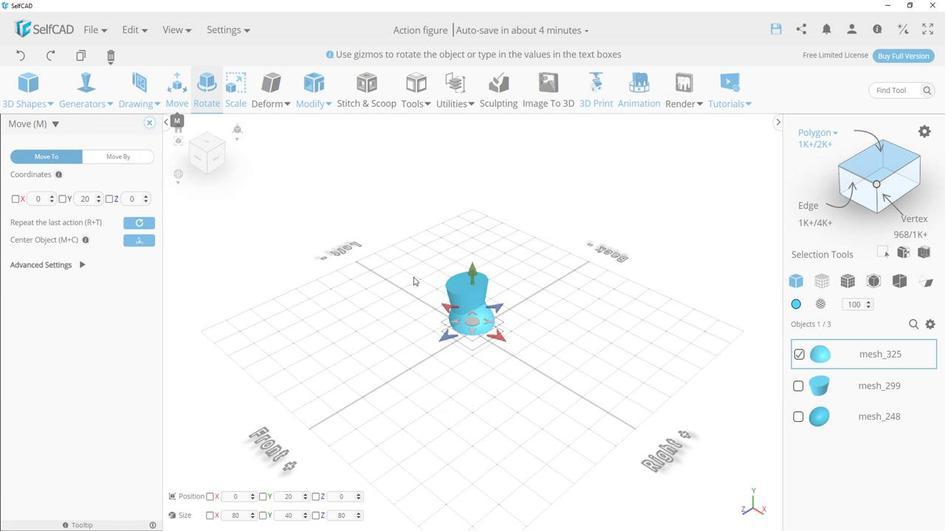 
Action: Mouse pressed left at (175, 91)
Screenshot: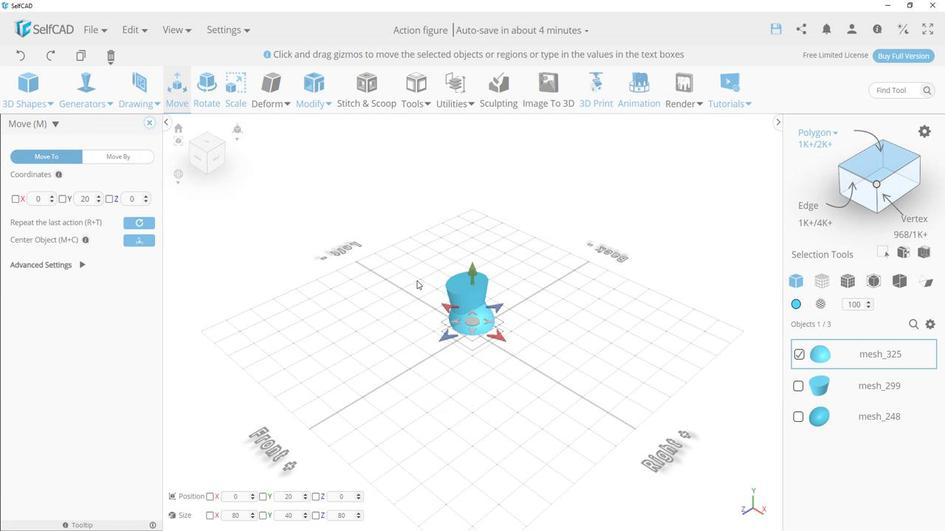 
Action: Mouse moved to (474, 271)
Screenshot: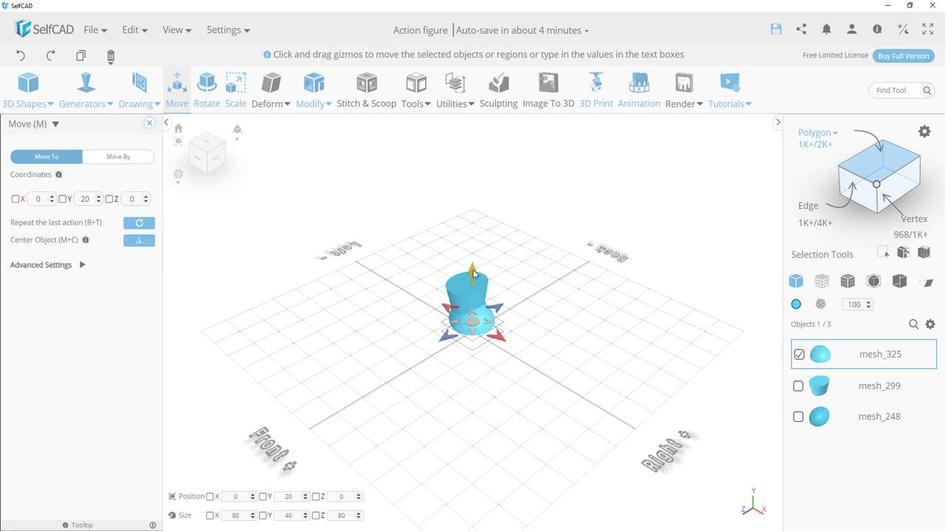 
Action: Mouse pressed left at (474, 271)
Screenshot: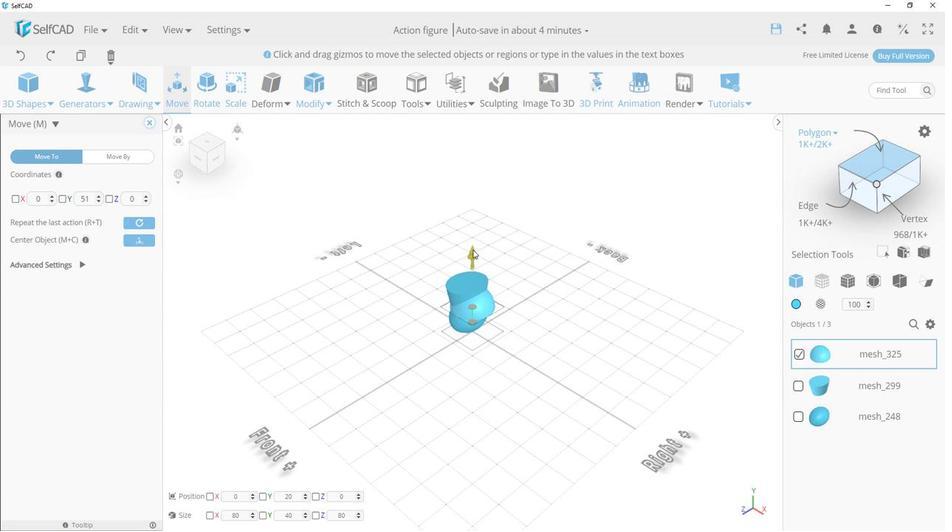 
Action: Mouse moved to (387, 321)
Screenshot: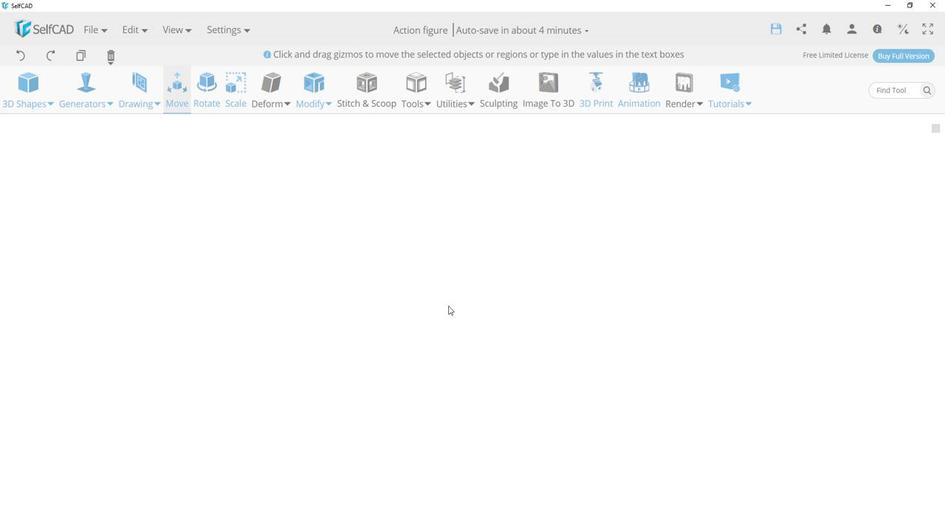 
Action: Mouse pressed left at (387, 321)
Screenshot: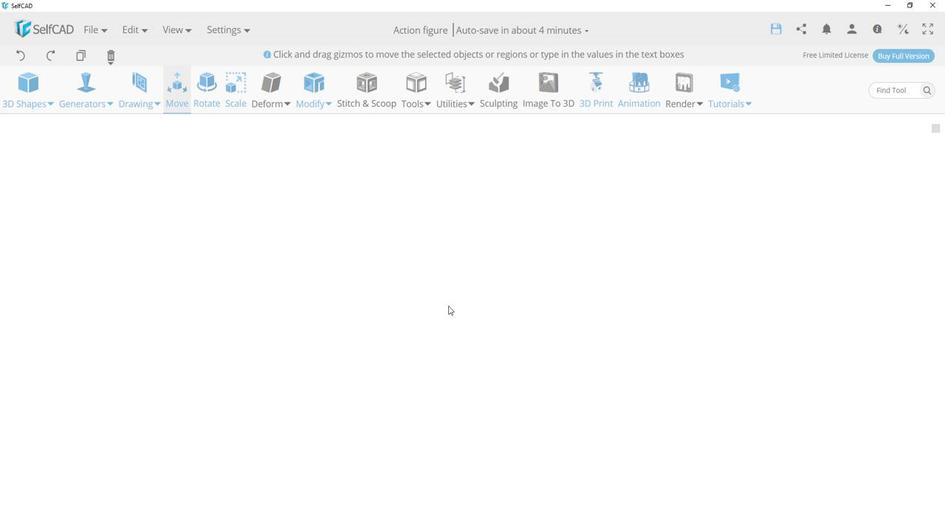 
Action: Mouse moved to (441, 274)
Screenshot: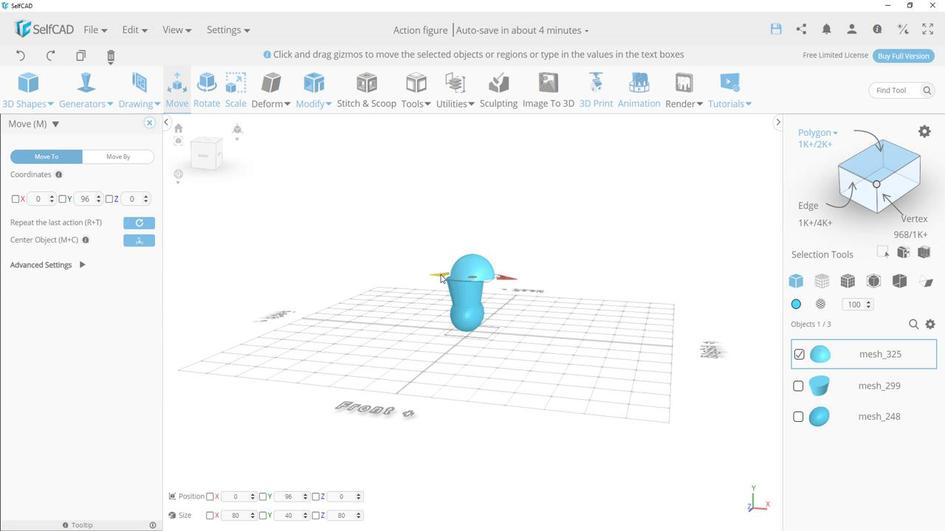 
Action: Mouse pressed left at (441, 274)
Screenshot: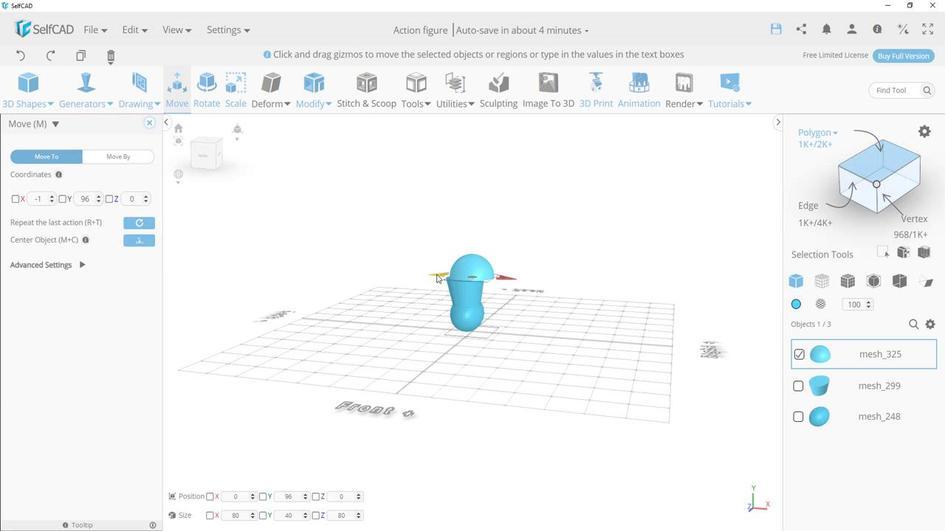
Action: Mouse moved to (564, 326)
Screenshot: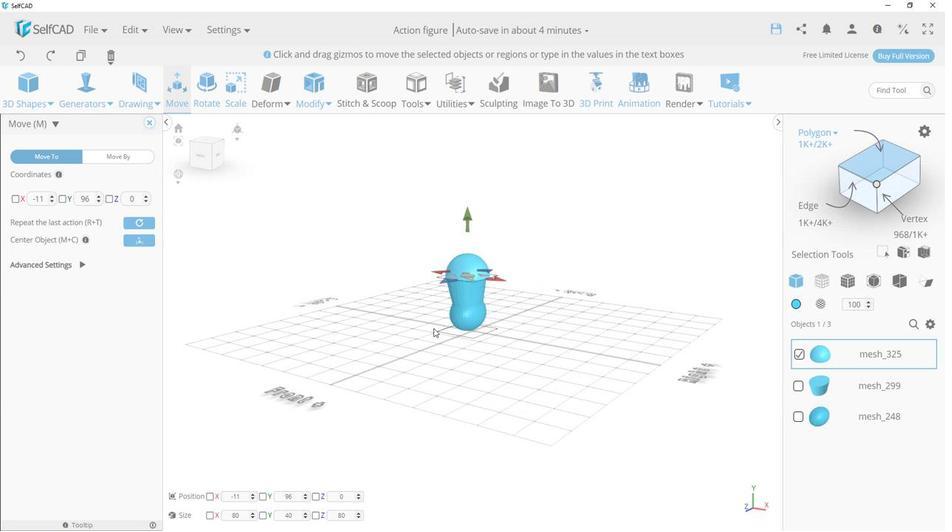 
Action: Mouse pressed left at (564, 326)
Screenshot: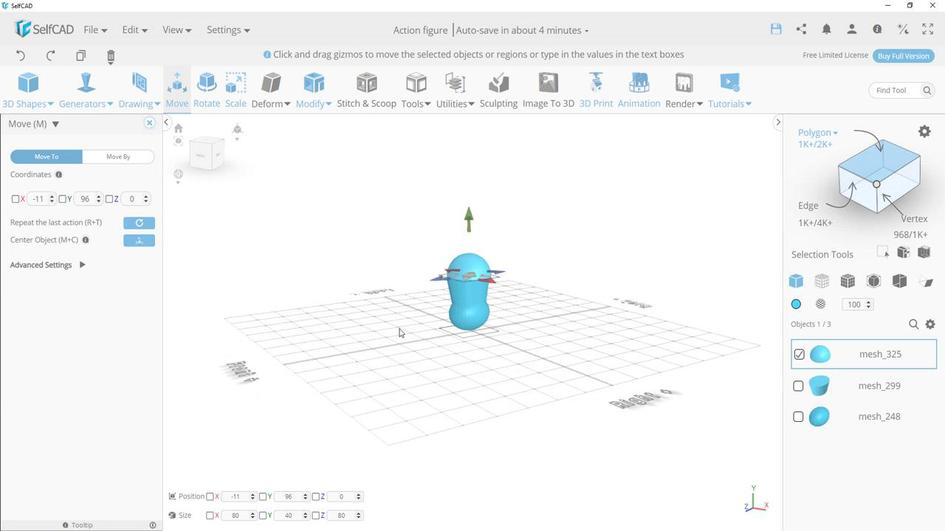 
Action: Mouse moved to (520, 325)
Screenshot: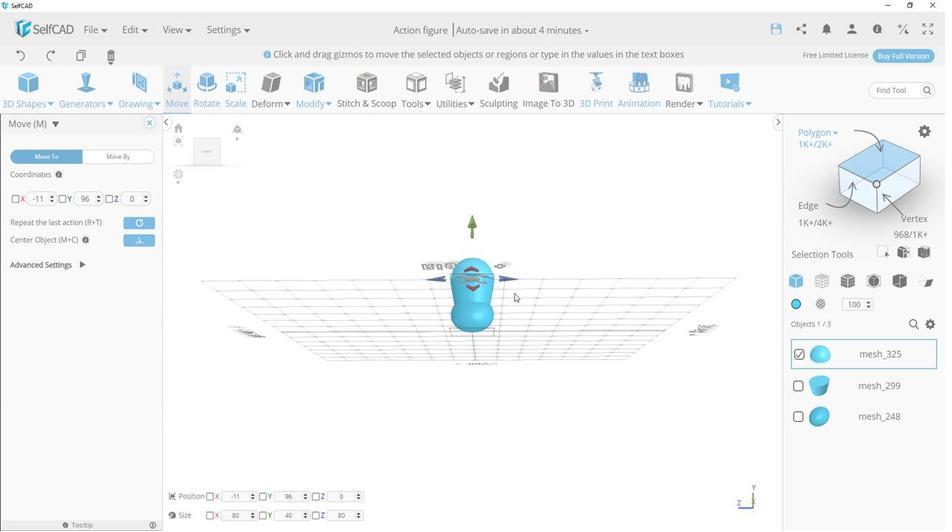 
Action: Mouse pressed left at (520, 325)
Screenshot: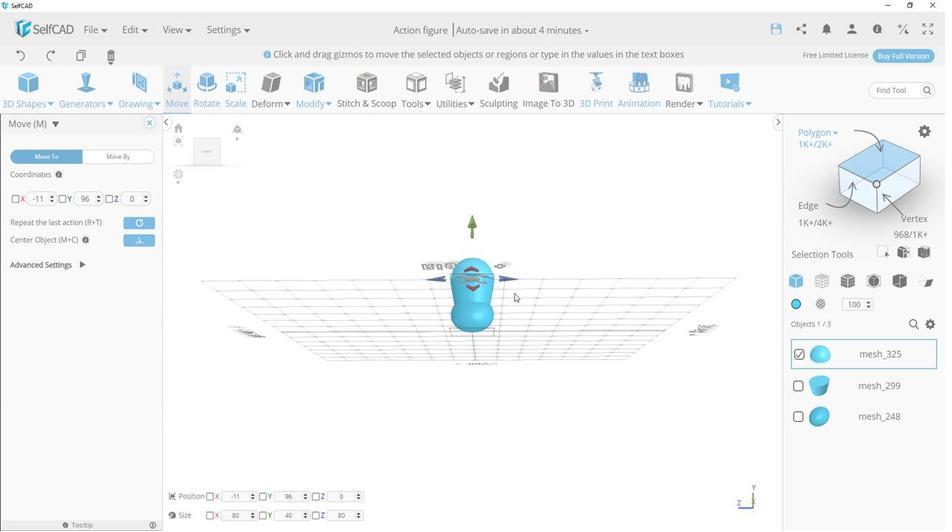 
Action: Mouse moved to (509, 342)
Screenshot: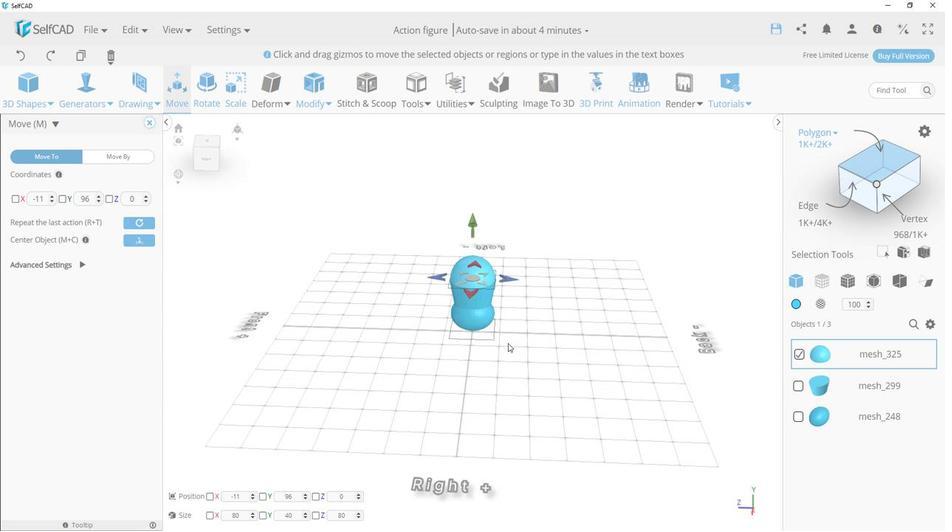 
Action: Mouse scrolled (509, 342) with delta (0, 0)
Screenshot: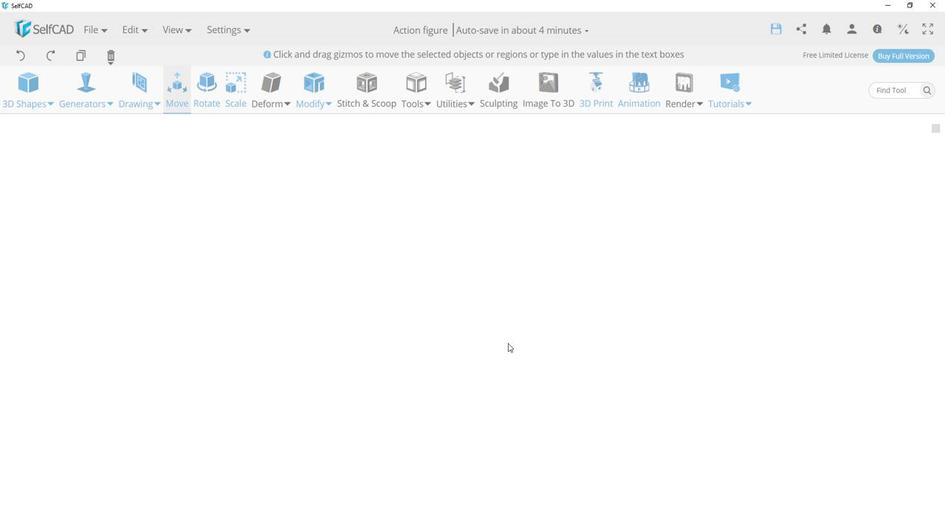 
Action: Mouse scrolled (509, 342) with delta (0, 0)
Screenshot: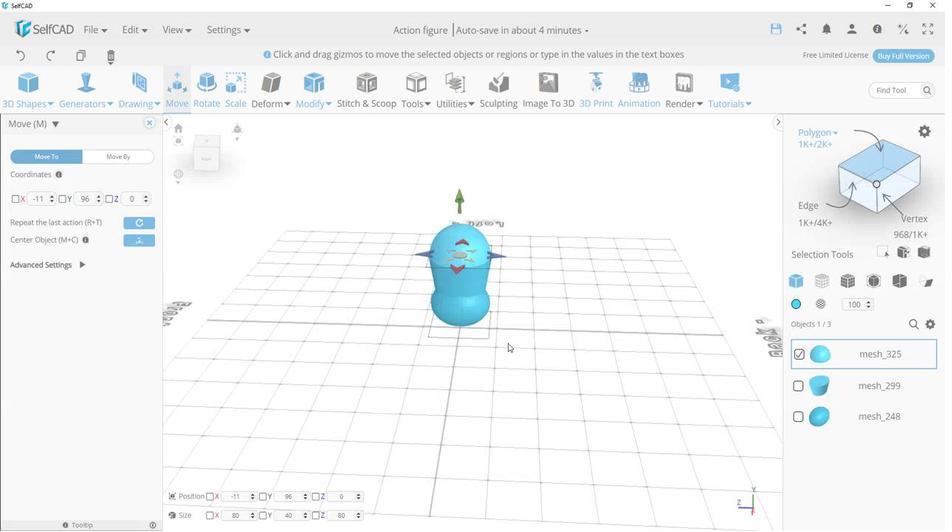 
Action: Mouse scrolled (509, 342) with delta (0, 0)
Screenshot: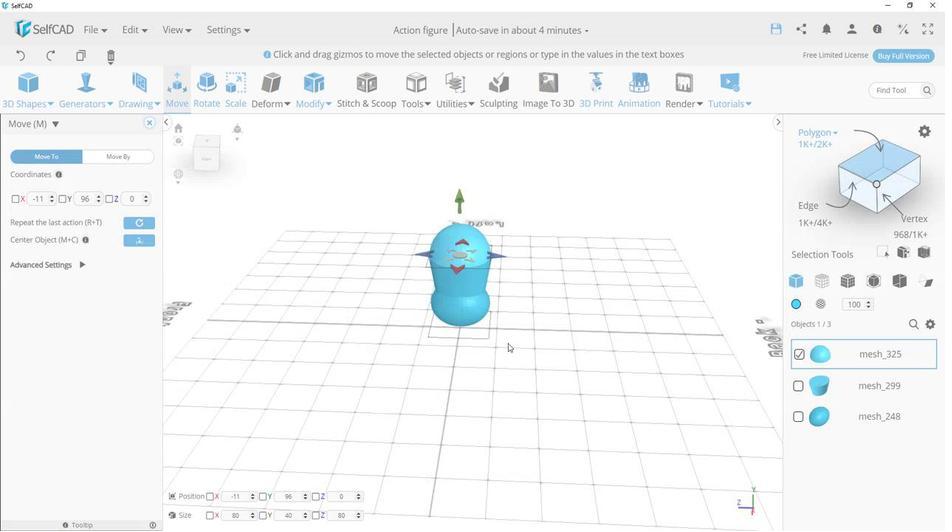
Action: Mouse scrolled (509, 342) with delta (0, 0)
Screenshot: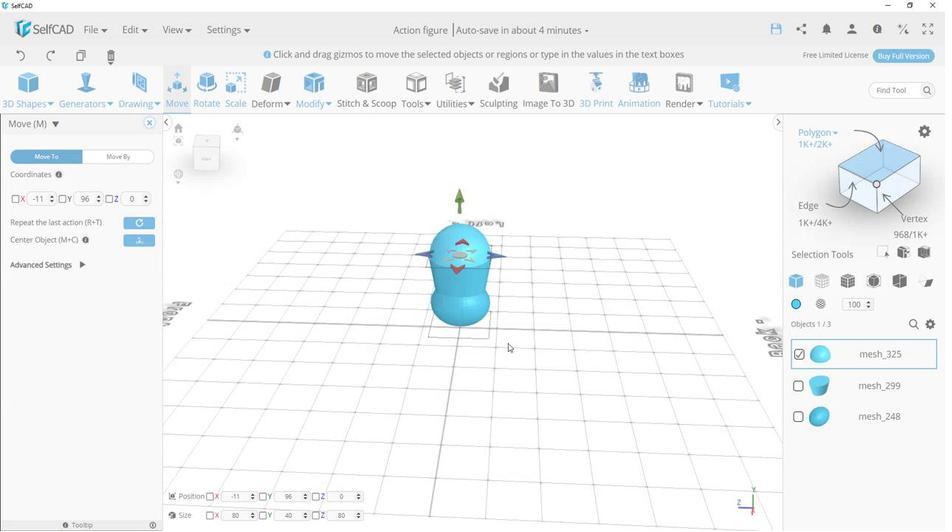 
Action: Mouse scrolled (509, 342) with delta (0, 0)
Screenshot: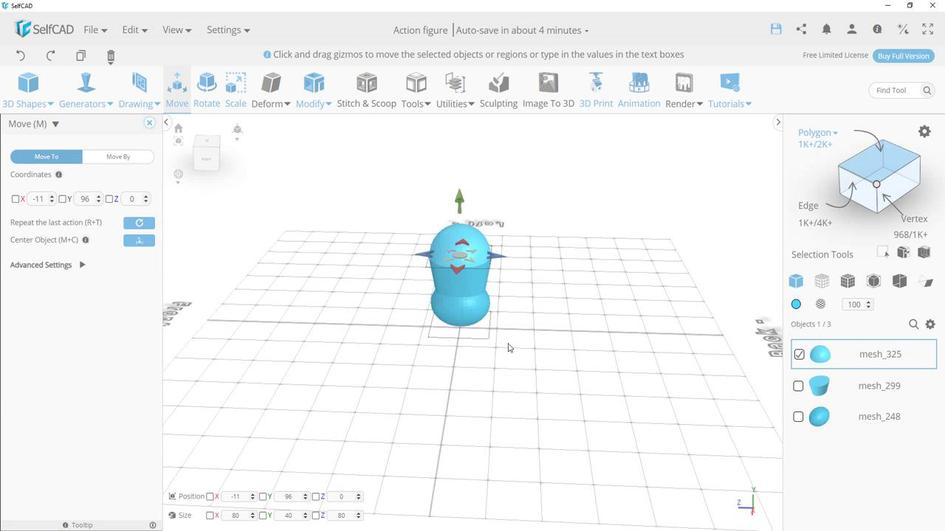 
Action: Mouse scrolled (509, 342) with delta (0, 0)
Screenshot: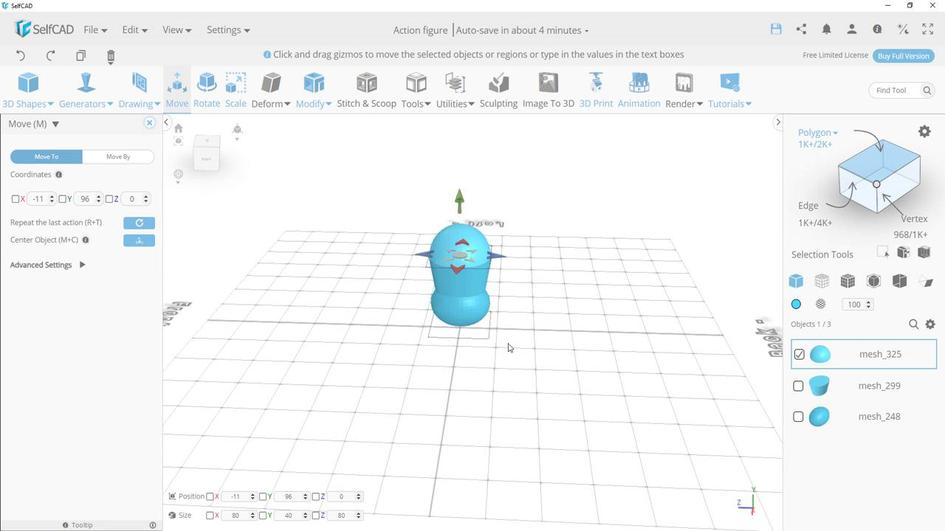
Action: Mouse scrolled (509, 342) with delta (0, 0)
Screenshot: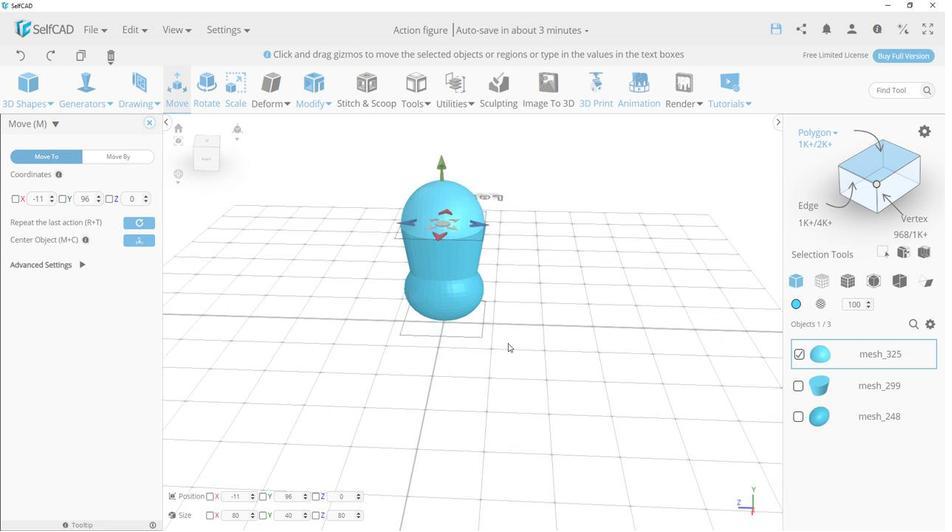 
Action: Mouse scrolled (509, 342) with delta (0, 0)
Screenshot: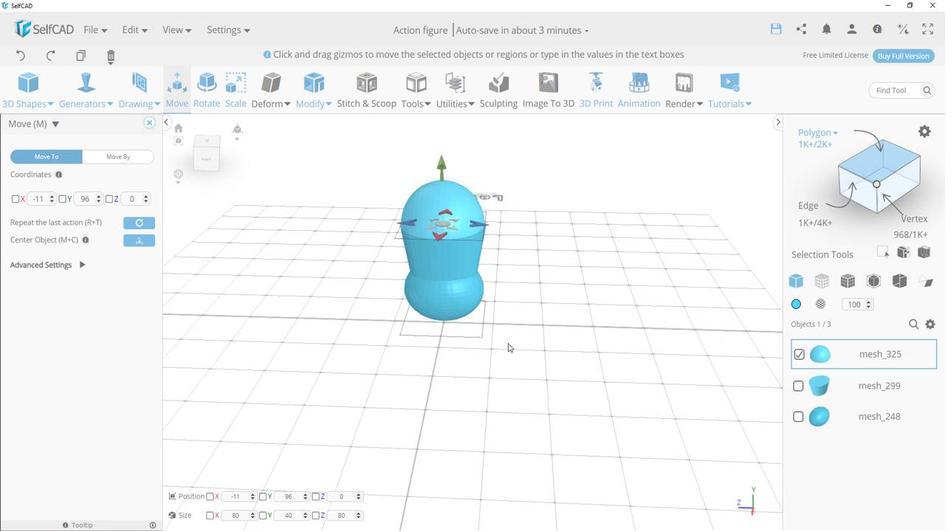 
Action: Mouse scrolled (509, 342) with delta (0, 0)
Screenshot: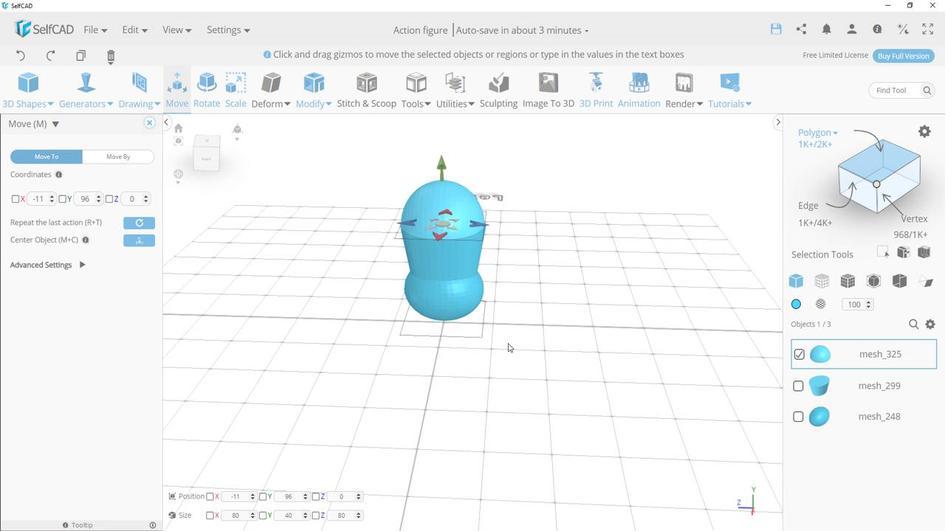
Action: Mouse scrolled (509, 342) with delta (0, 0)
Screenshot: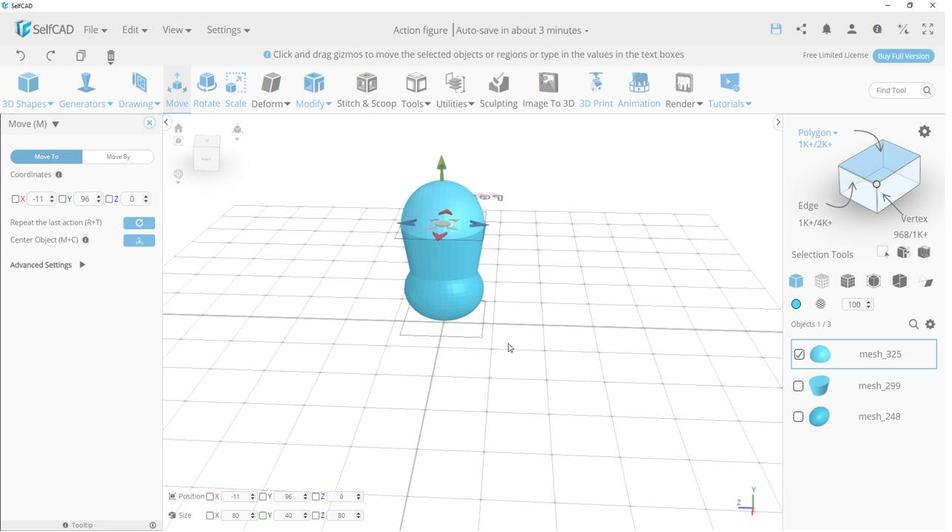 
Action: Mouse scrolled (509, 342) with delta (0, 0)
Screenshot: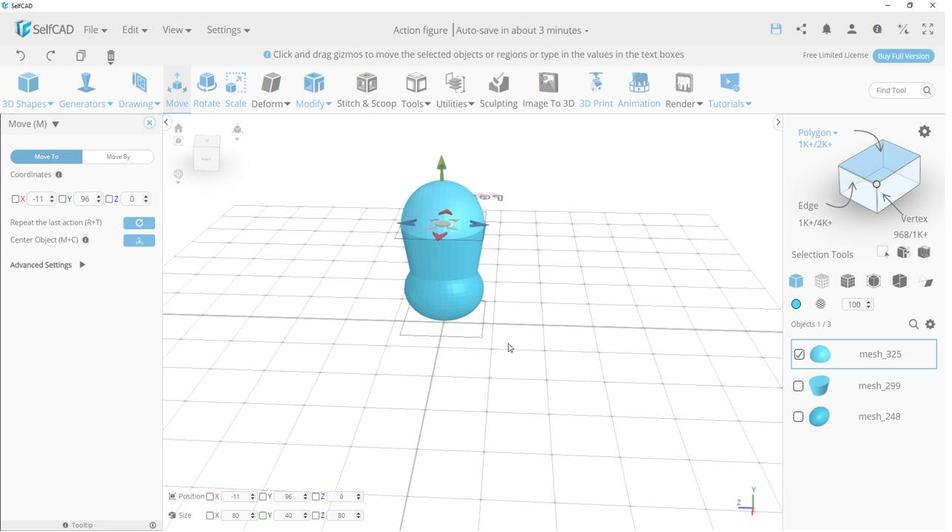
Action: Mouse scrolled (509, 342) with delta (0, 0)
Screenshot: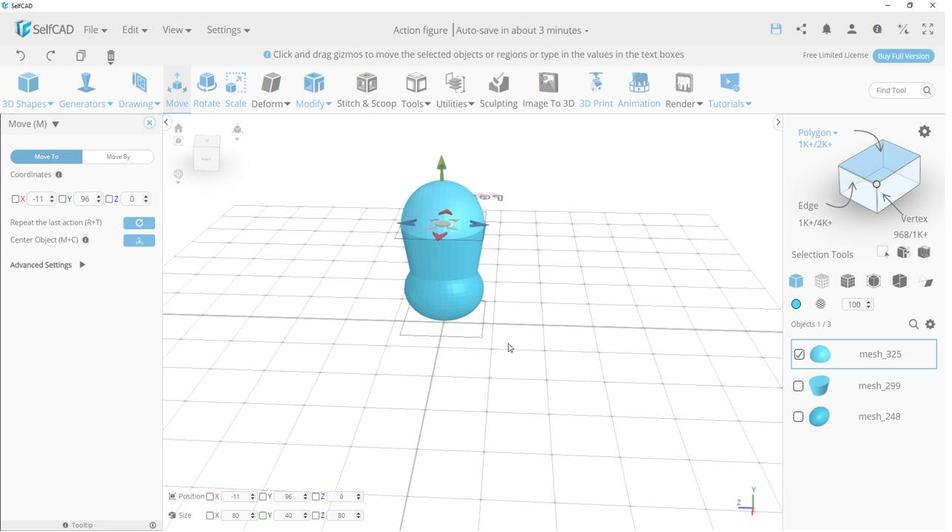 
Action: Mouse moved to (182, 511)
Screenshot: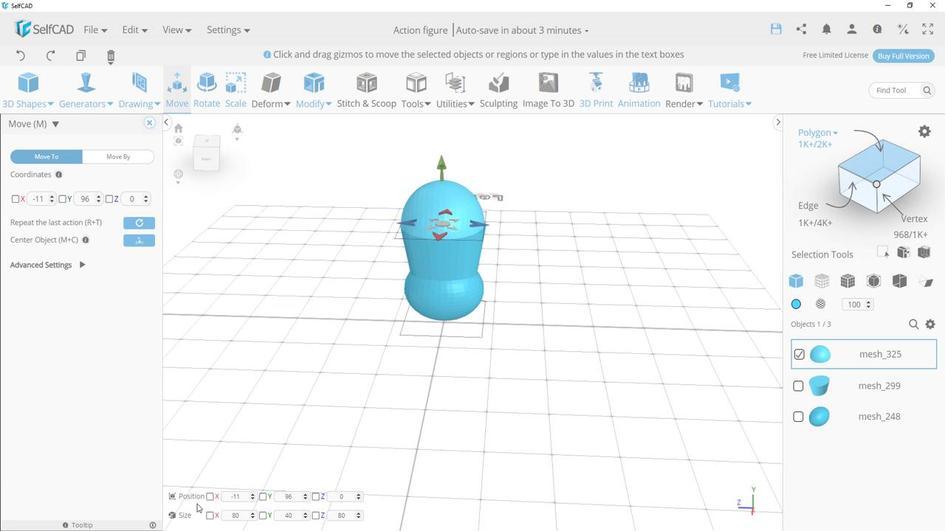 
Action: Mouse pressed left at (182, 511)
Screenshot: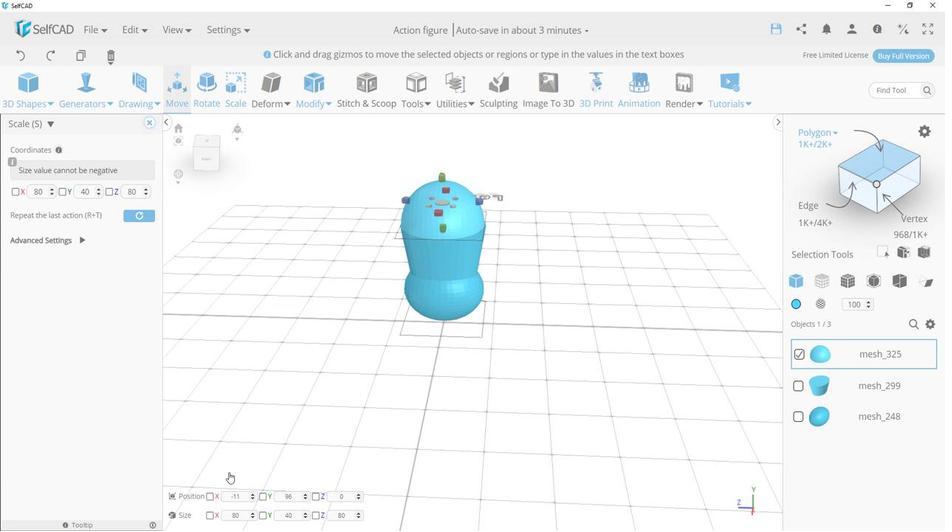 
Action: Mouse moved to (440, 214)
Screenshot: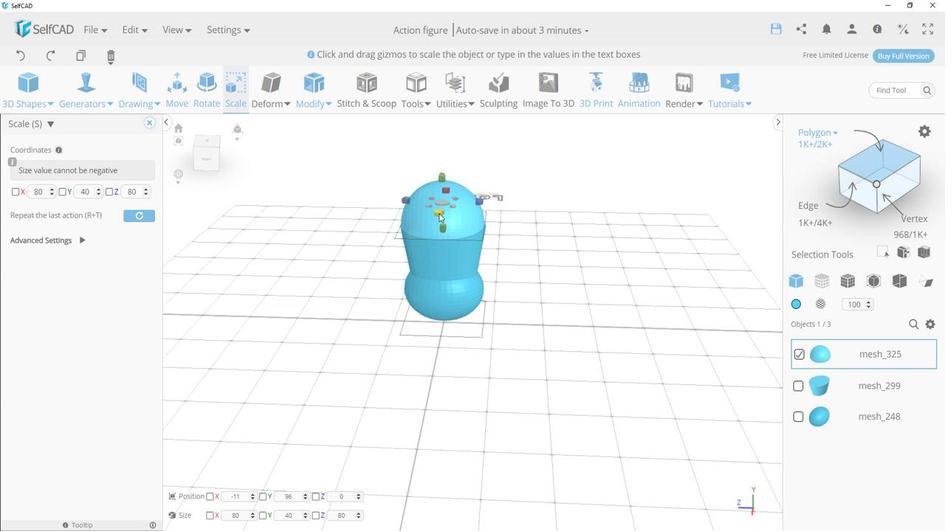 
Action: Mouse pressed left at (440, 214)
Screenshot: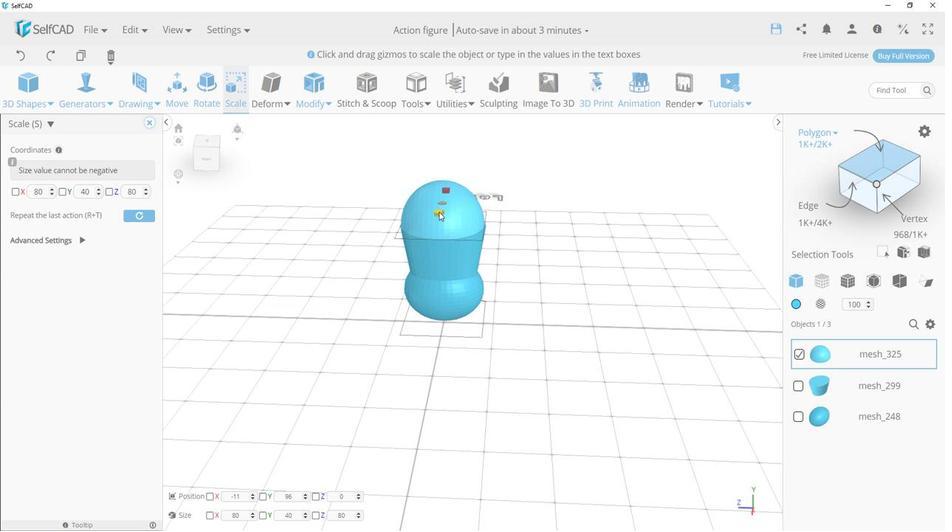 
Action: Mouse moved to (445, 201)
Screenshot: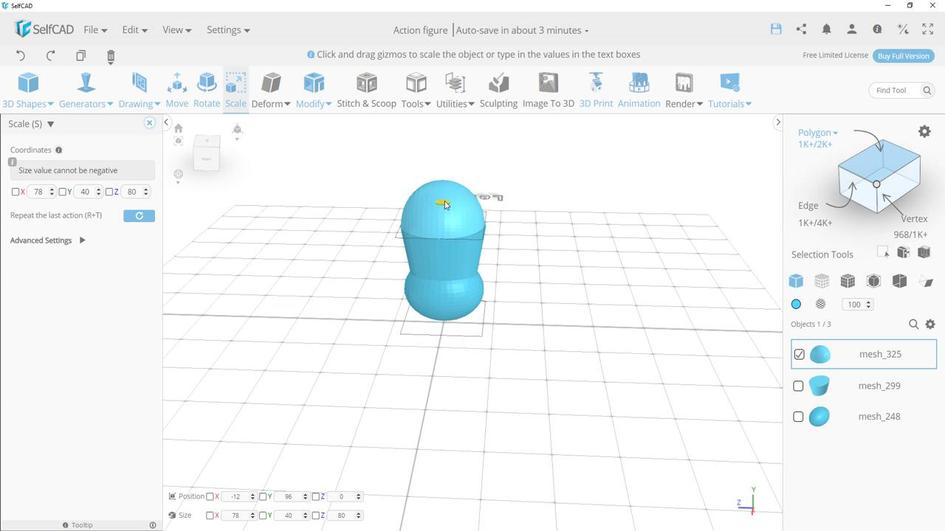 
Action: Mouse pressed left at (445, 201)
Screenshot: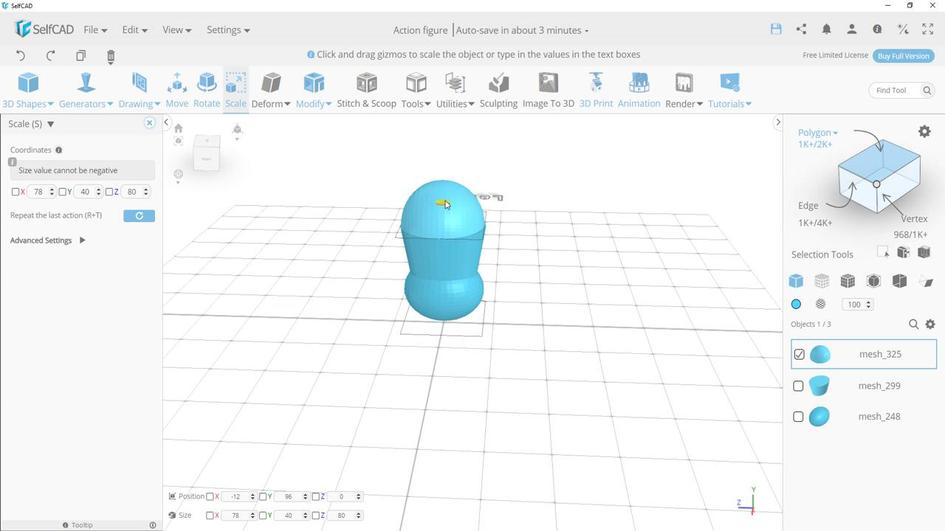 
Action: Mouse moved to (315, 312)
Screenshot: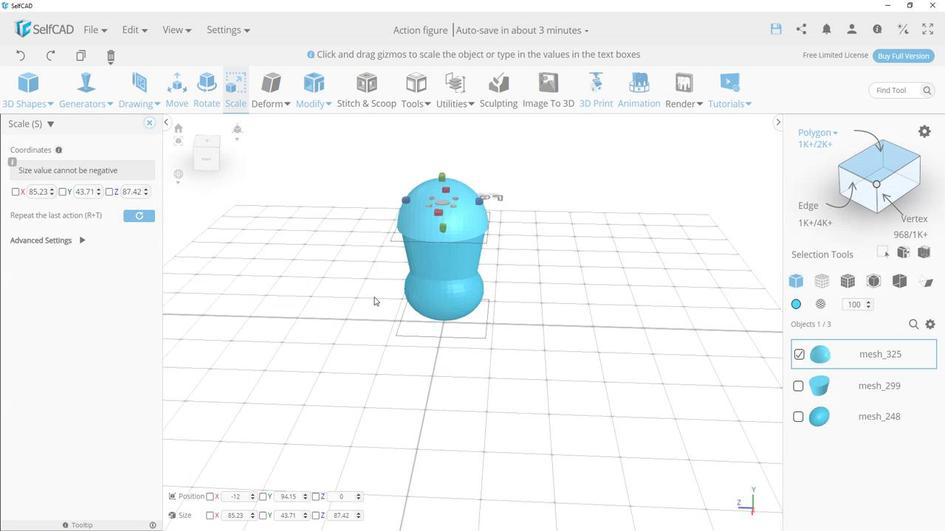 
Action: Mouse pressed left at (315, 312)
Screenshot: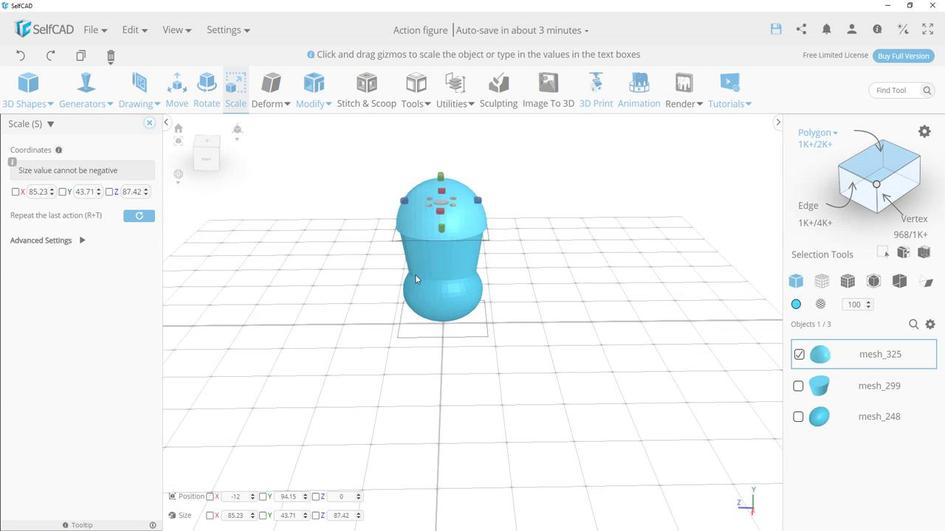 
Action: Mouse moved to (477, 200)
Screenshot: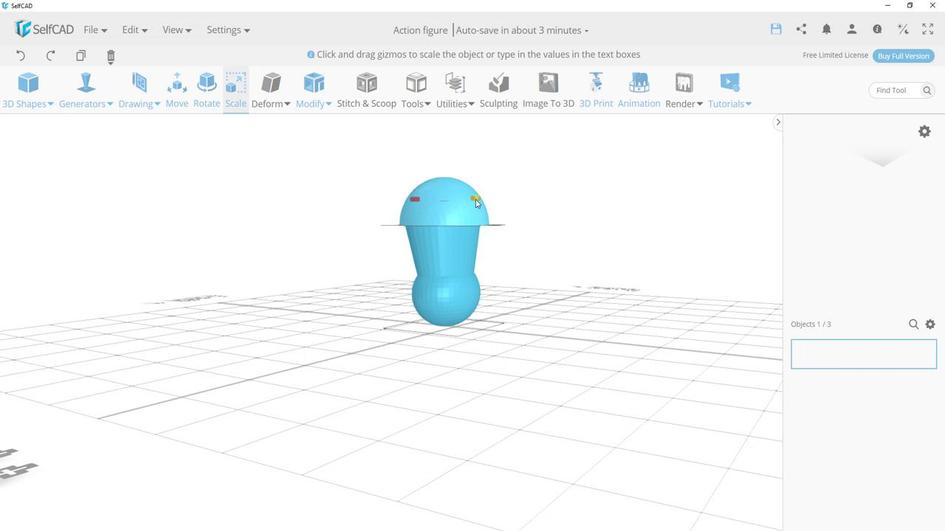 
Action: Mouse pressed left at (477, 200)
Screenshot: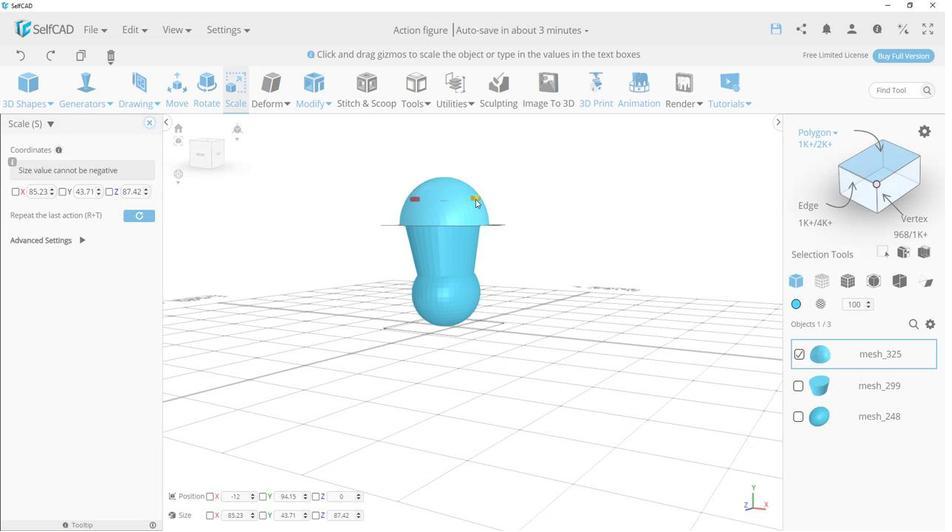 
Action: Mouse moved to (511, 302)
Screenshot: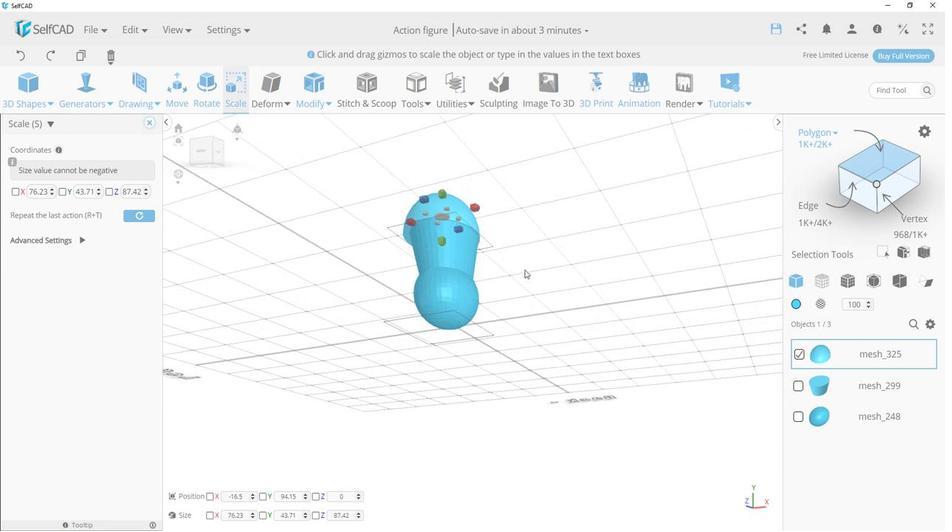 
Action: Mouse pressed left at (511, 302)
Screenshot: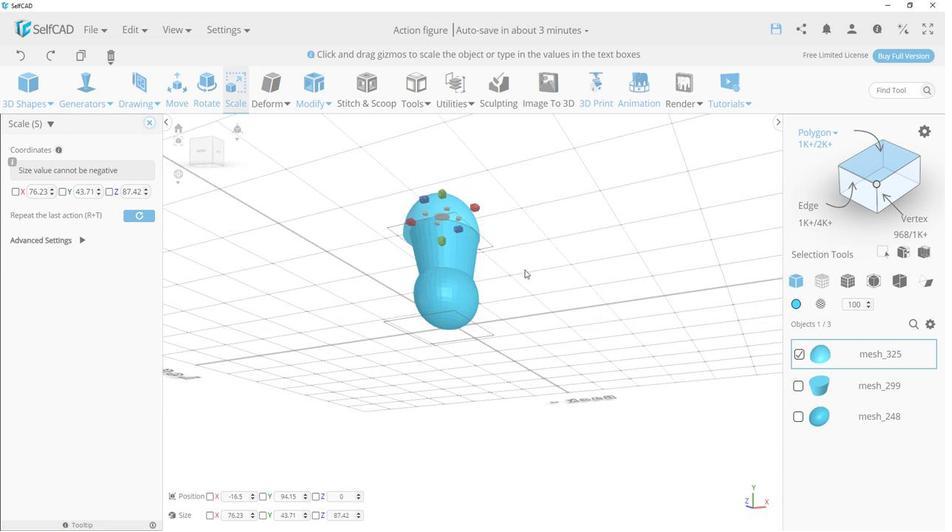 
Action: Mouse moved to (401, 197)
Screenshot: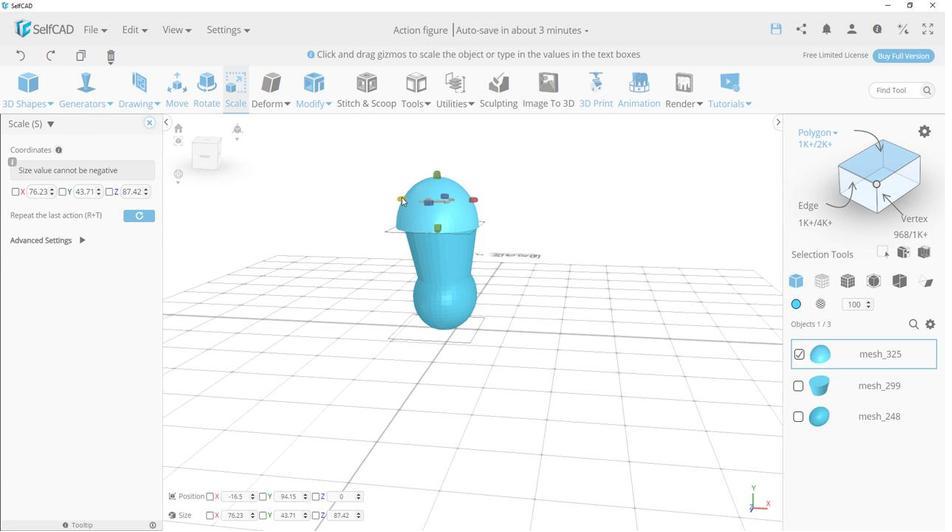 
Action: Mouse pressed left at (401, 197)
Screenshot: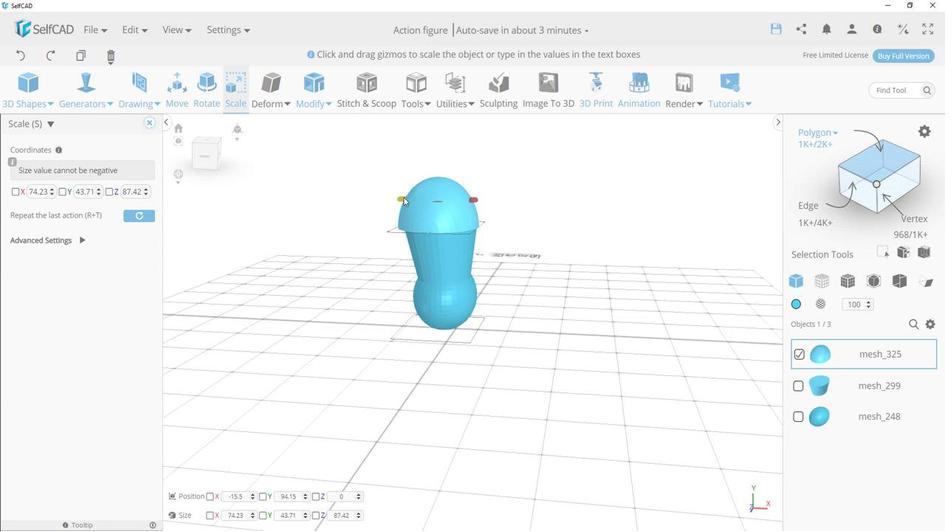 
Action: Mouse moved to (557, 271)
Screenshot: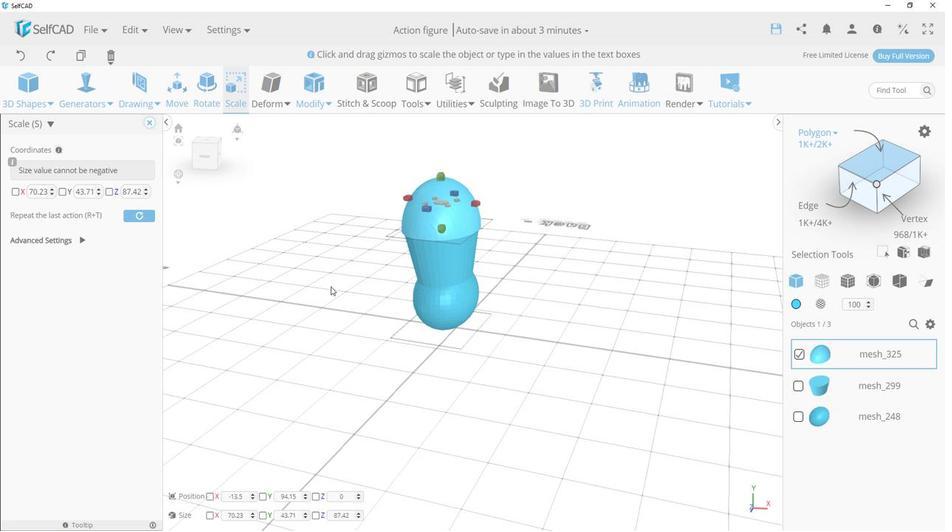 
Action: Mouse pressed left at (557, 271)
Screenshot: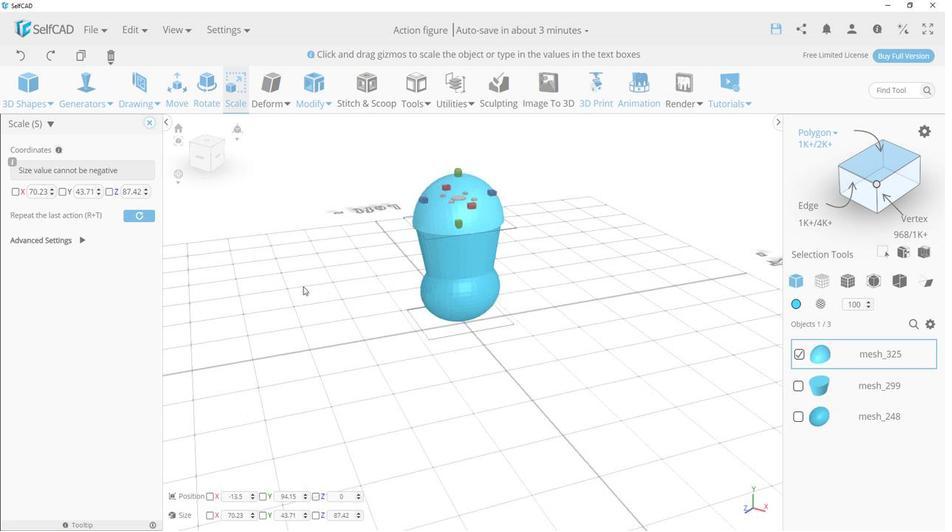 
Action: Mouse moved to (468, 341)
Screenshot: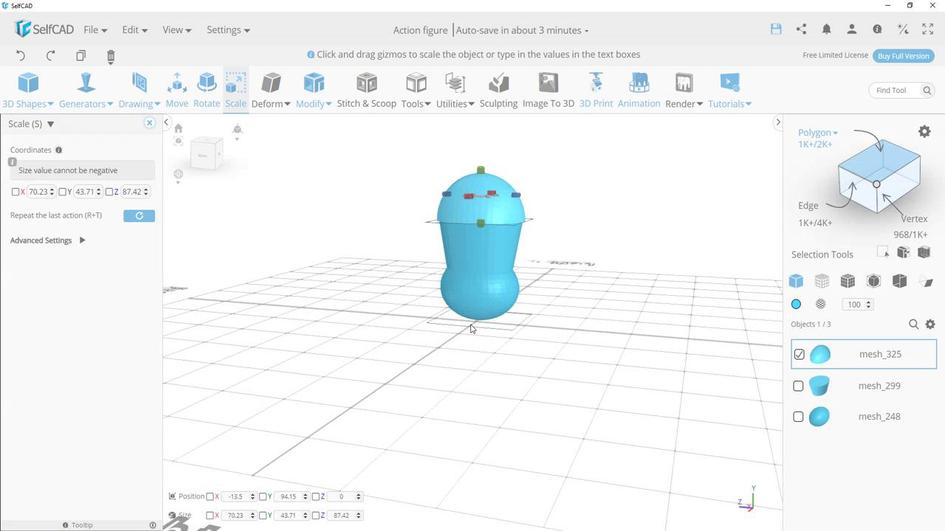 
Action: Mouse pressed left at (468, 341)
Screenshot: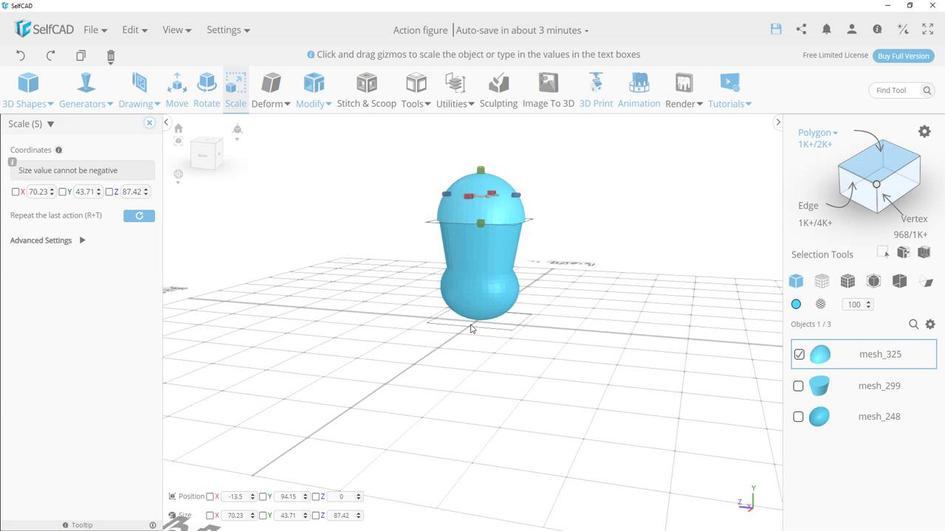 
Action: Mouse moved to (491, 251)
Screenshot: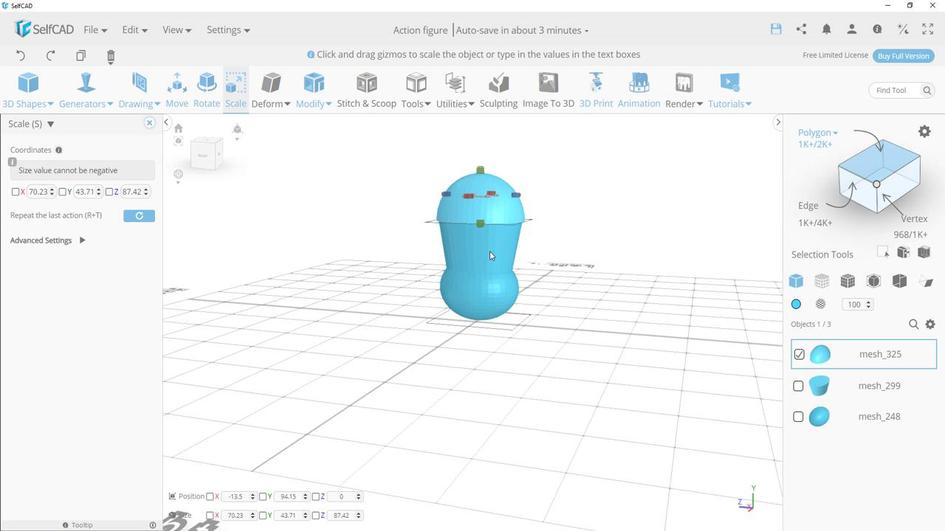 
Action: Mouse pressed left at (491, 251)
Screenshot: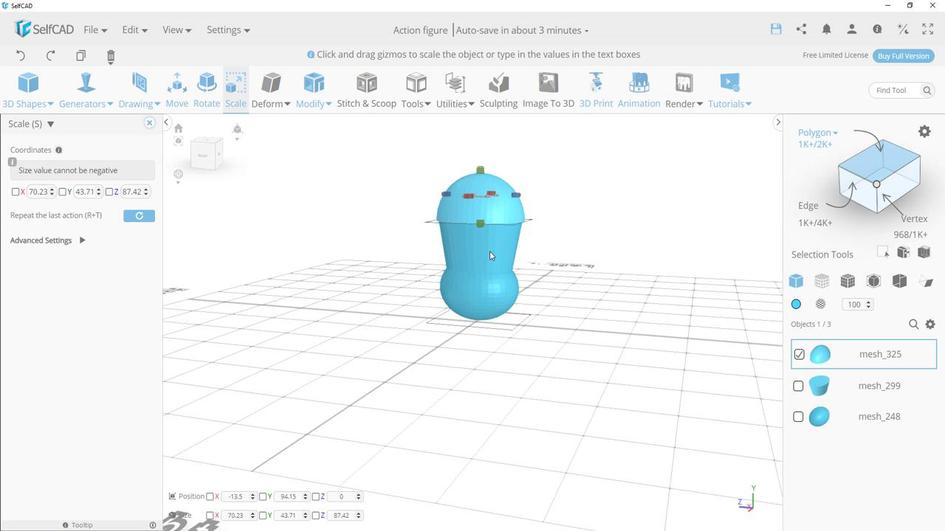 
Action: Mouse moved to (478, 245)
Screenshot: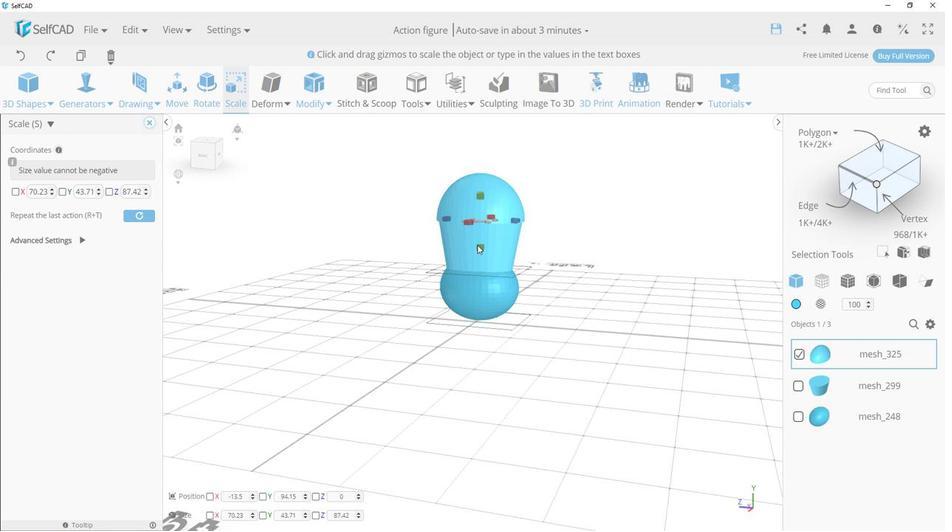 
Action: Mouse pressed left at (478, 245)
Screenshot: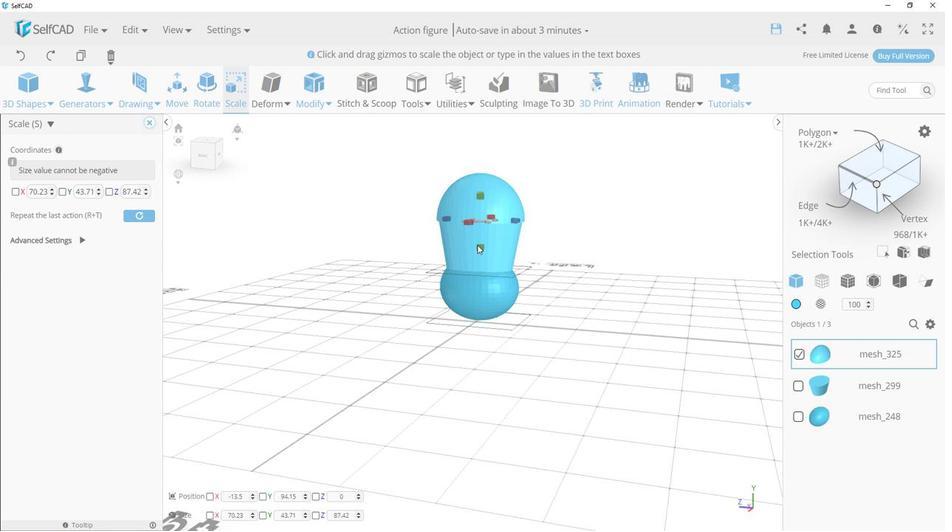 
Action: Mouse moved to (471, 293)
Screenshot: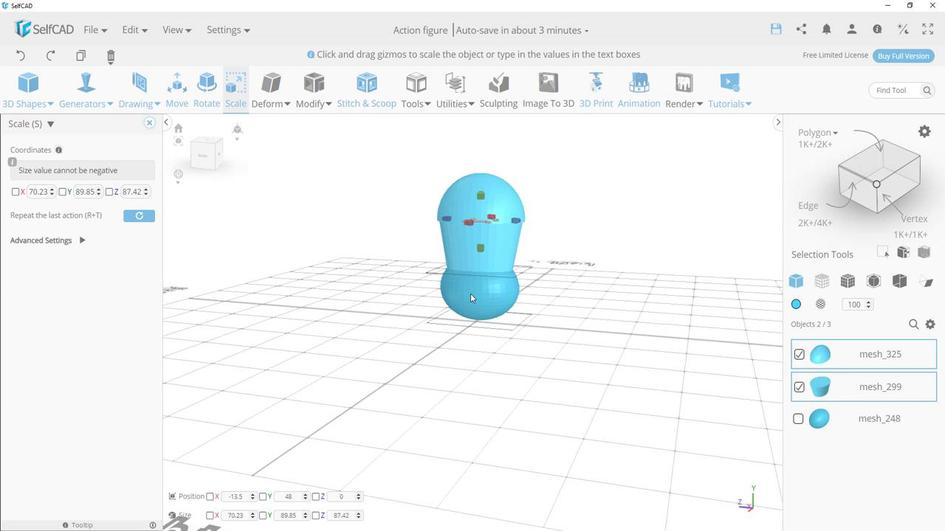 
Action: Mouse pressed left at (471, 293)
Screenshot: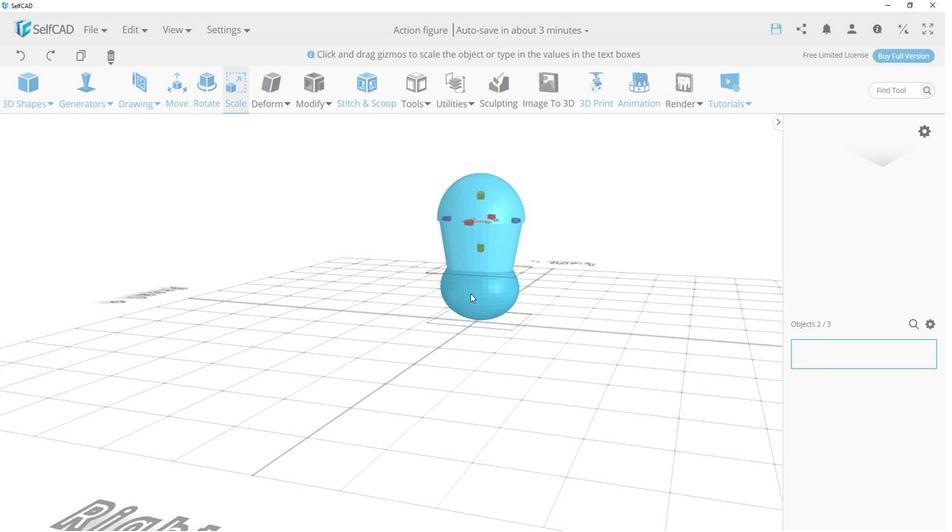 
Action: Mouse moved to (474, 294)
Screenshot: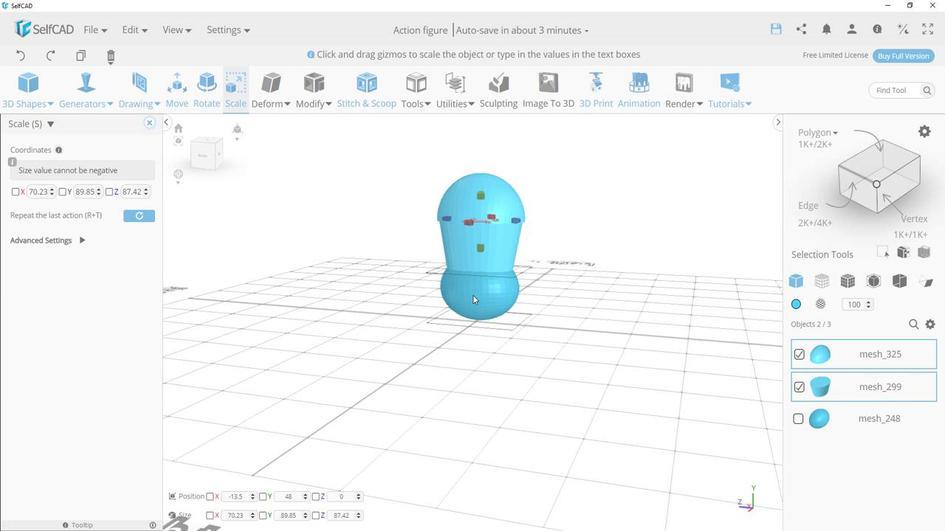 
Action: Mouse pressed left at (474, 294)
Screenshot: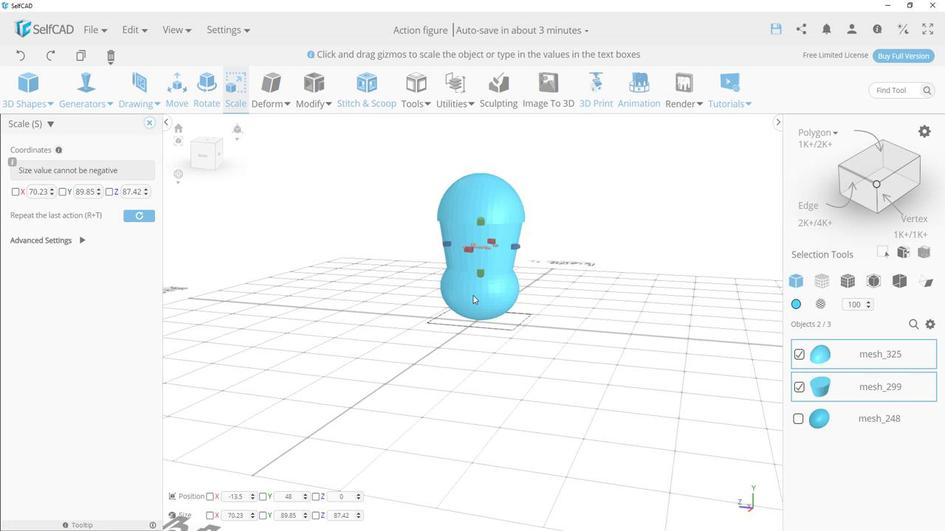 
Action: Mouse moved to (176, 99)
Screenshot: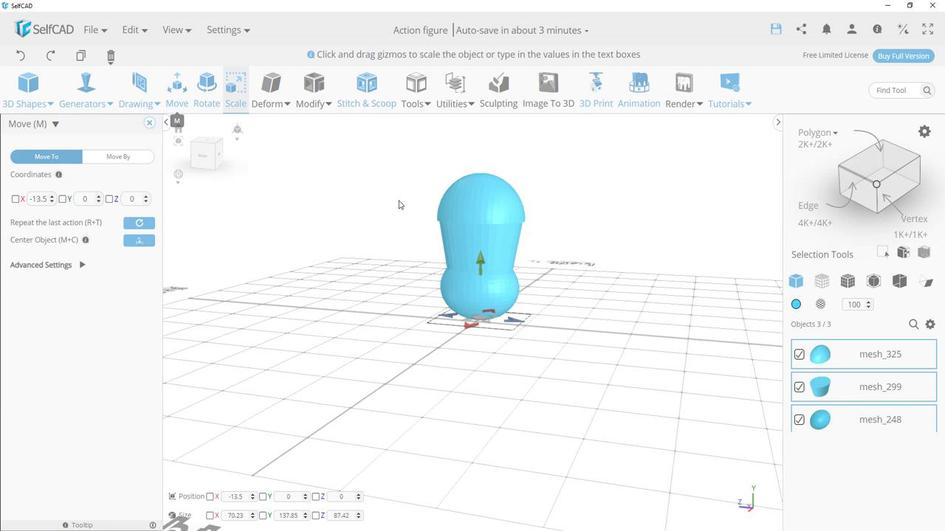 
Action: Mouse pressed left at (176, 99)
Screenshot: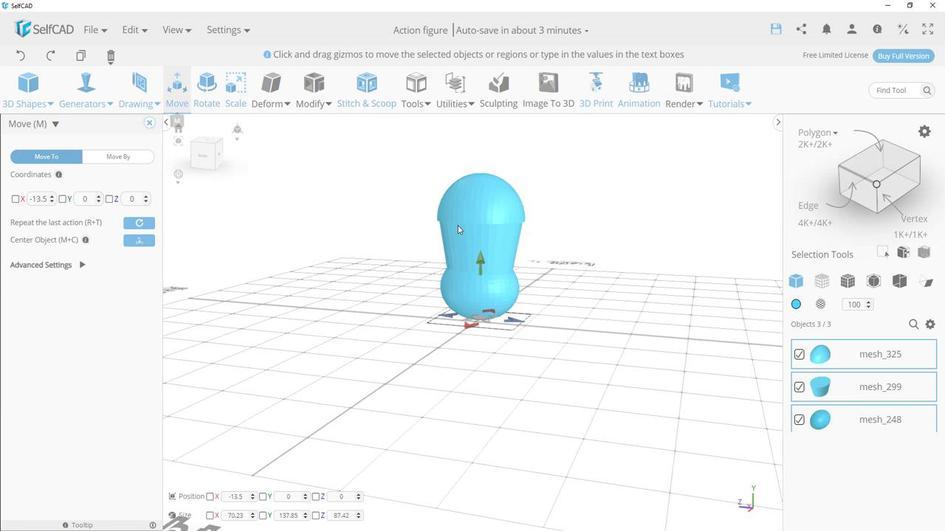 
Action: Mouse moved to (481, 255)
Screenshot: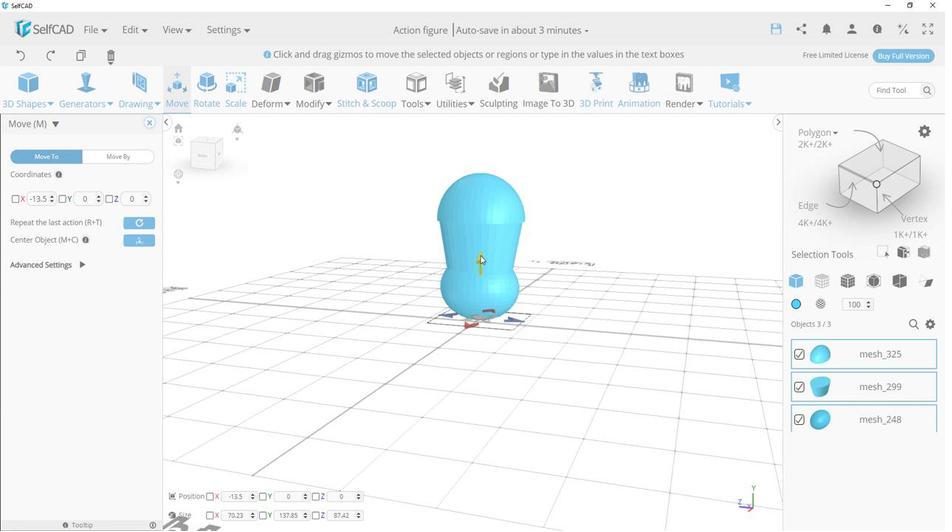 
Action: Mouse pressed left at (481, 255)
Screenshot: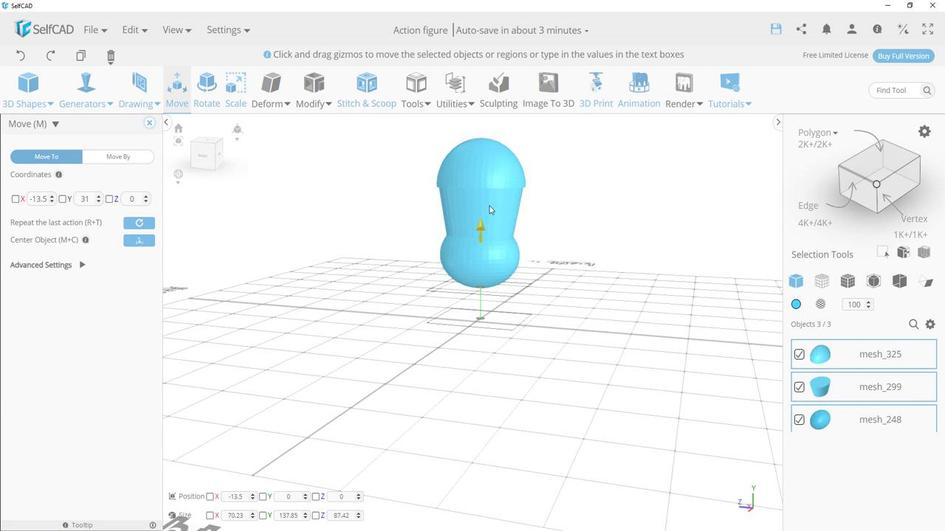 
Action: Mouse moved to (542, 304)
Screenshot: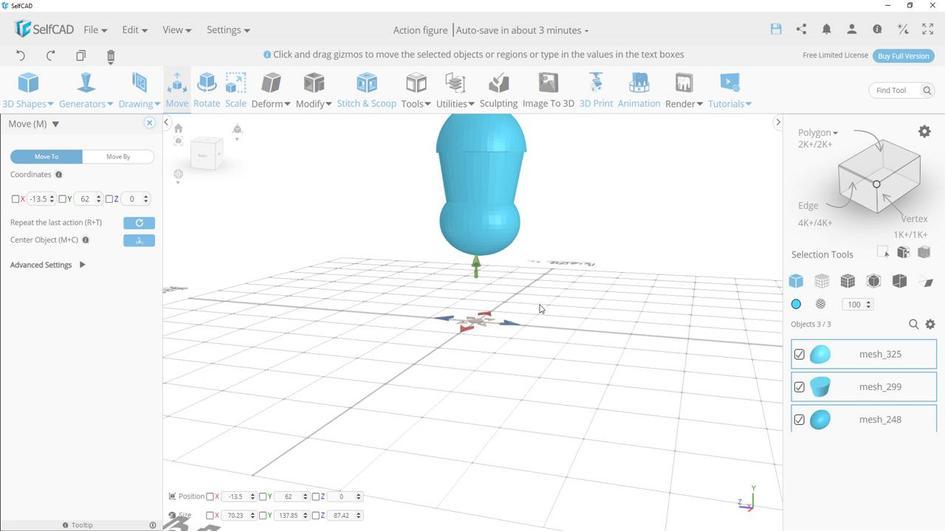 
Action: Mouse pressed left at (542, 304)
Screenshot: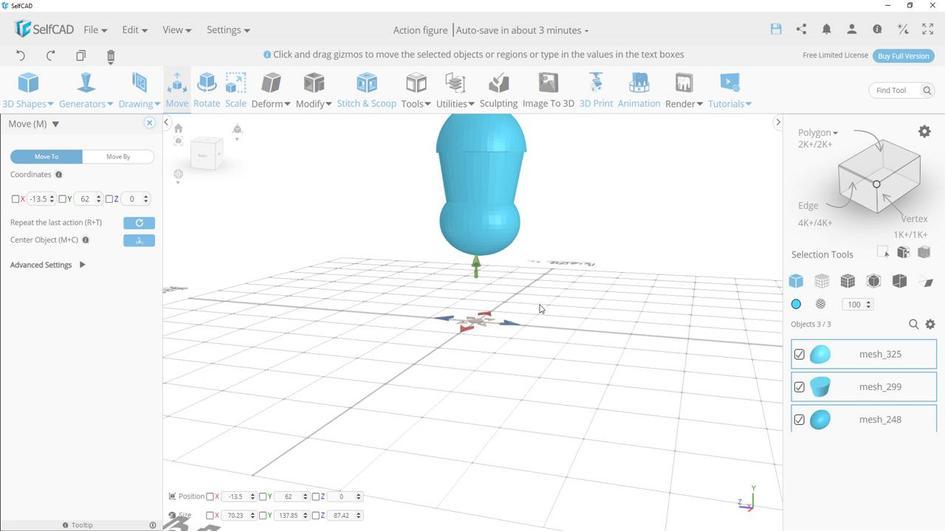 
Action: Mouse moved to (460, 330)
Screenshot: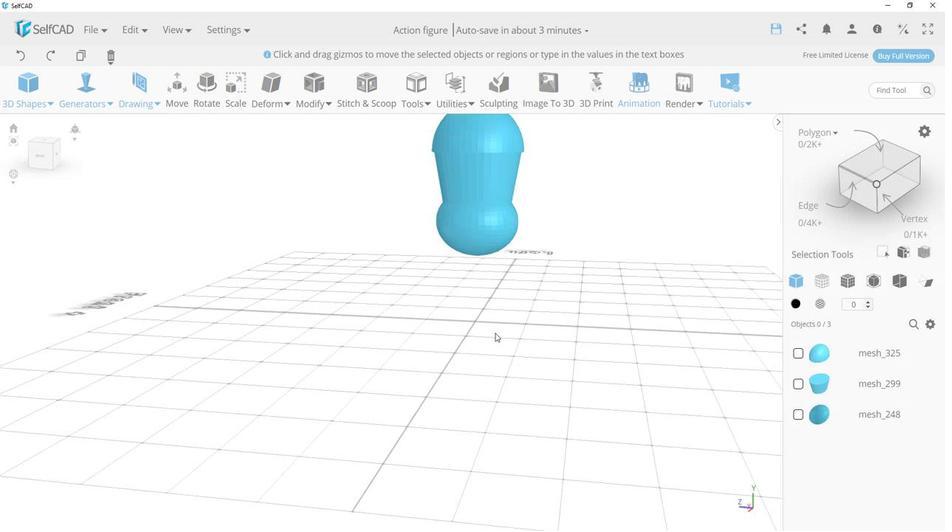 
Action: Mouse pressed left at (460, 330)
Screenshot: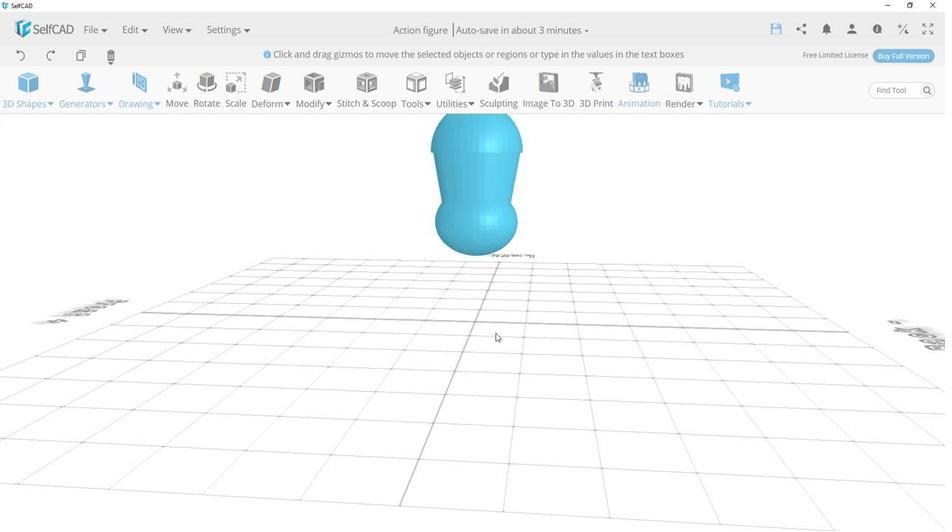 
Action: Mouse moved to (494, 334)
Screenshot: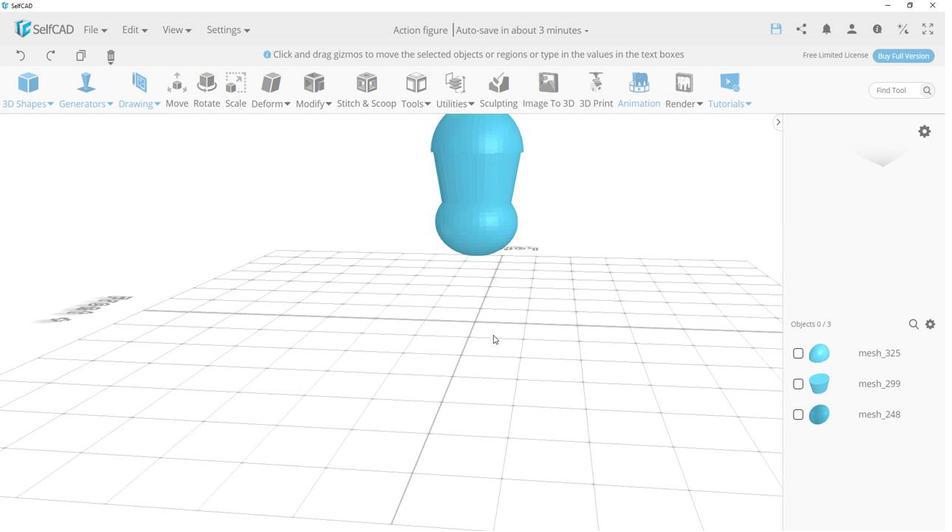 
Action: Mouse scrolled (494, 333) with delta (0, 0)
Screenshot: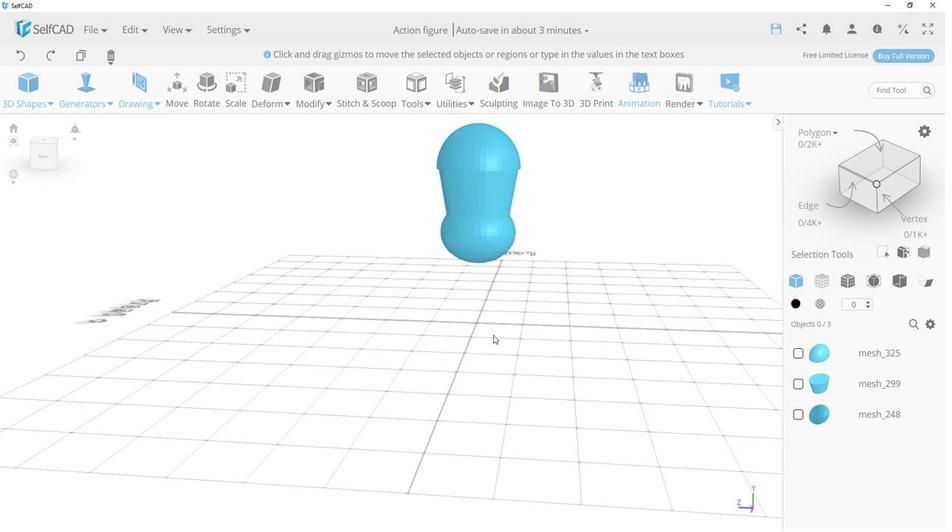 
Action: Mouse scrolled (494, 333) with delta (0, 0)
Screenshot: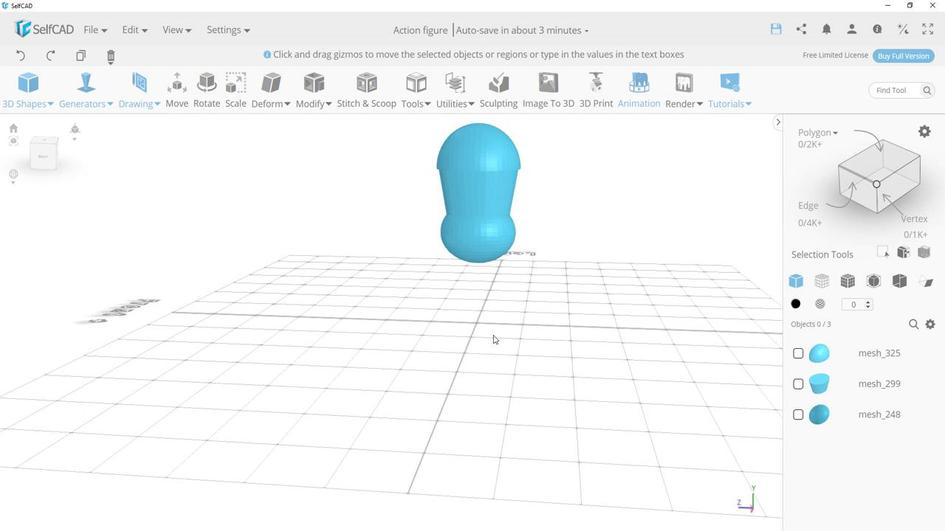 
Action: Mouse moved to (494, 334)
Screenshot: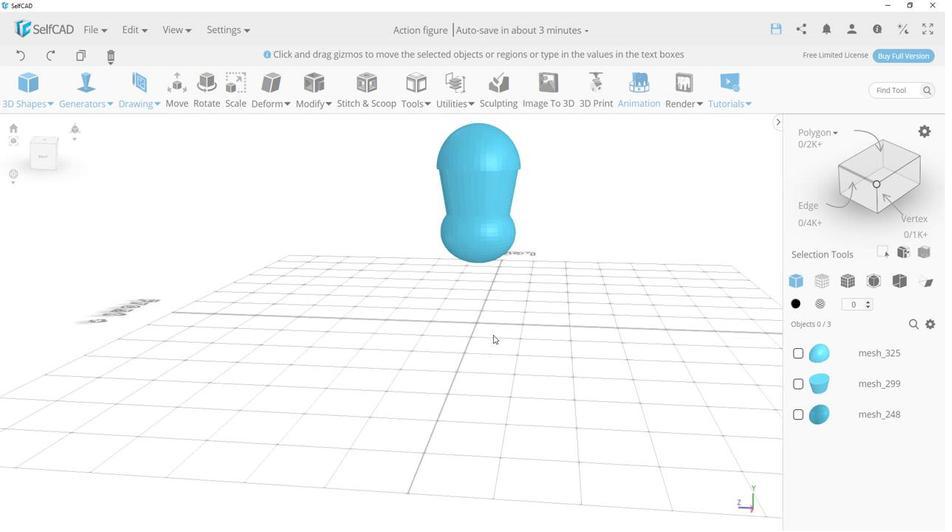 
Action: Mouse scrolled (494, 333) with delta (0, 0)
Screenshot: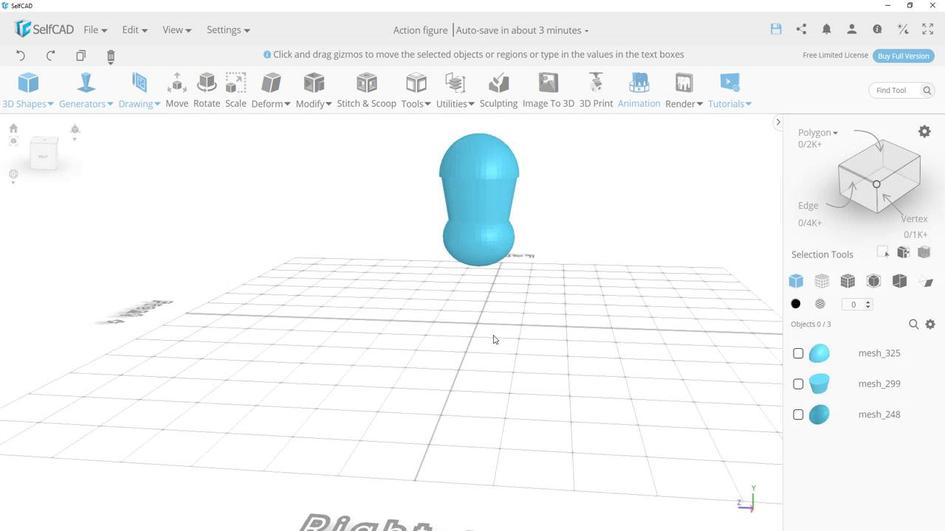 
Action: Mouse moved to (421, 334)
Screenshot: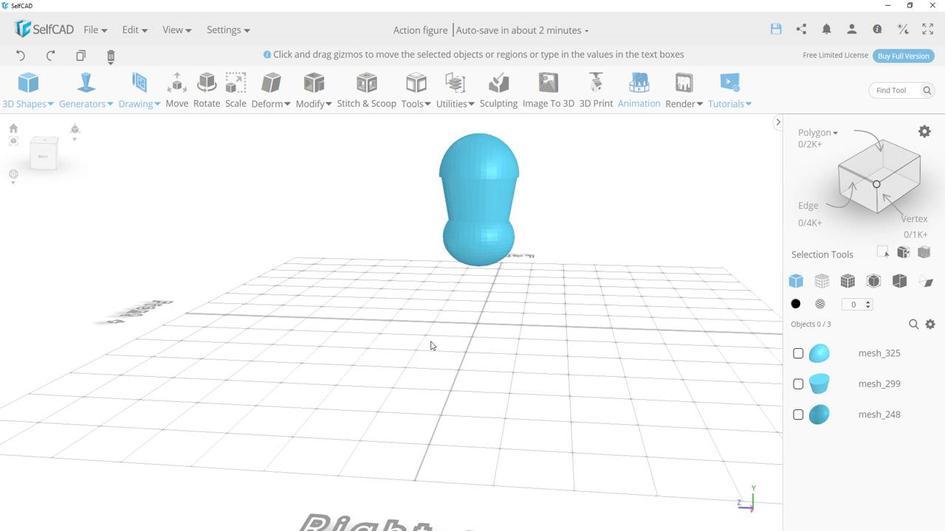 
Action: Mouse pressed left at (421, 334)
Screenshot: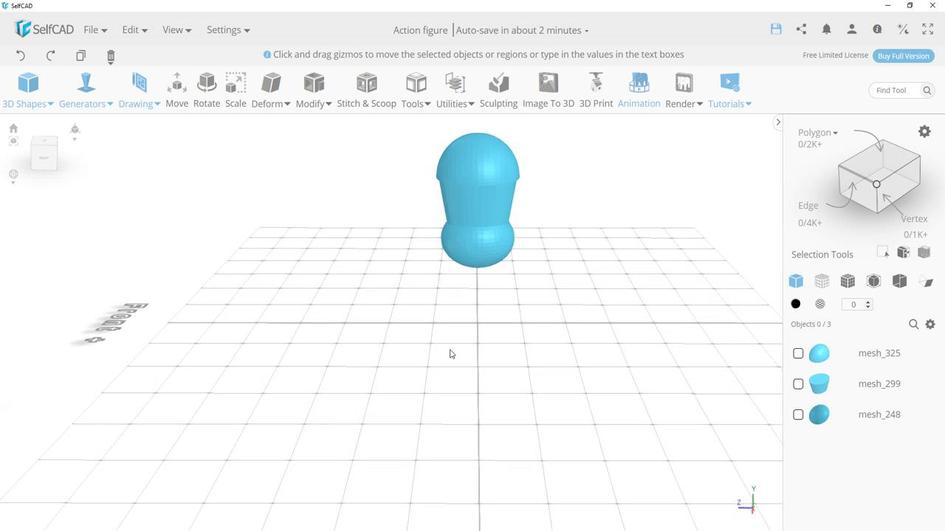 
Action: Mouse moved to (43, 215)
Screenshot: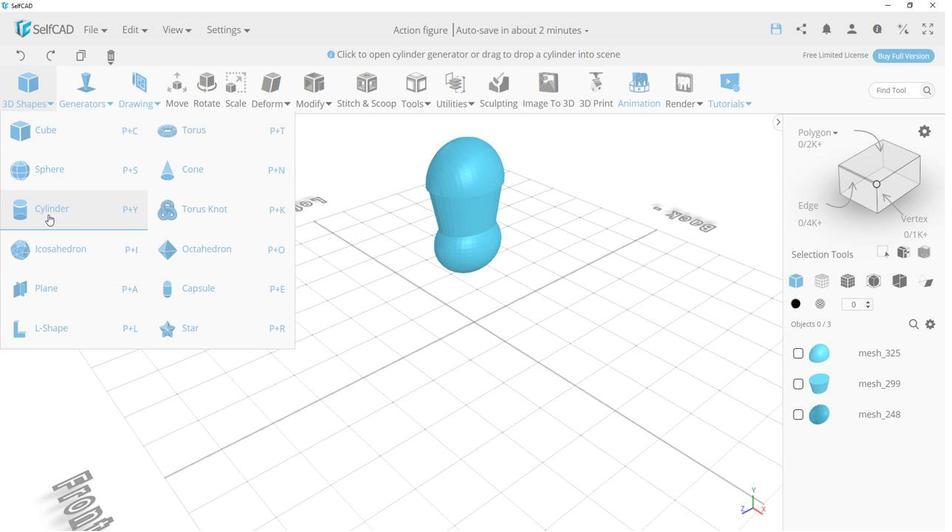 
Action: Mouse pressed left at (43, 215)
Screenshot: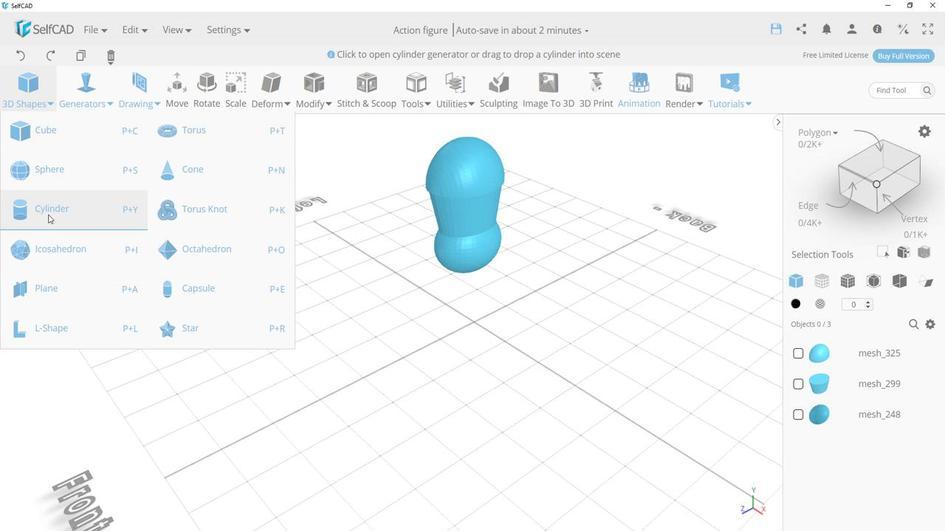 
Action: Mouse moved to (32, 192)
Screenshot: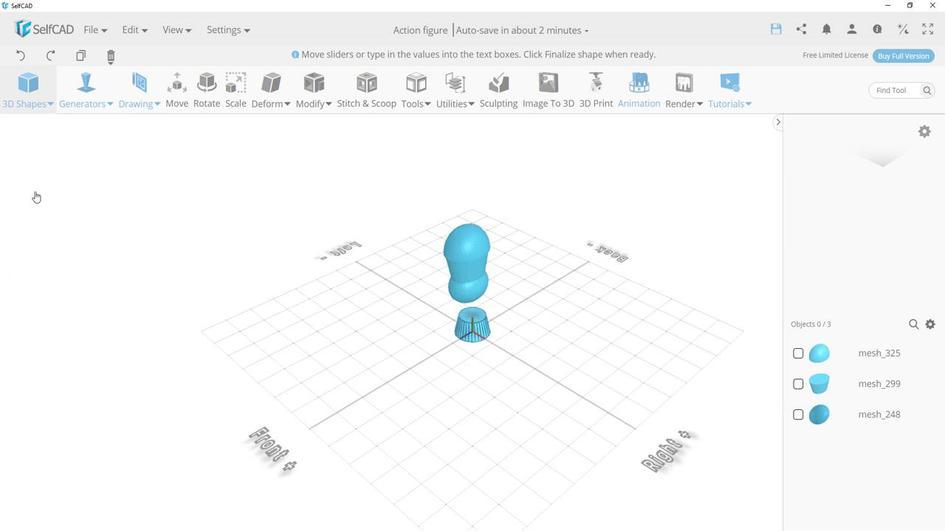 
Action: Mouse pressed left at (32, 192)
Screenshot: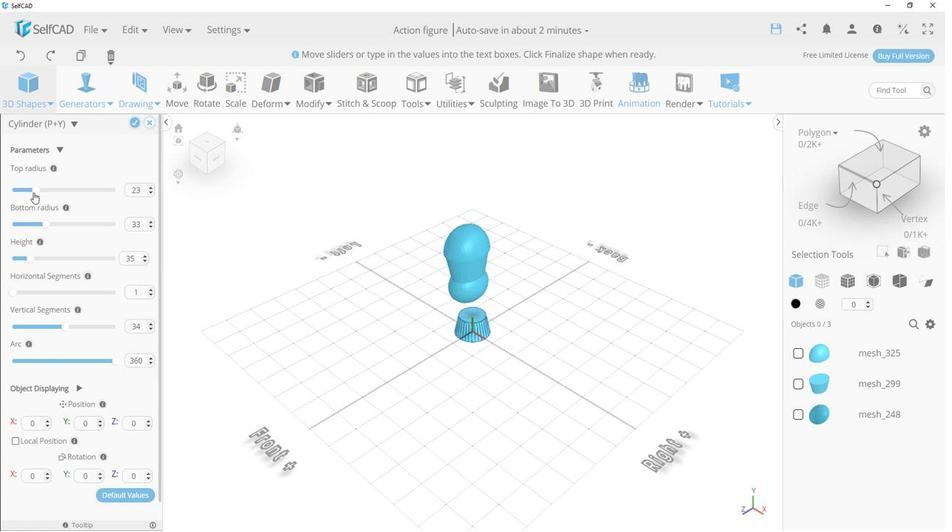 
Action: Mouse moved to (38, 226)
Screenshot: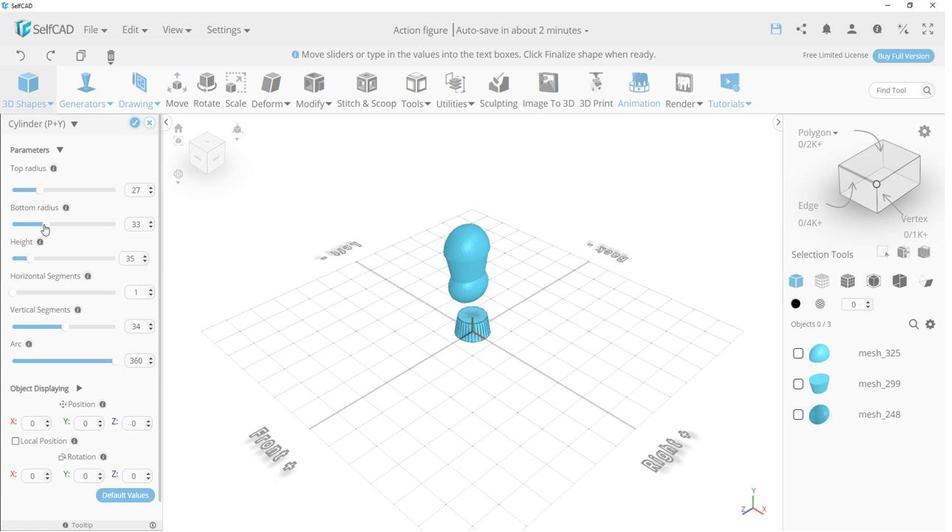 
Action: Mouse pressed left at (38, 226)
Screenshot: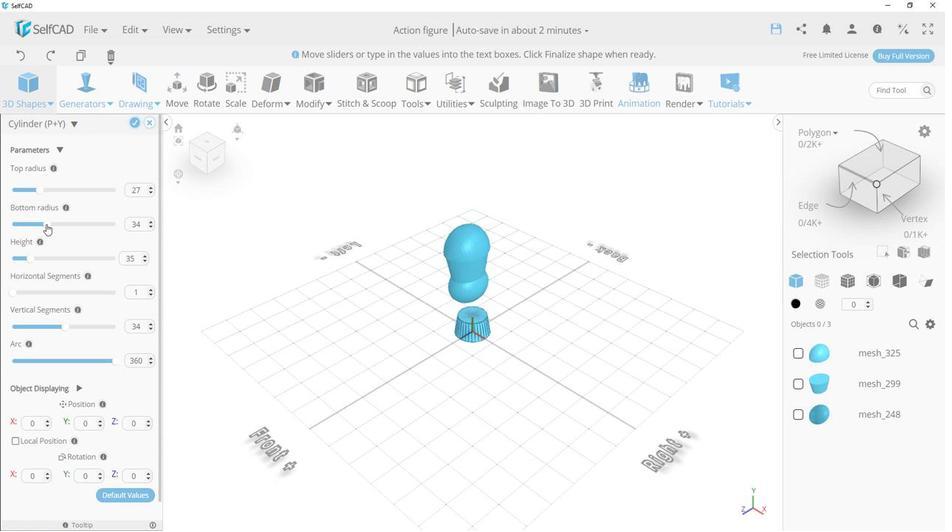 
Action: Mouse moved to (110, 358)
Screenshot: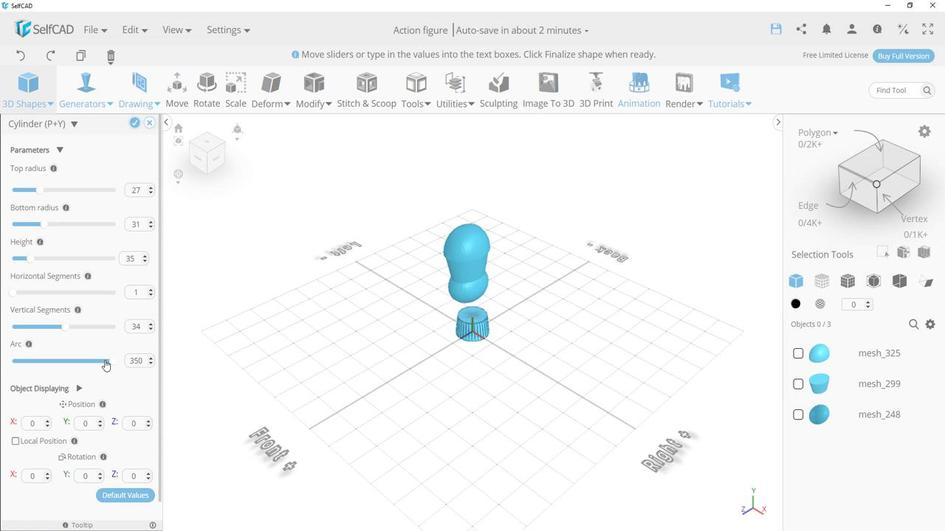 
Action: Mouse pressed left at (110, 358)
Screenshot: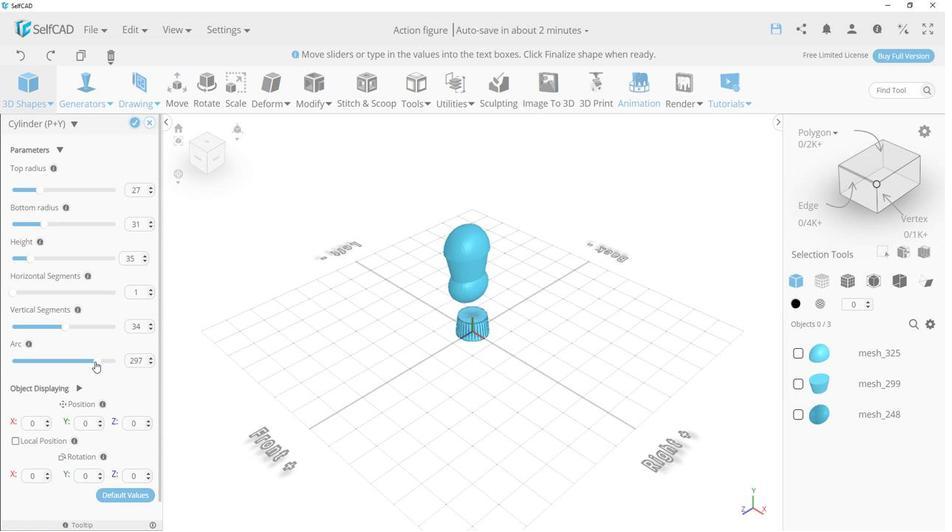 
Action: Mouse moved to (129, 121)
Screenshot: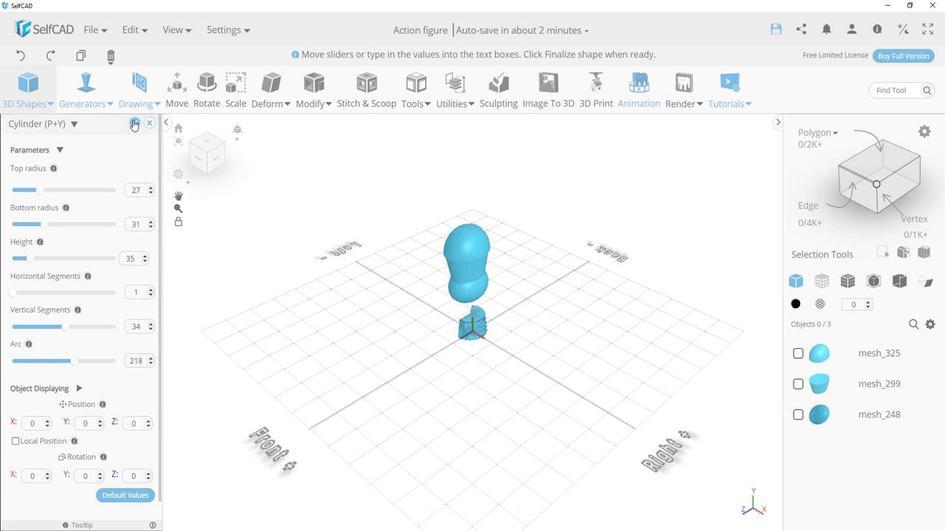 
Action: Mouse pressed left at (129, 121)
Screenshot: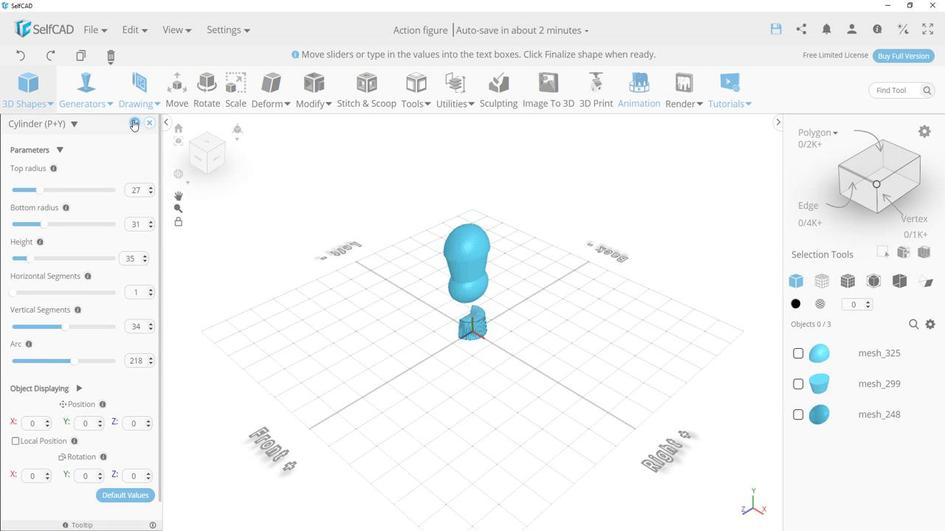 
Action: Mouse moved to (333, 290)
Screenshot: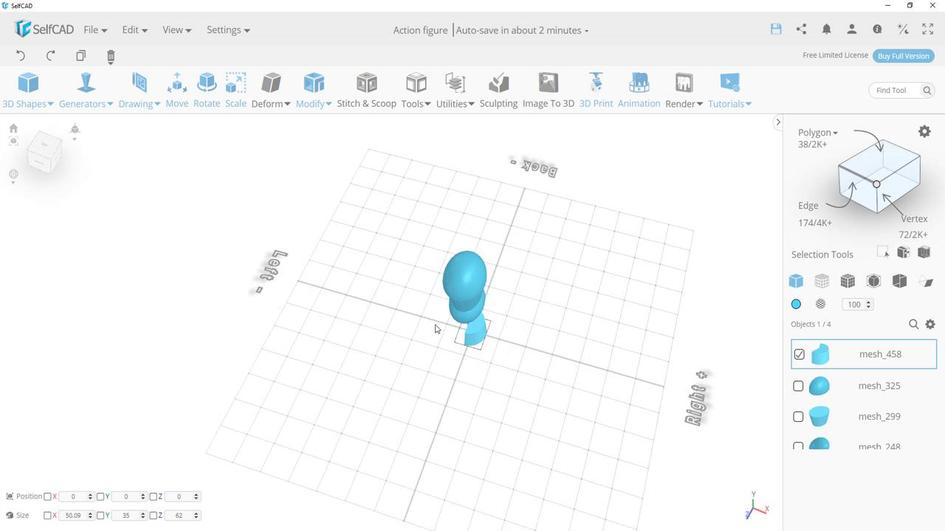 
Action: Mouse pressed left at (333, 290)
Screenshot: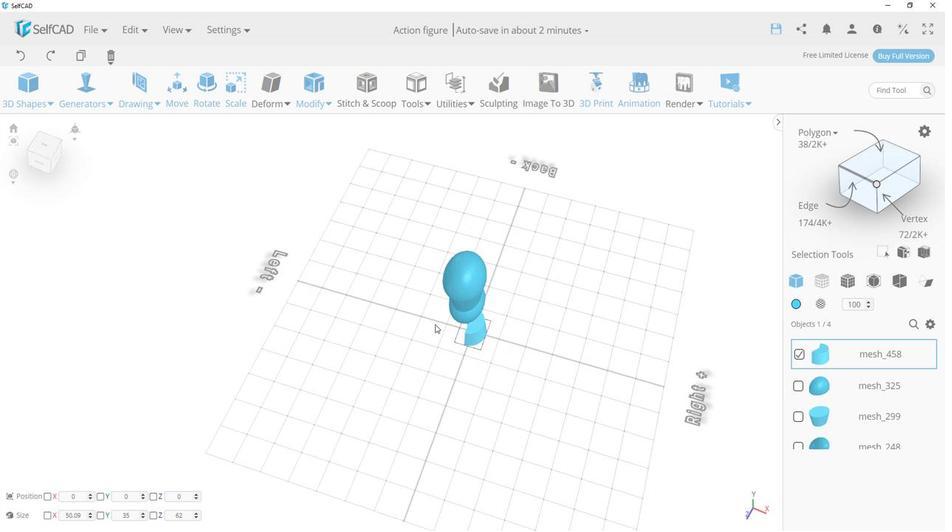 
Action: Mouse moved to (477, 314)
Screenshot: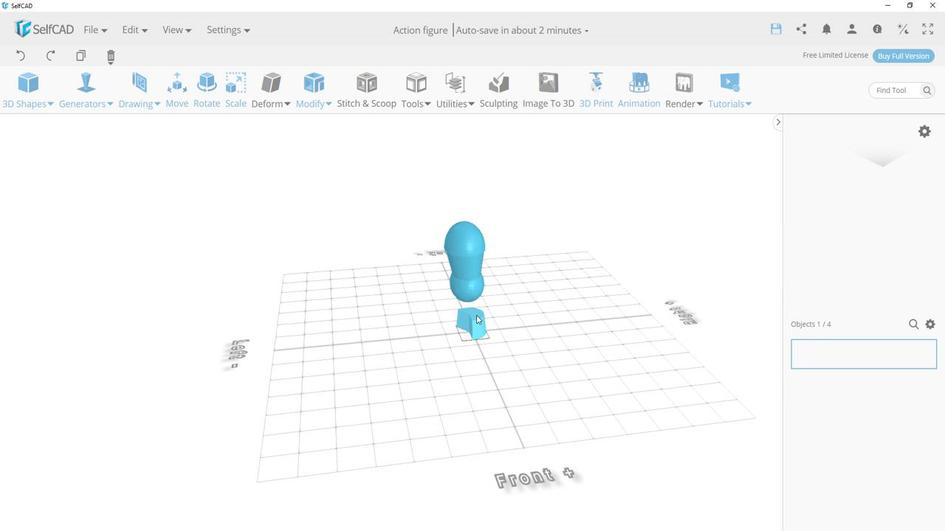 
Action: Mouse pressed left at (477, 314)
Screenshot: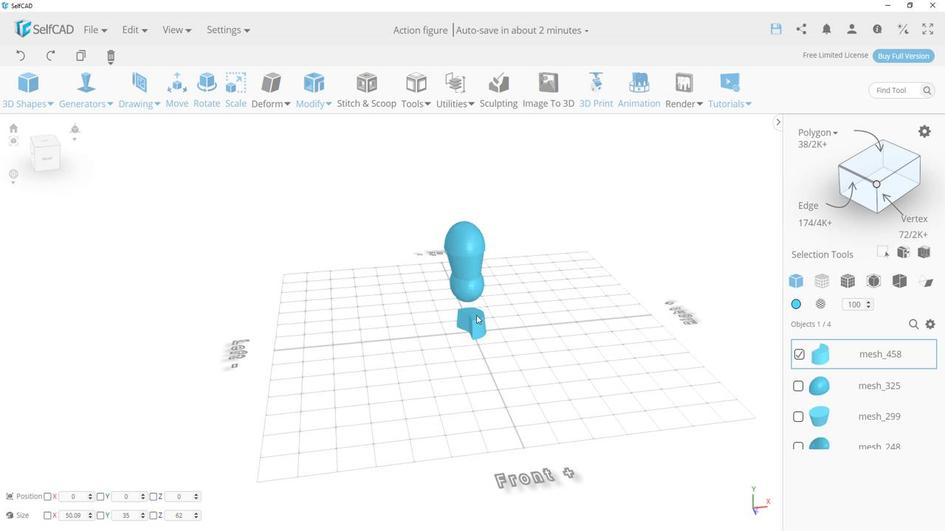
Action: Mouse moved to (478, 326)
Screenshot: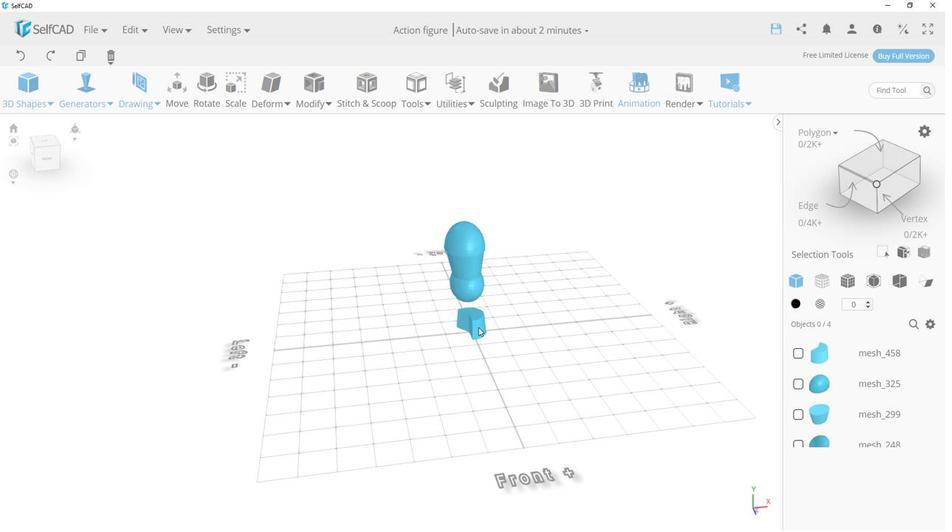 
Action: Mouse pressed left at (478, 326)
Screenshot: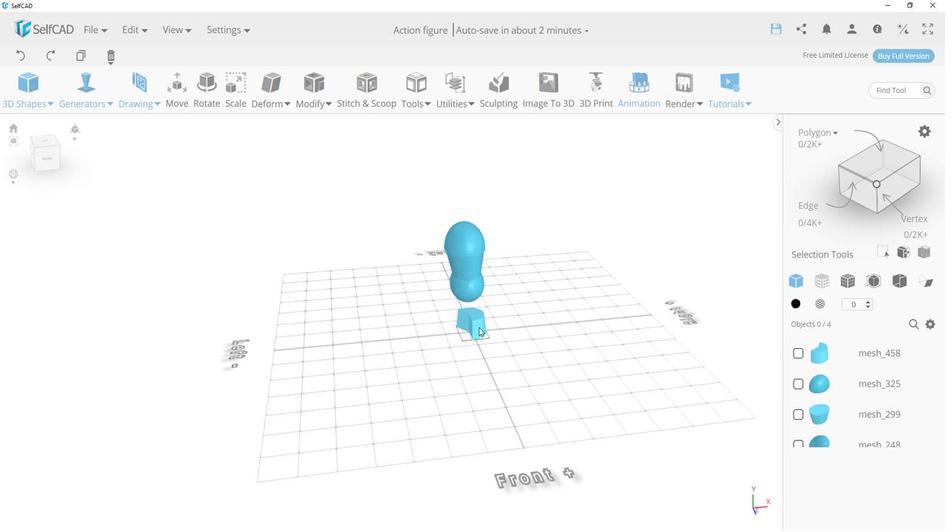 
Action: Mouse moved to (886, 163)
Screenshot: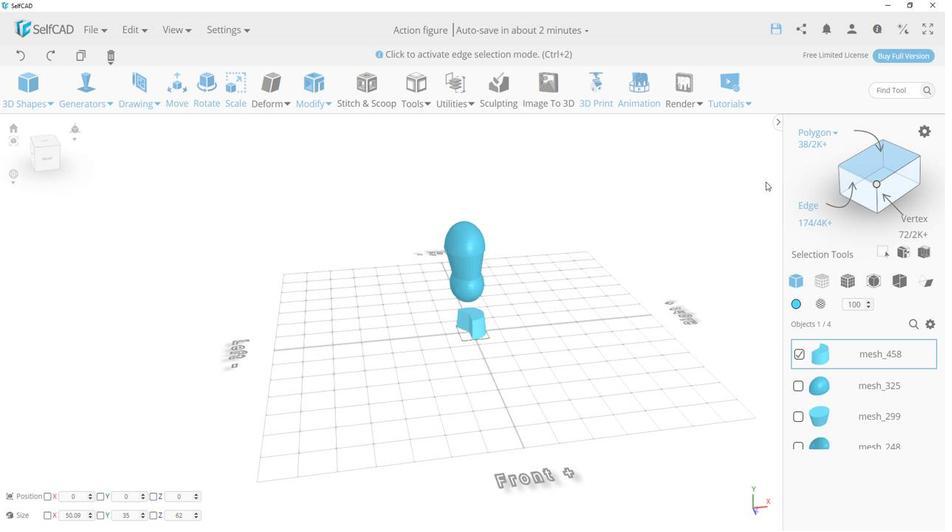 
Action: Mouse pressed left at (886, 163)
Screenshot: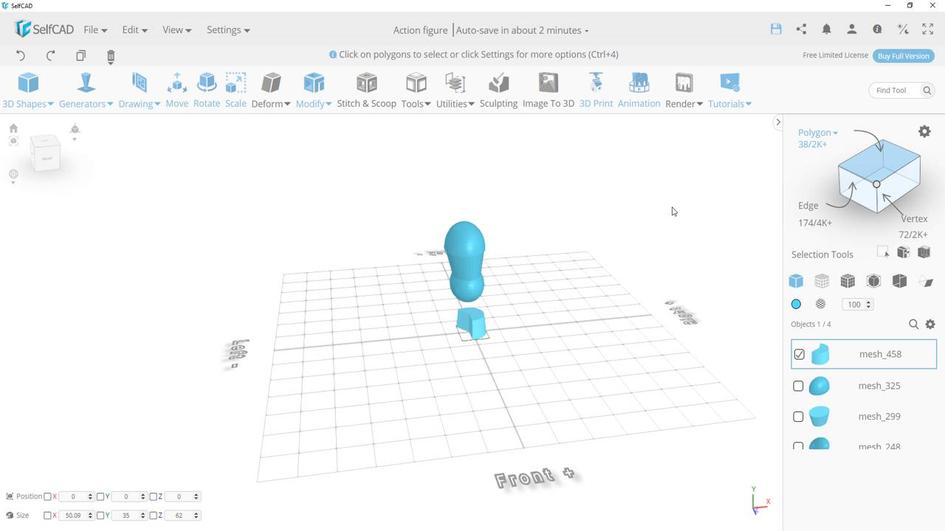 
Action: Mouse moved to (481, 313)
Screenshot: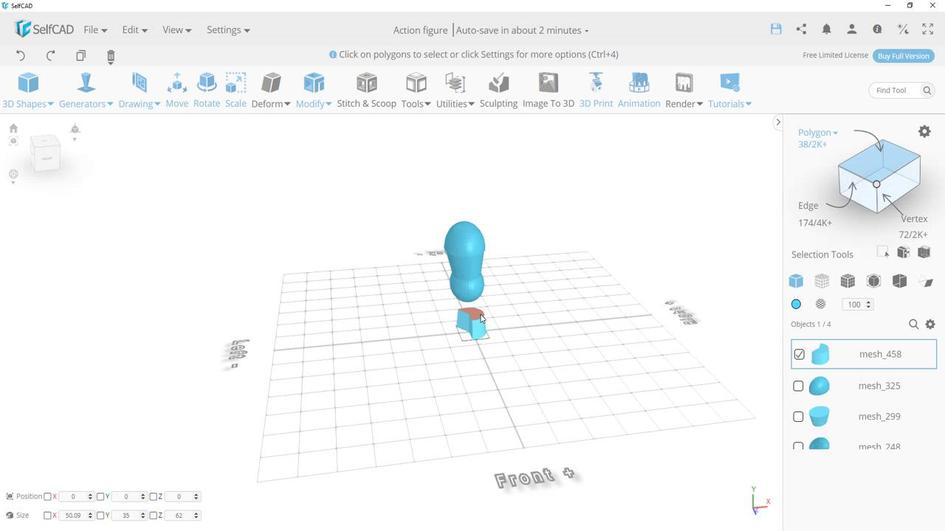 
Action: Mouse pressed left at (481, 313)
Screenshot: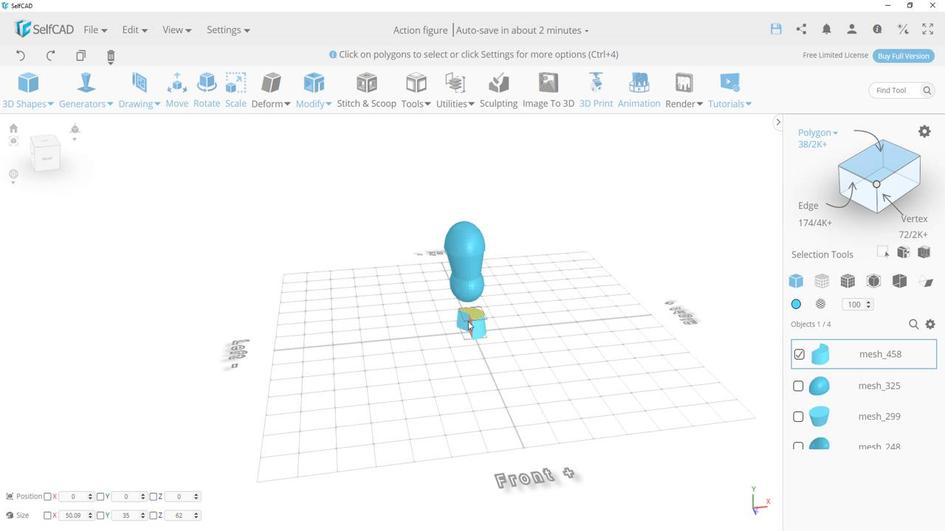 
Action: Mouse moved to (469, 320)
Screenshot: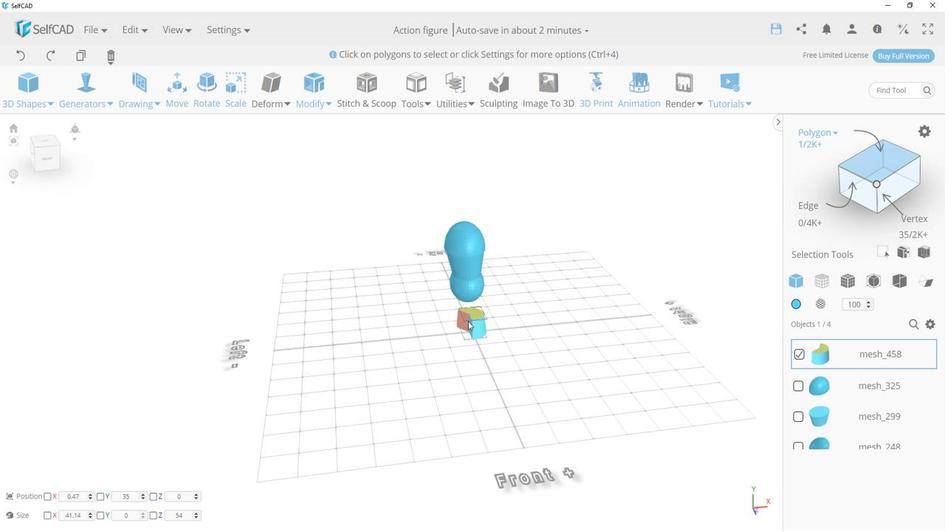 
Action: Mouse pressed left at (469, 320)
Screenshot: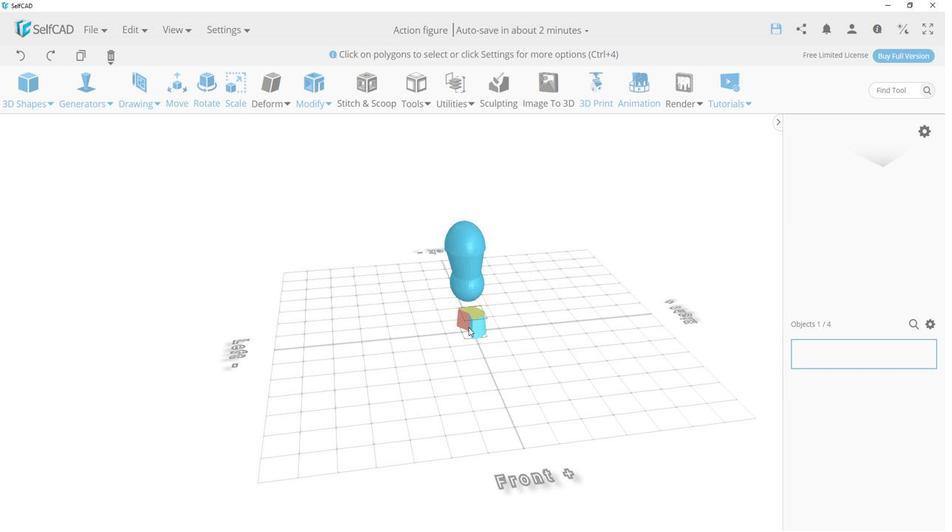 
Action: Mouse moved to (474, 327)
Screenshot: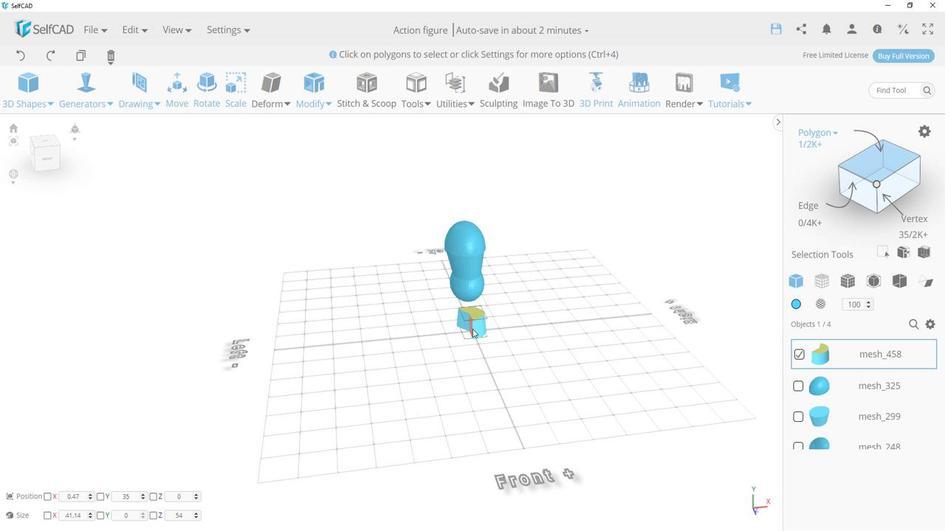 
Action: Mouse pressed left at (474, 327)
Screenshot: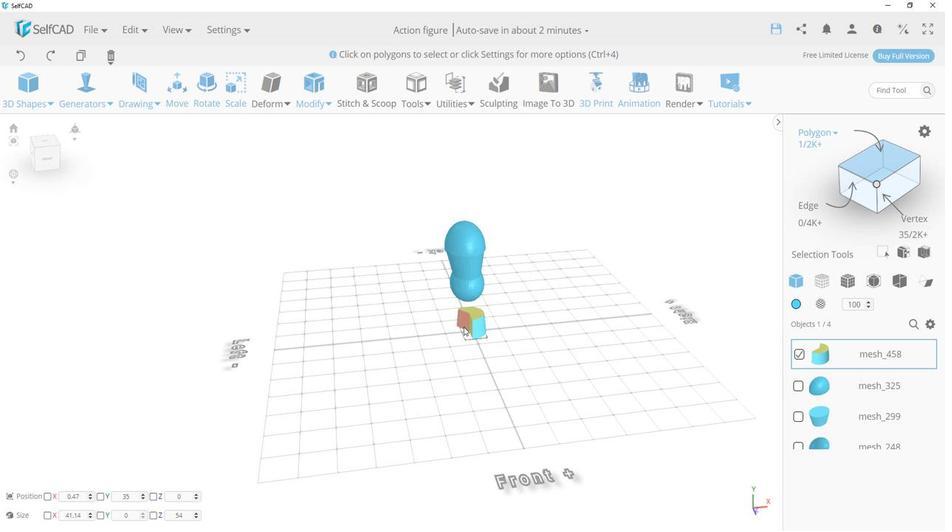 
Action: Mouse moved to (462, 324)
Screenshot: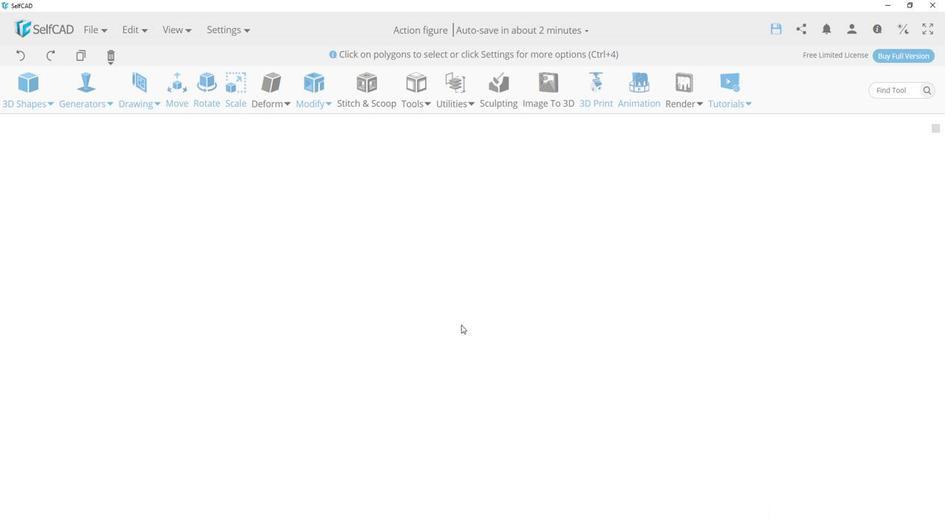 
Action: Mouse pressed left at (462, 324)
Screenshot: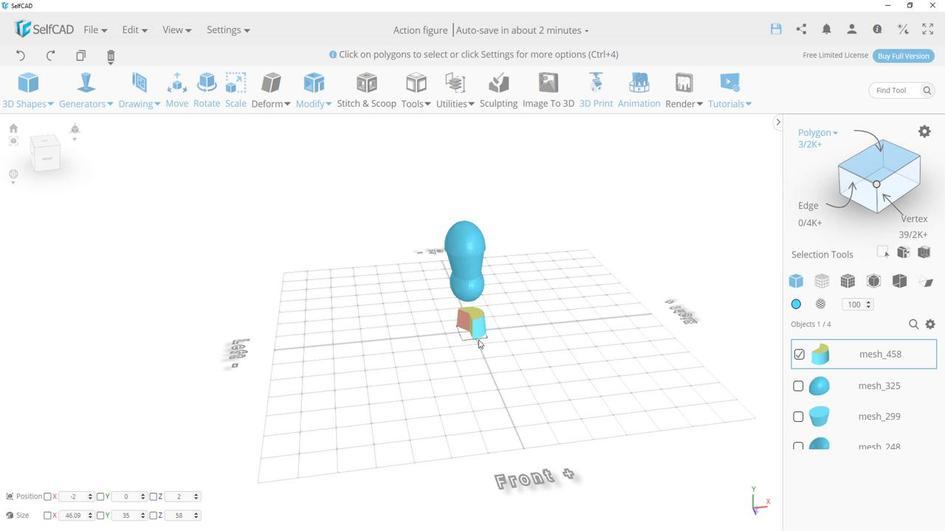 
Action: Mouse moved to (486, 350)
Screenshot: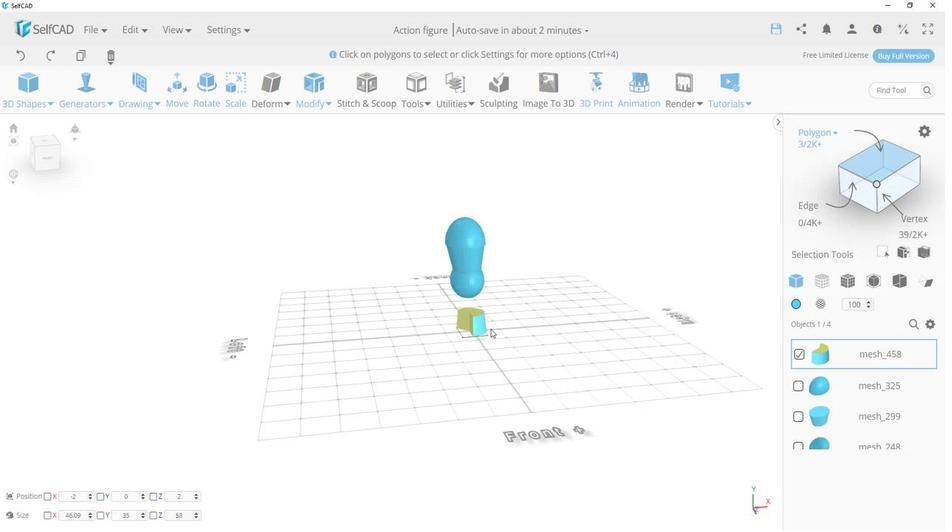
Action: Mouse pressed left at (486, 350)
Screenshot: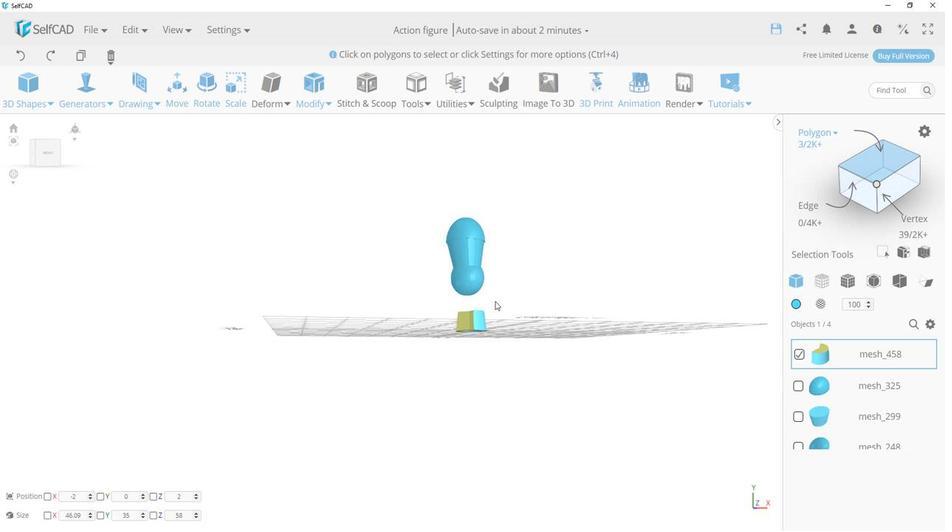 
Action: Mouse moved to (479, 330)
Screenshot: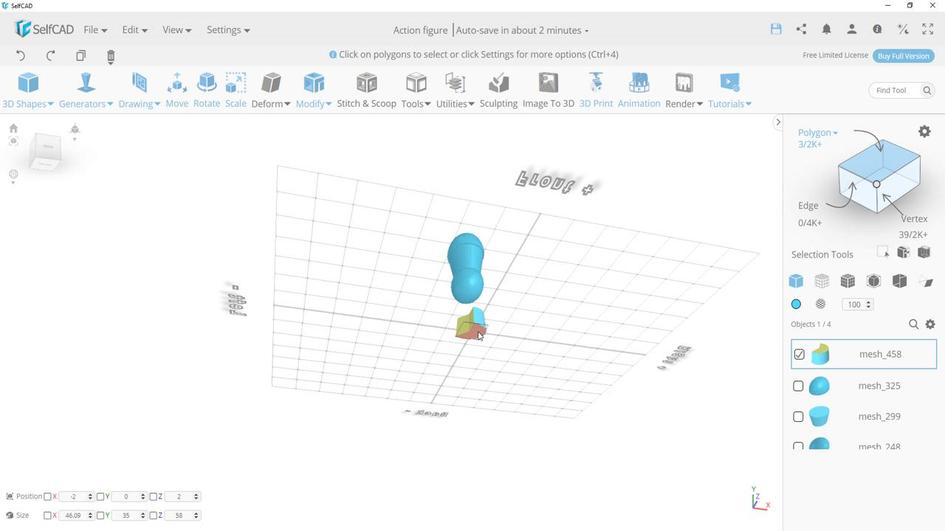 
Action: Mouse pressed left at (479, 330)
Screenshot: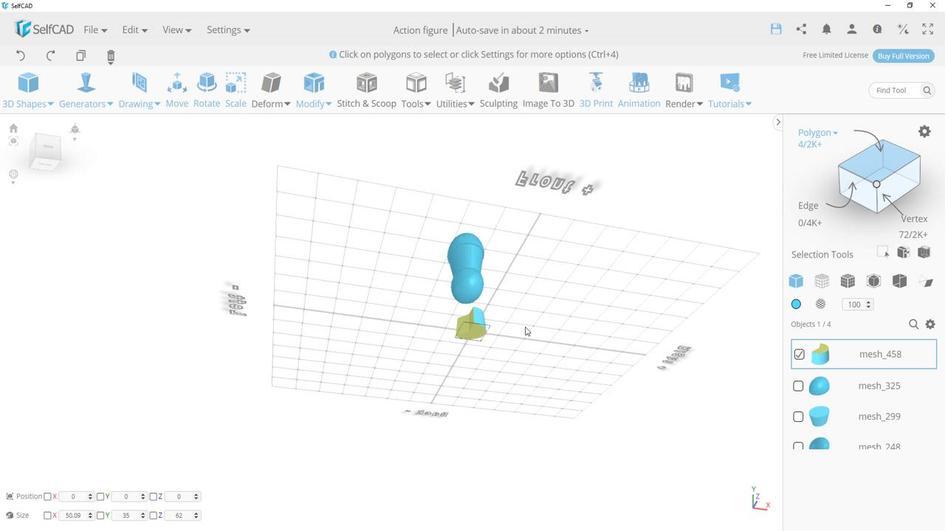
Action: Mouse moved to (527, 326)
Screenshot: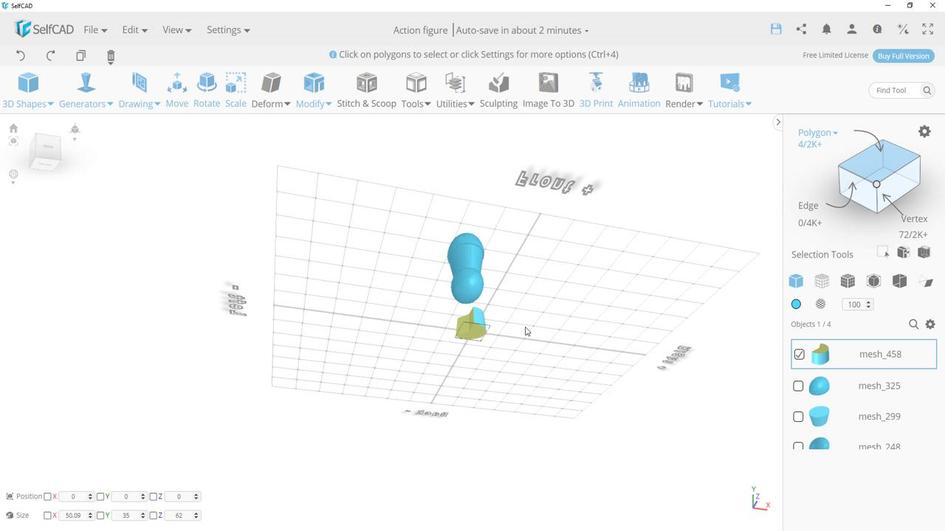 
Action: Key pressed <Key.delete><Key.enter>
Screenshot: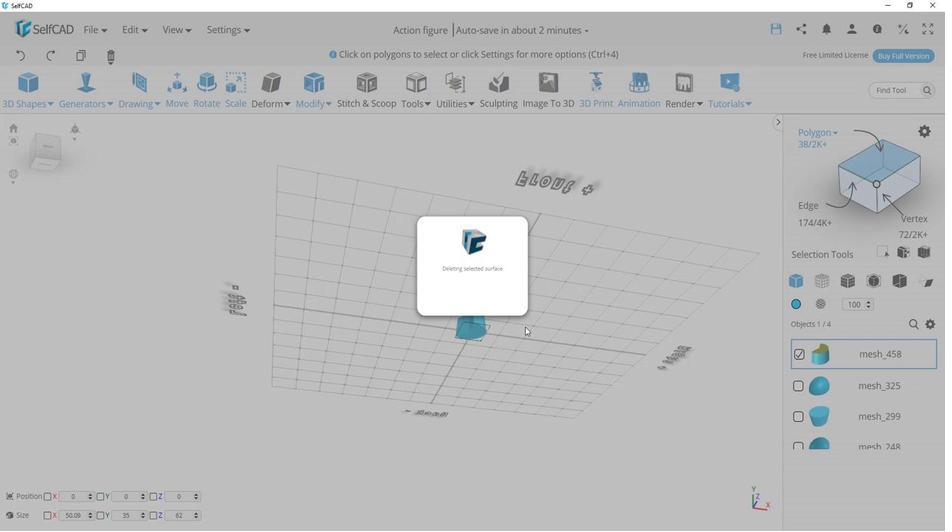 
Action: Mouse moved to (520, 299)
Screenshot: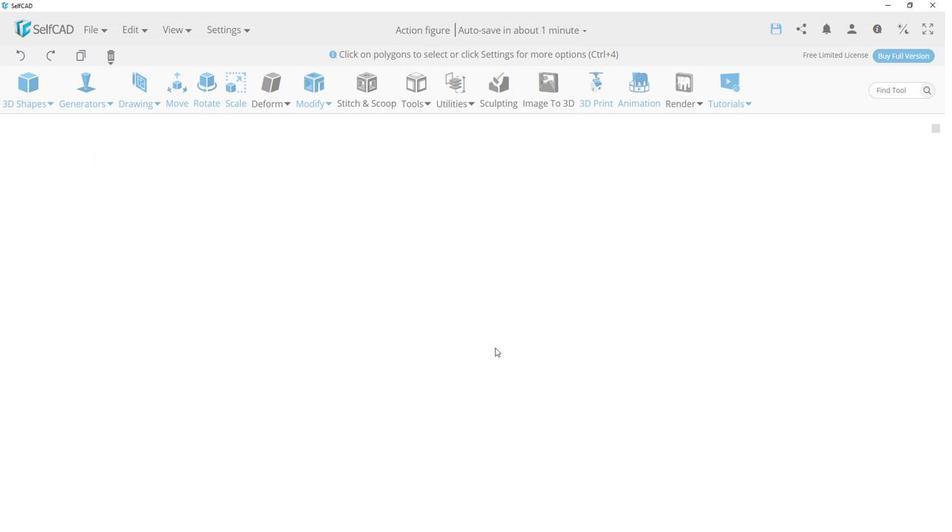 
Action: Mouse pressed left at (520, 299)
Screenshot: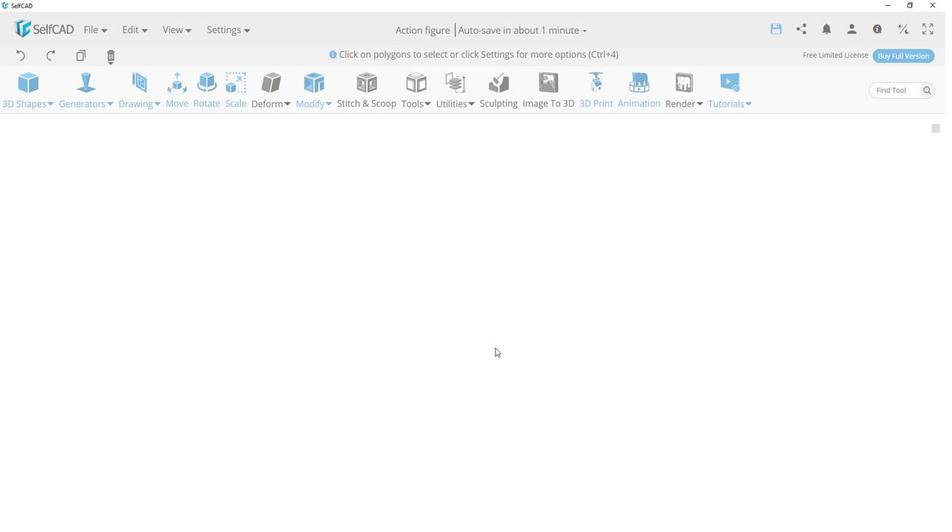 
Action: Mouse moved to (340, 204)
Screenshot: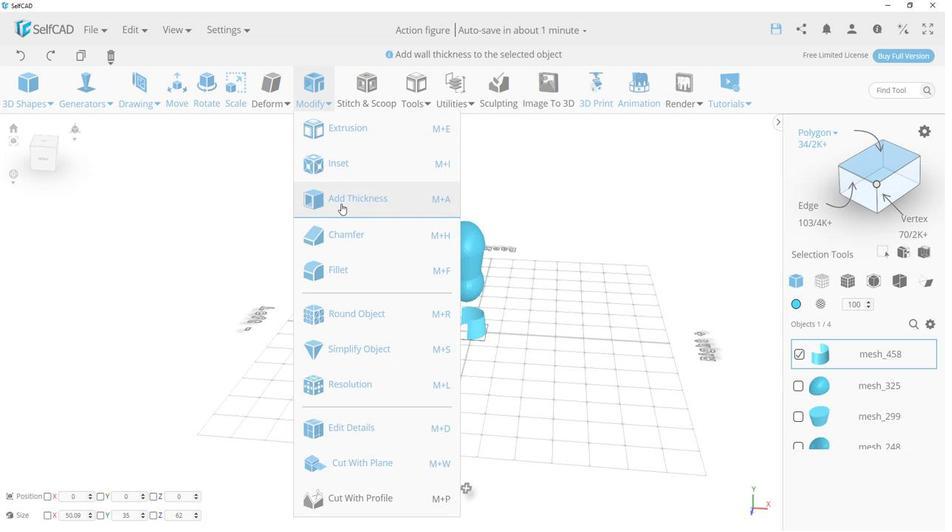 
Action: Mouse pressed left at (340, 204)
Screenshot: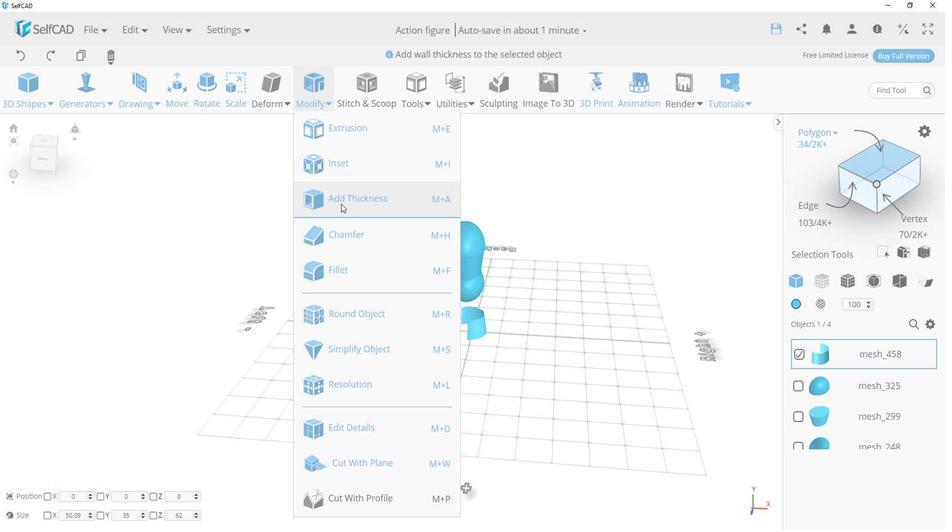 
Action: Mouse moved to (145, 158)
Screenshot: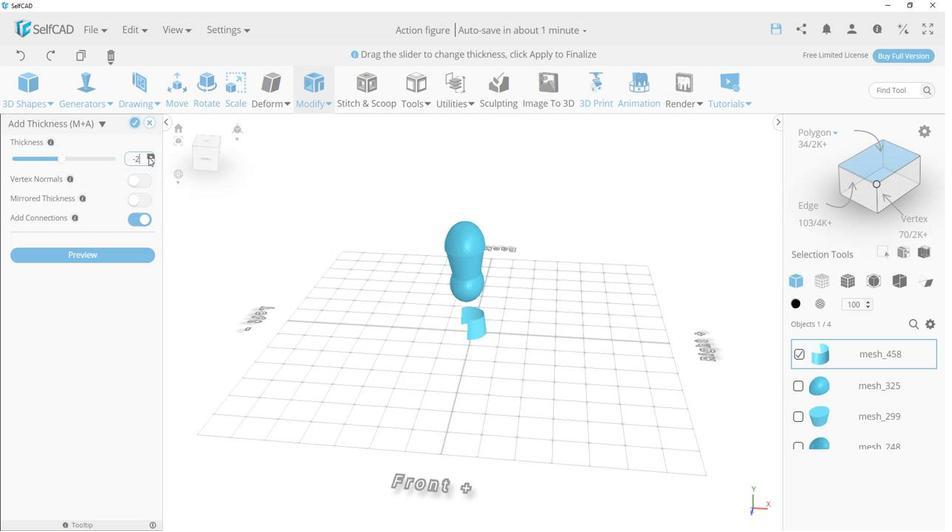 
Action: Mouse pressed left at (145, 158)
Screenshot: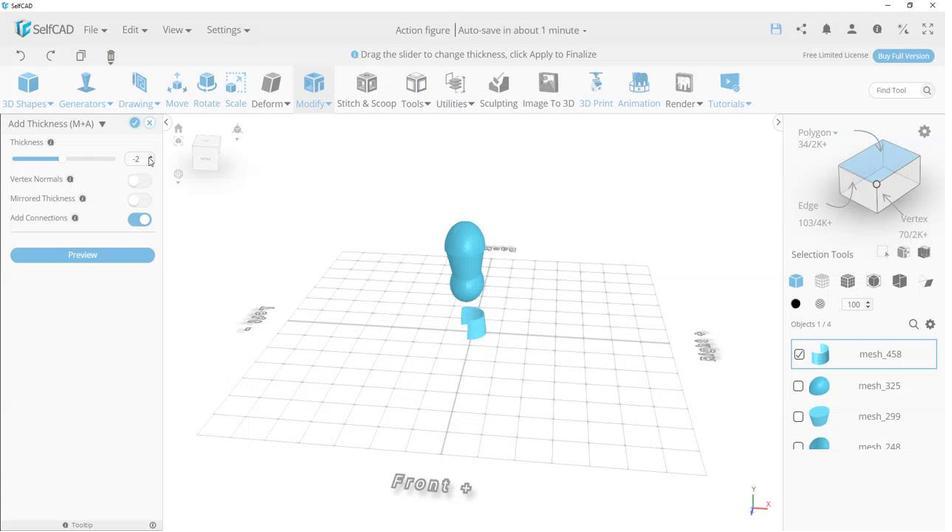 
Action: Mouse pressed left at (145, 158)
Screenshot: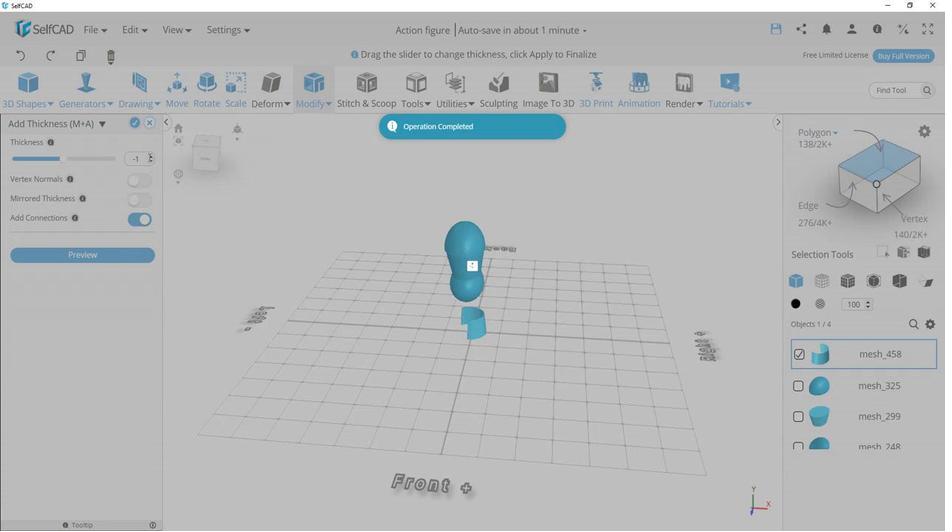 
Action: Mouse pressed left at (145, 158)
Screenshot: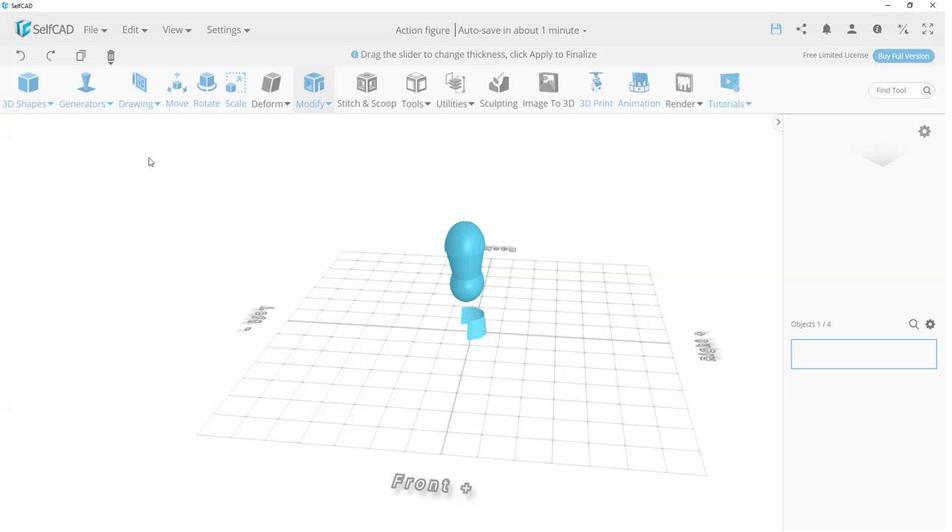 
Action: Mouse pressed left at (145, 158)
Screenshot: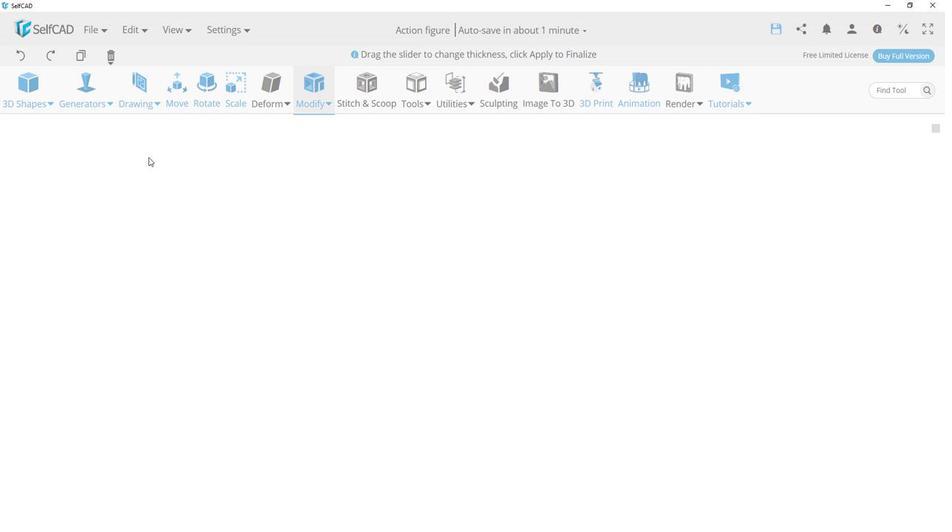 
Action: Mouse pressed left at (145, 158)
Screenshot: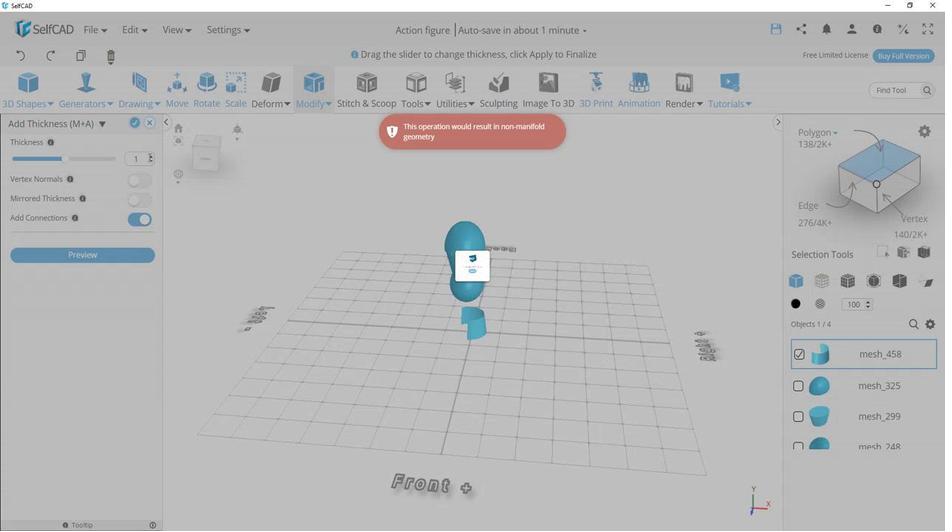 
Action: Mouse pressed left at (145, 158)
Screenshot: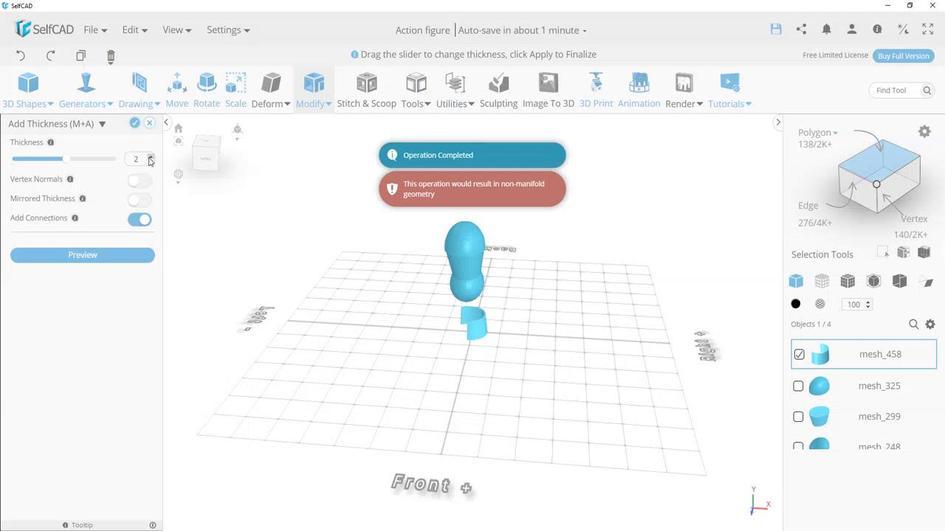 
Action: Mouse moved to (130, 126)
Screenshot: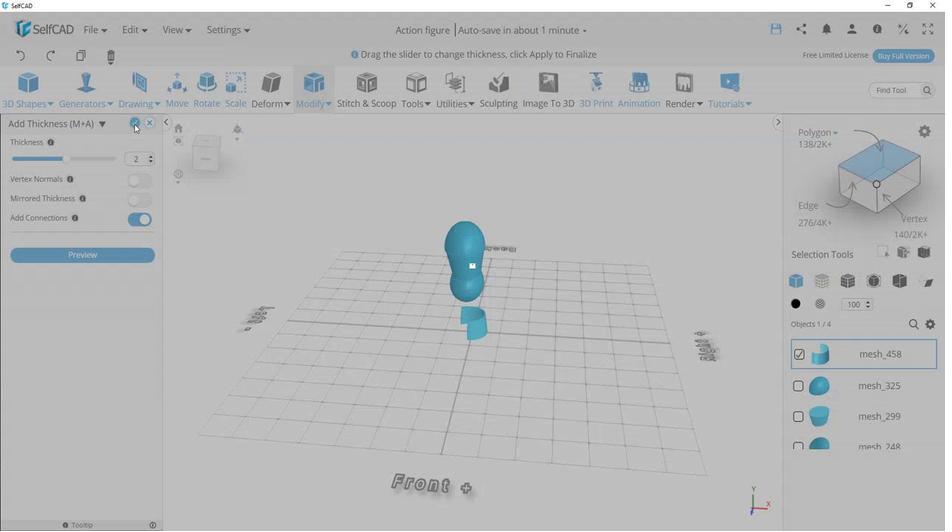 
Action: Mouse pressed left at (130, 126)
Screenshot: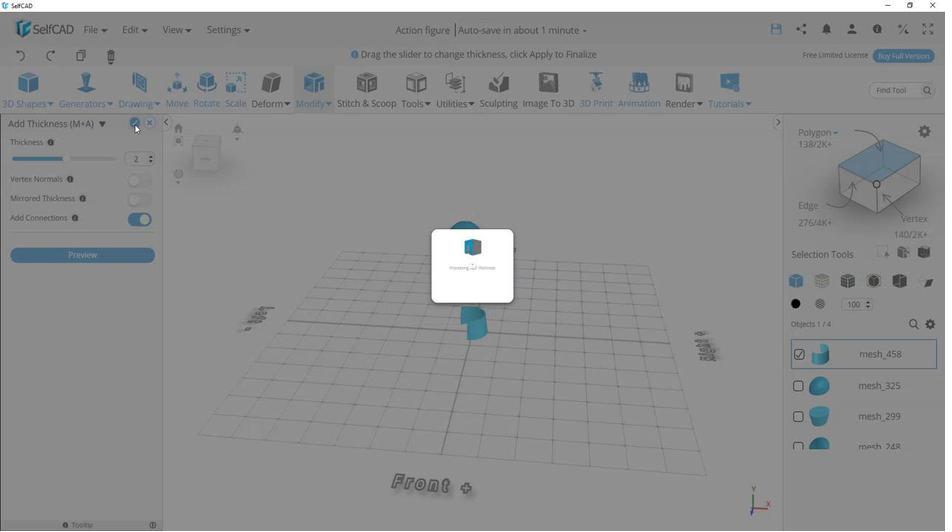 
Action: Mouse moved to (183, 95)
Screenshot: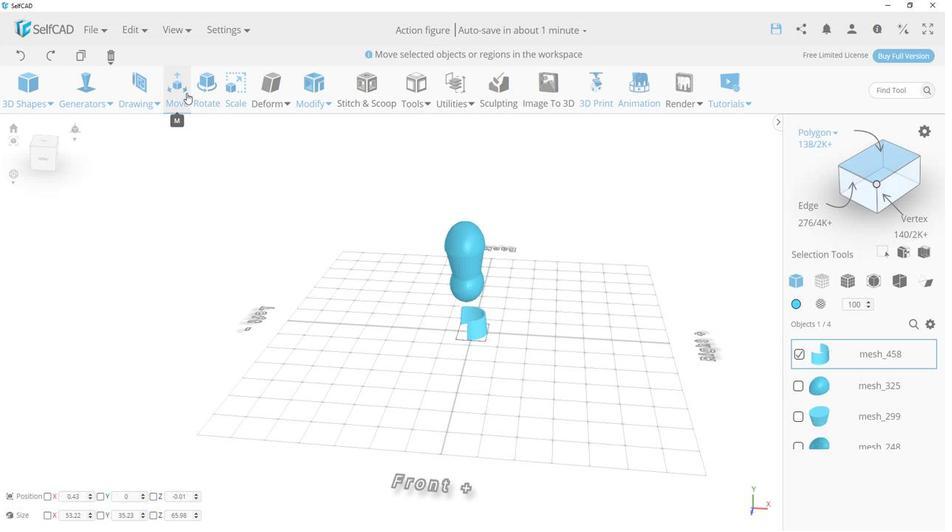 
Action: Mouse pressed left at (183, 95)
Screenshot: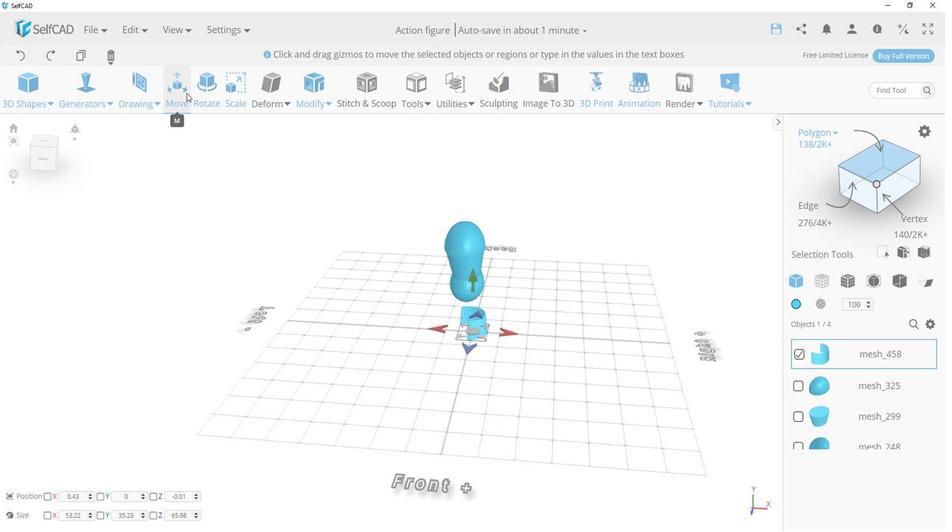
Action: Mouse moved to (208, 93)
Screenshot: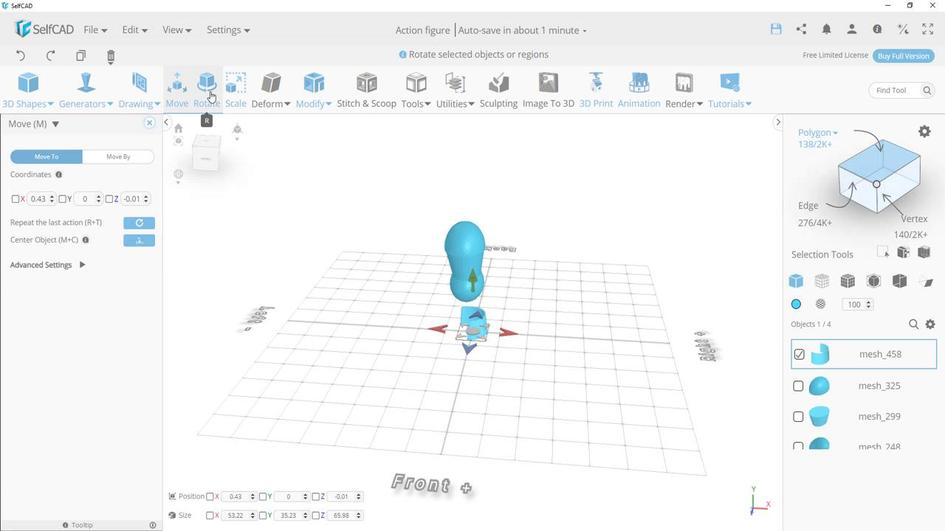 
Action: Mouse pressed left at (208, 93)
Screenshot: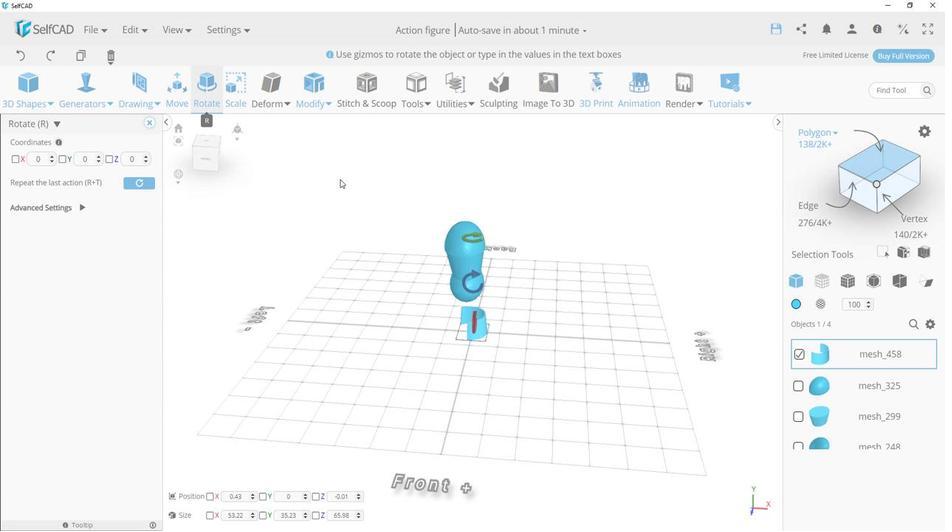 
Action: Mouse moved to (474, 272)
Screenshot: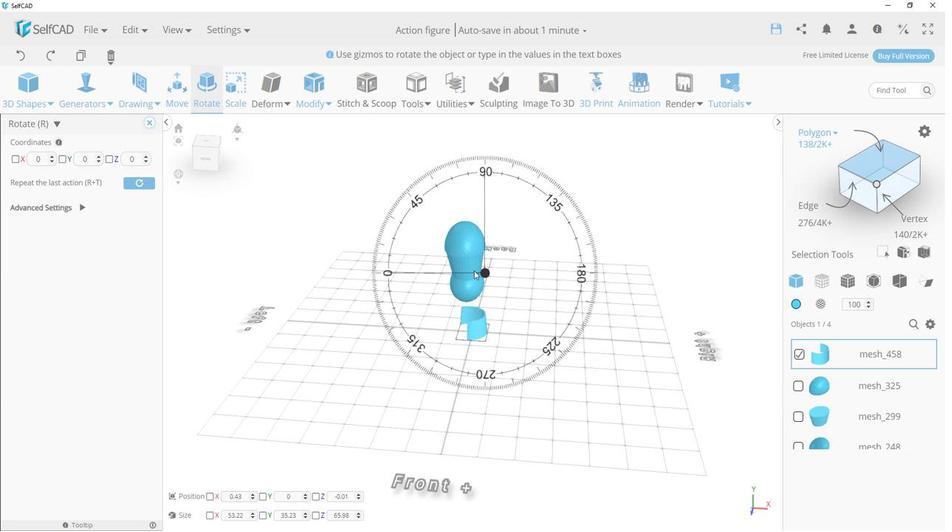 
Action: Mouse pressed left at (474, 272)
